 Task: Open Card Software Testing Review in Board Content Marketing Analytics to Workspace Business Strategy and Planning and add a team member Softage.4@softage.net, a label Green, a checklist Employment Law, an attachment from your computer, a color Green and finally, add a card description 'Plan and execute company team-building activity at a go-karting track' and a comment 'This task requires us to be adaptable and flexible, willing to adjust our approach as needed based on new information or feedback.'. Add a start date 'Jan 08, 1900' with a due date 'Jan 15, 1900'
Action: Mouse moved to (589, 171)
Screenshot: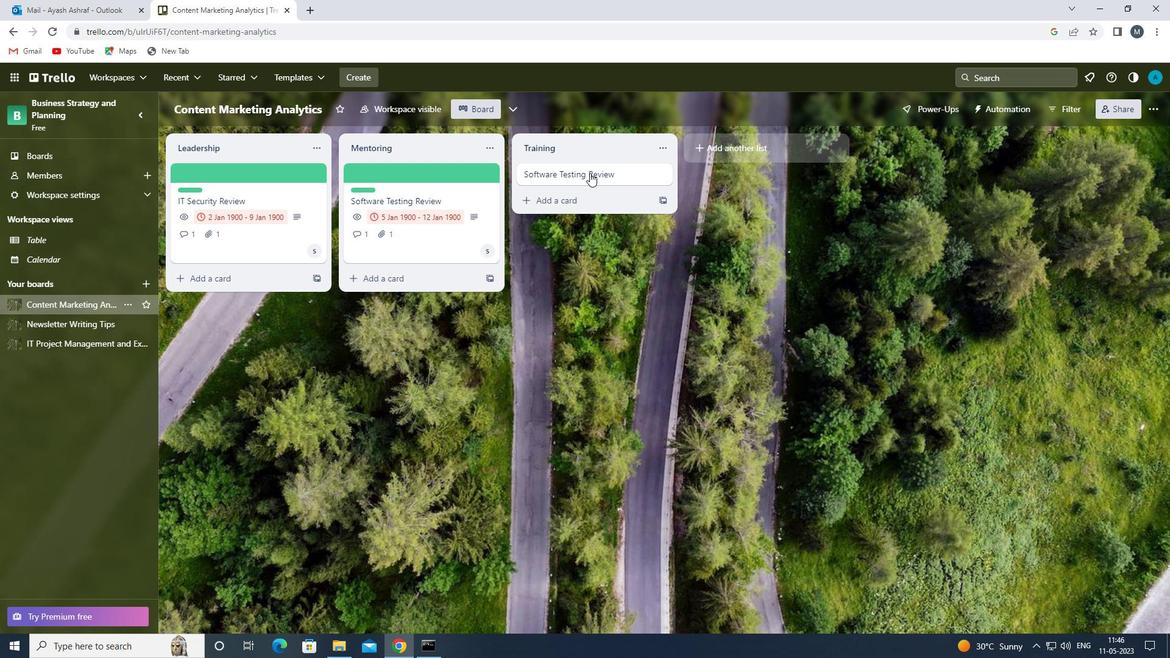 
Action: Mouse pressed left at (589, 171)
Screenshot: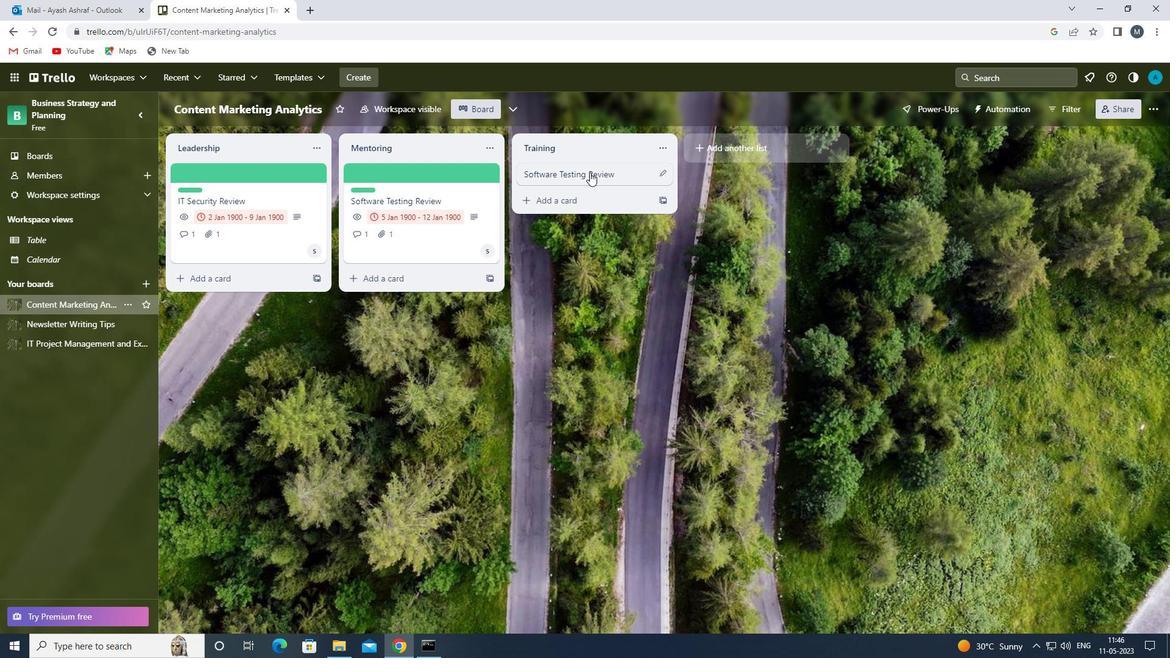 
Action: Mouse pressed left at (589, 171)
Screenshot: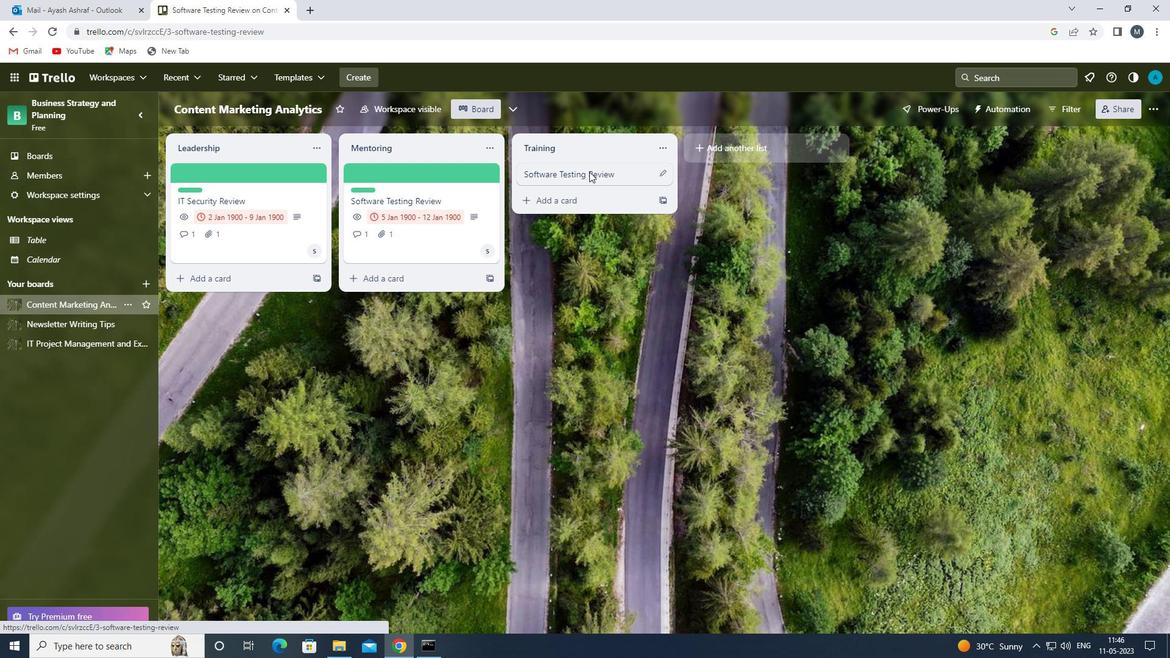 
Action: Mouse moved to (744, 213)
Screenshot: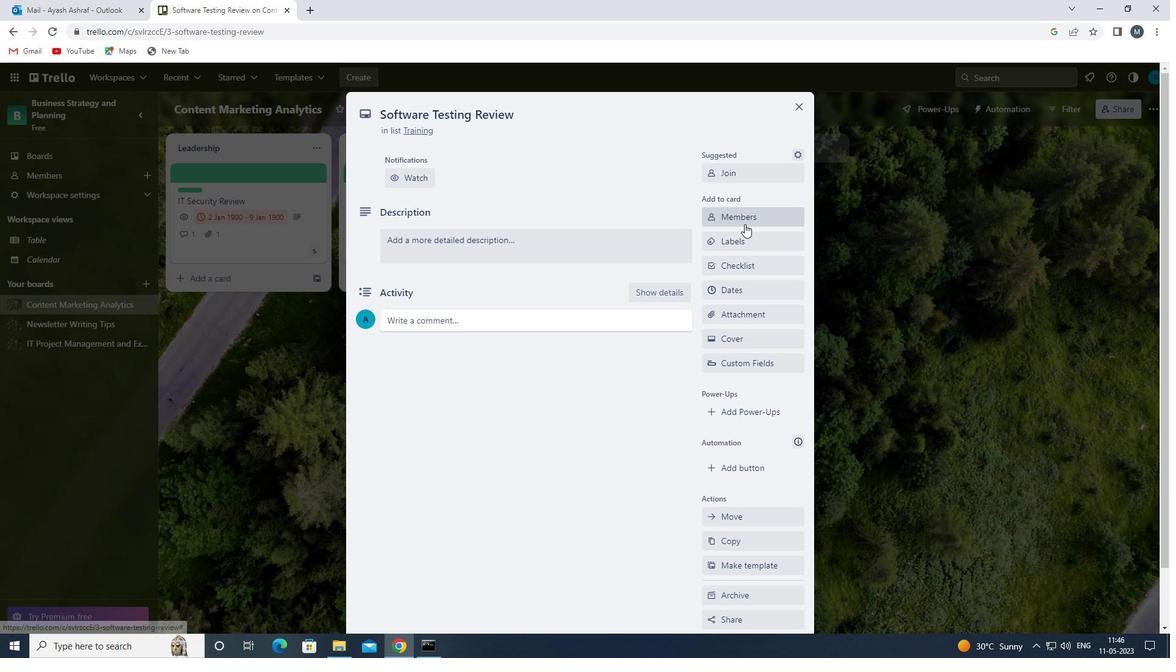 
Action: Mouse pressed left at (744, 213)
Screenshot: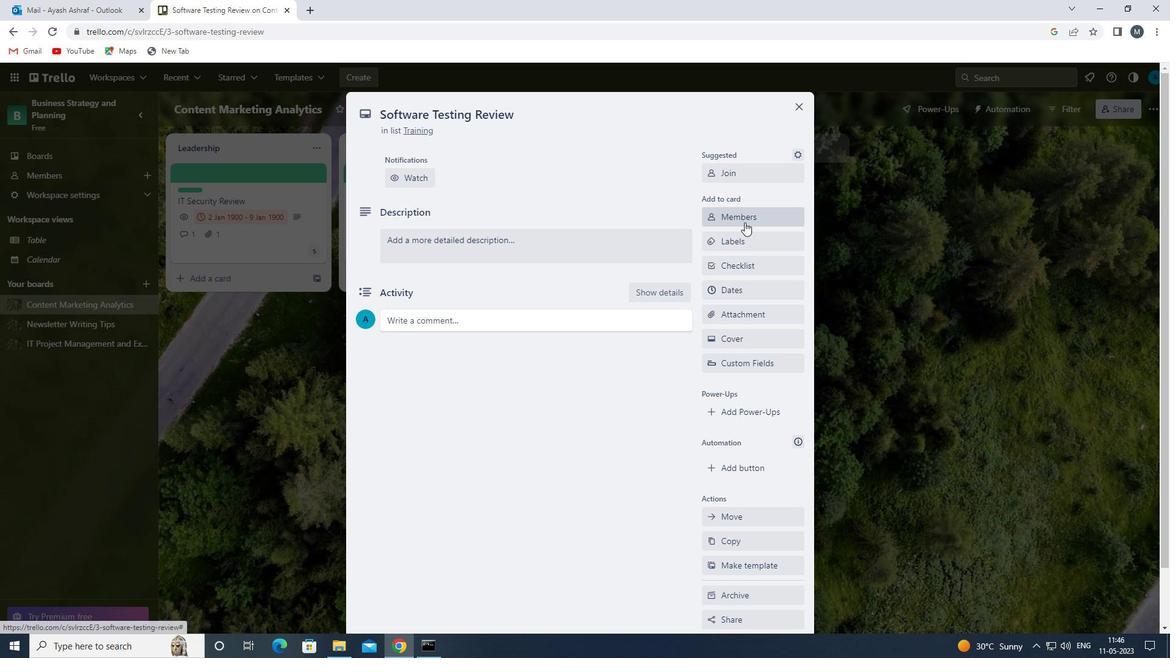 
Action: Mouse moved to (742, 231)
Screenshot: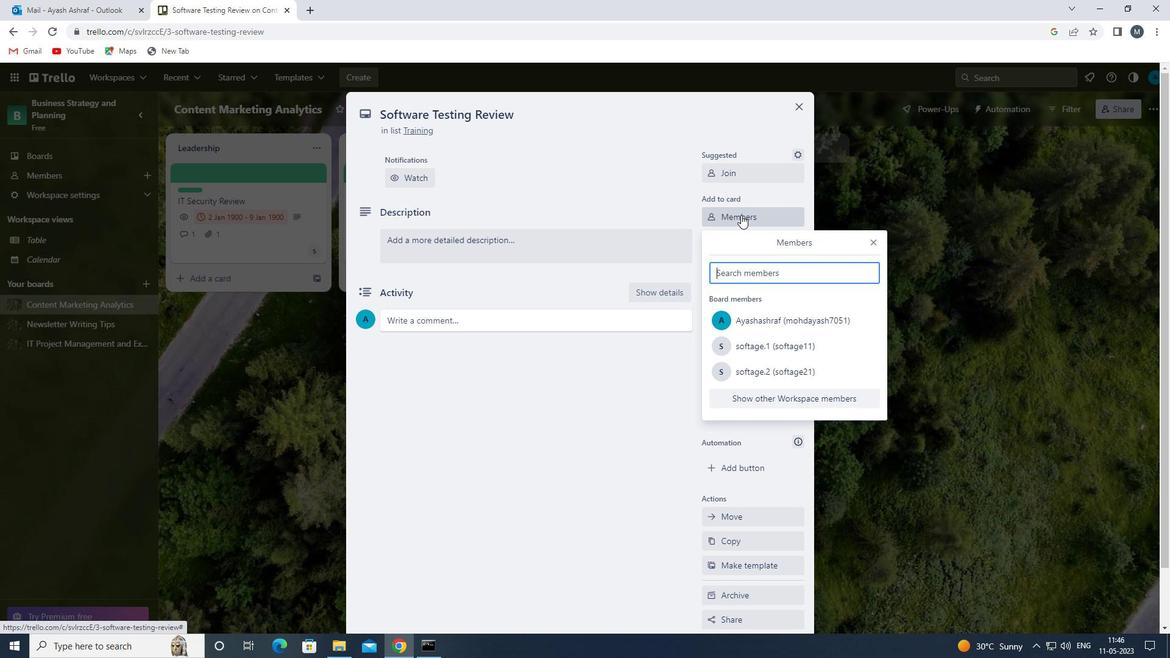 
Action: Key pressed <Key.shift>SOFT
Screenshot: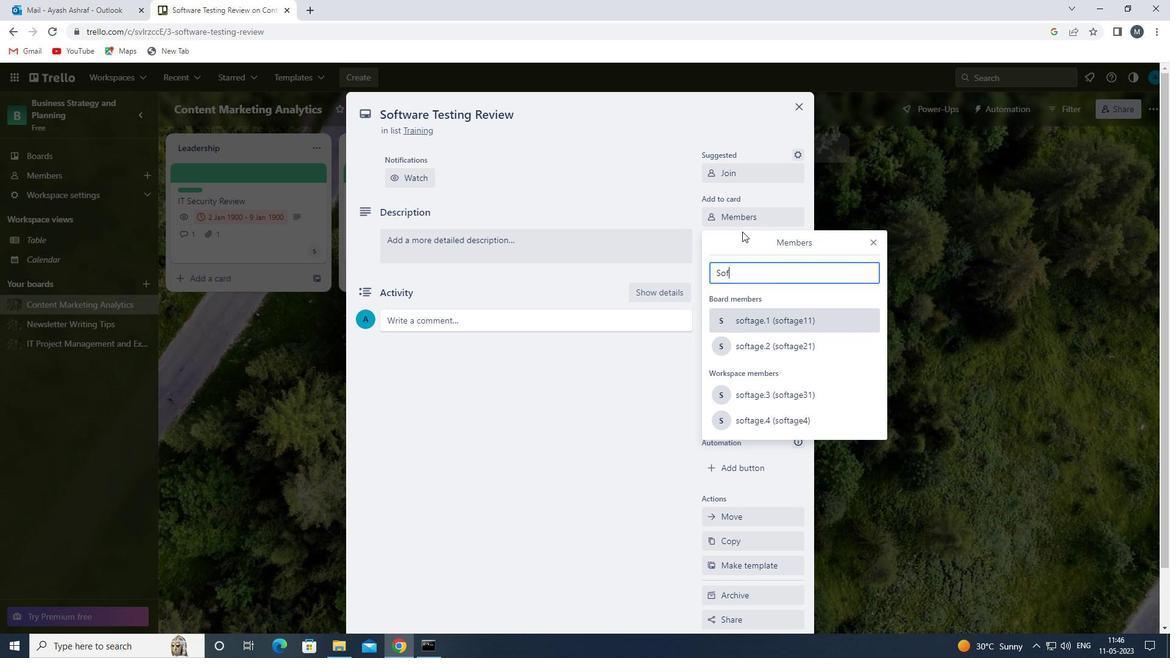 
Action: Mouse moved to (765, 426)
Screenshot: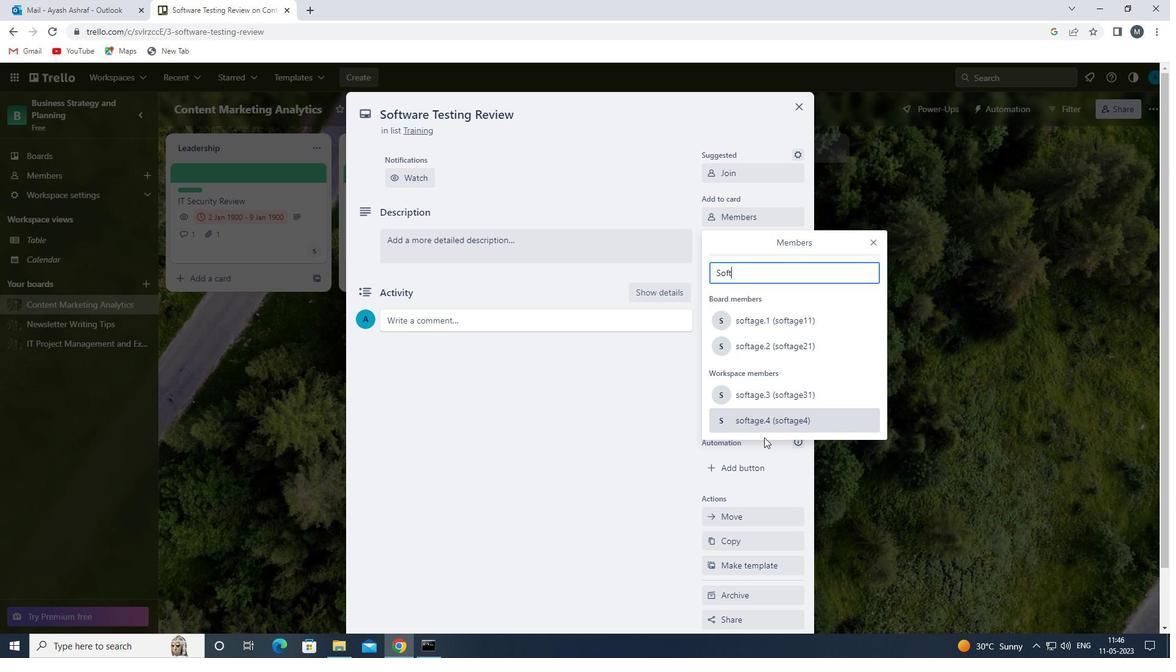 
Action: Mouse pressed left at (765, 426)
Screenshot: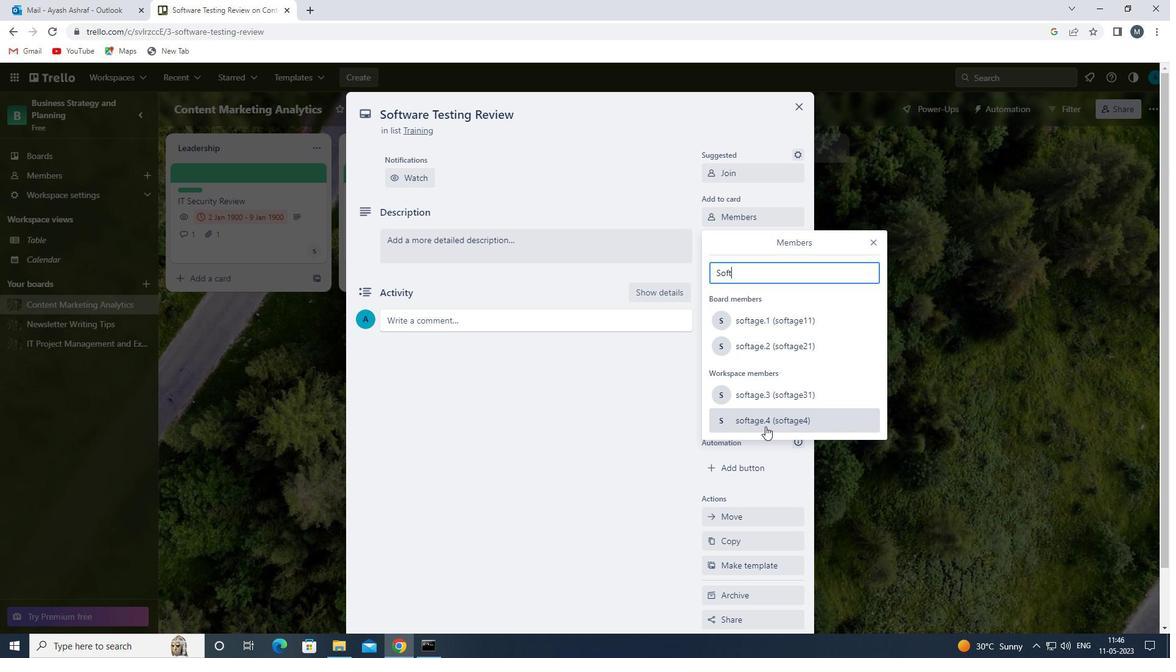 
Action: Mouse moved to (872, 239)
Screenshot: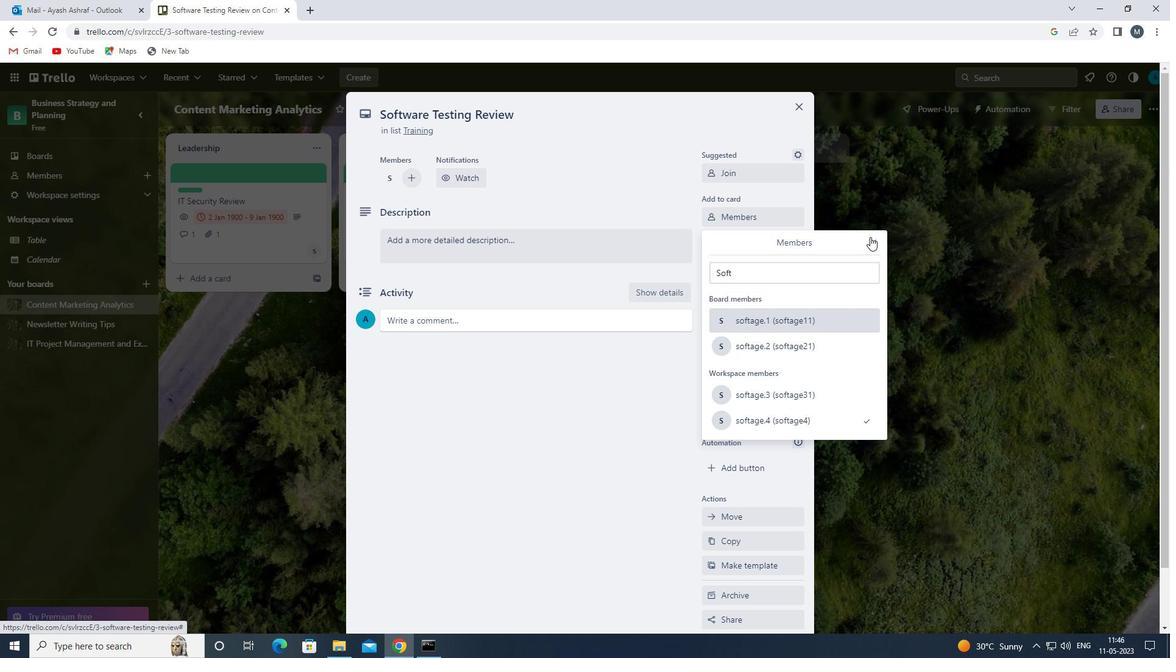 
Action: Mouse pressed left at (872, 239)
Screenshot: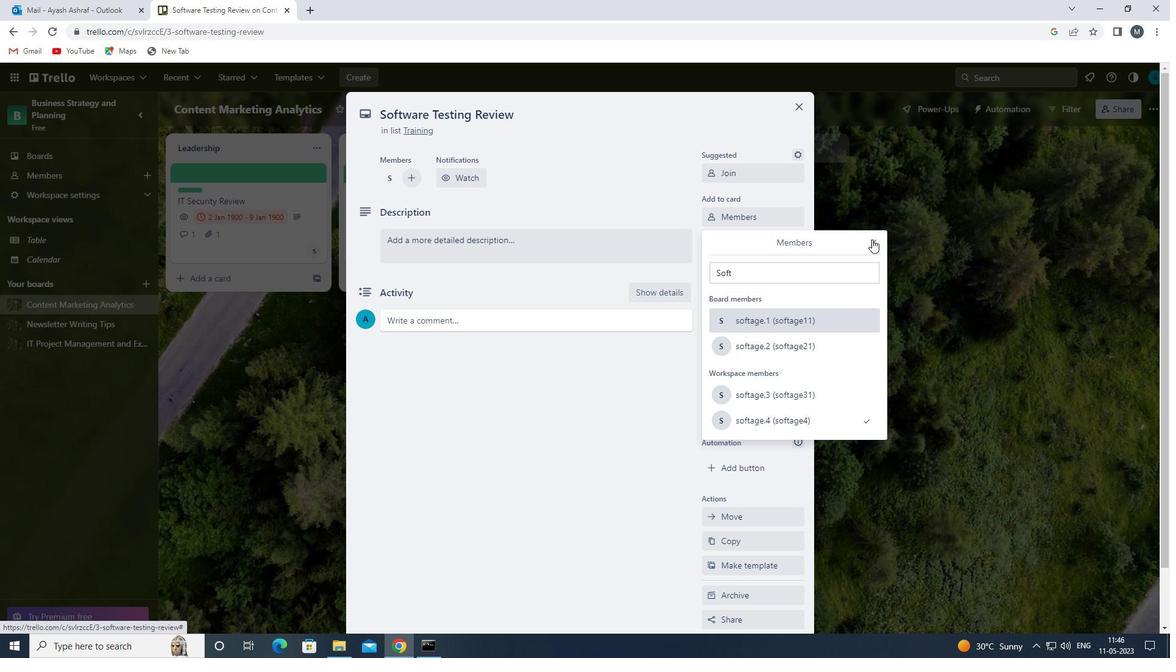 
Action: Mouse moved to (750, 237)
Screenshot: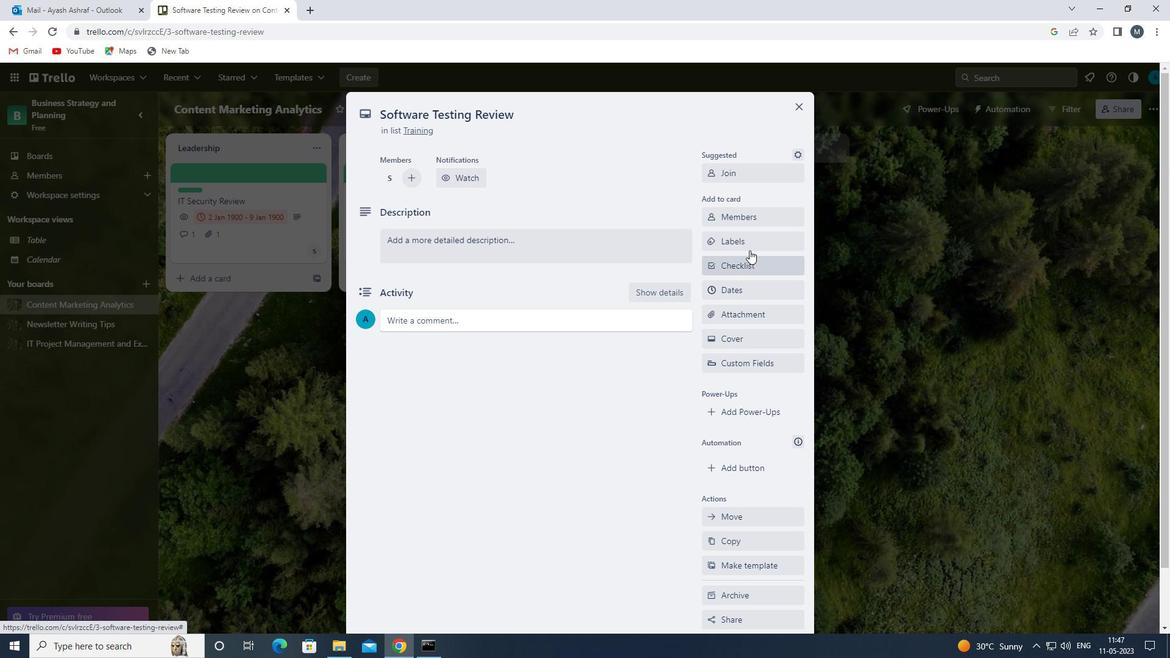 
Action: Mouse pressed left at (750, 237)
Screenshot: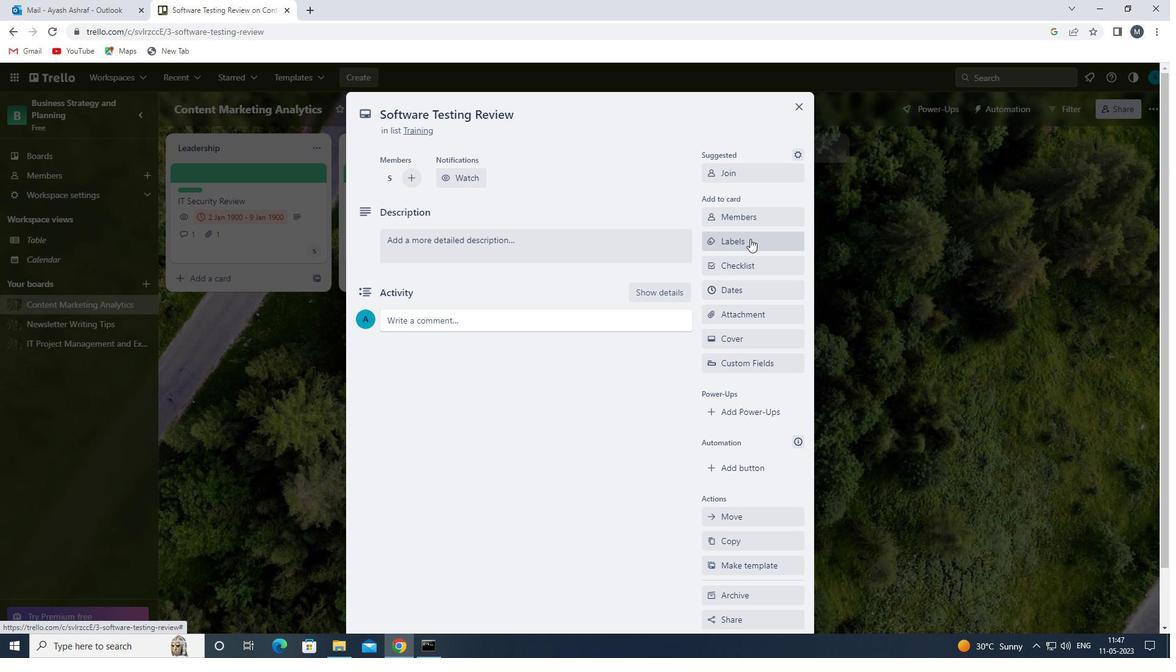
Action: Mouse moved to (784, 344)
Screenshot: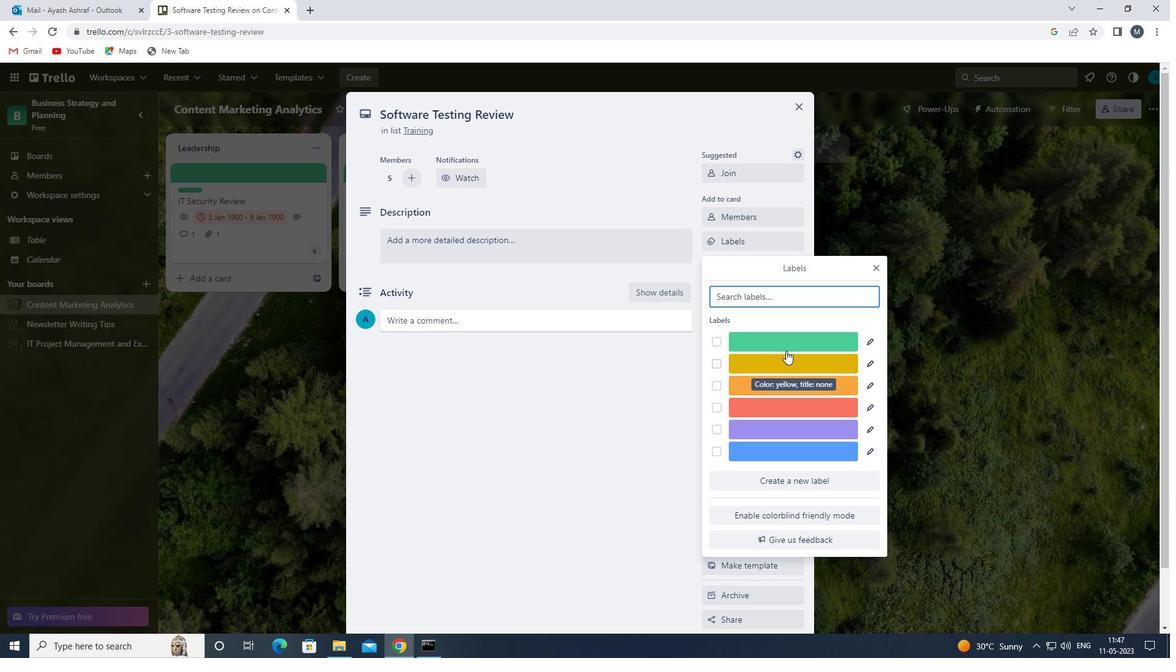 
Action: Mouse pressed left at (784, 344)
Screenshot: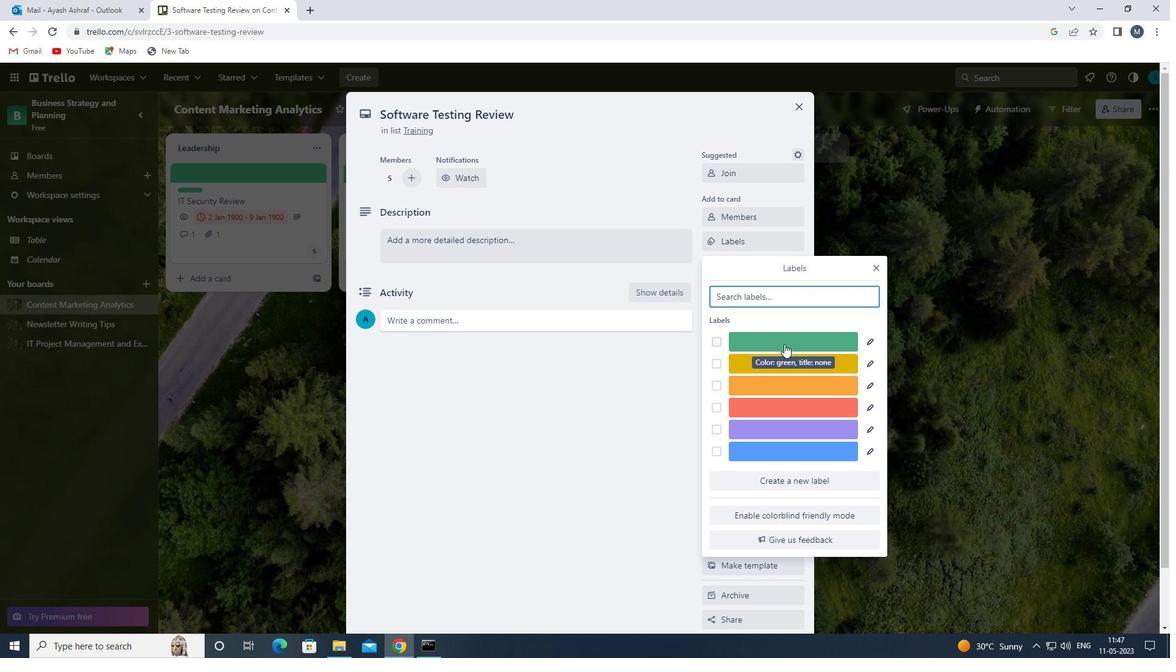 
Action: Mouse moved to (877, 267)
Screenshot: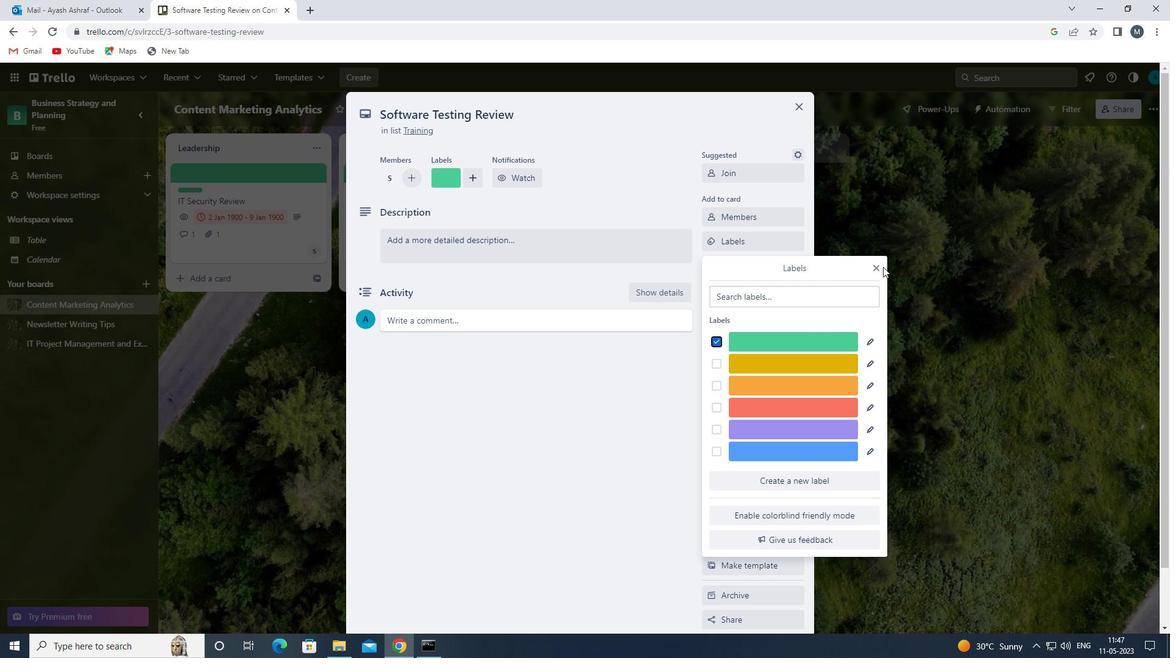 
Action: Mouse pressed left at (877, 267)
Screenshot: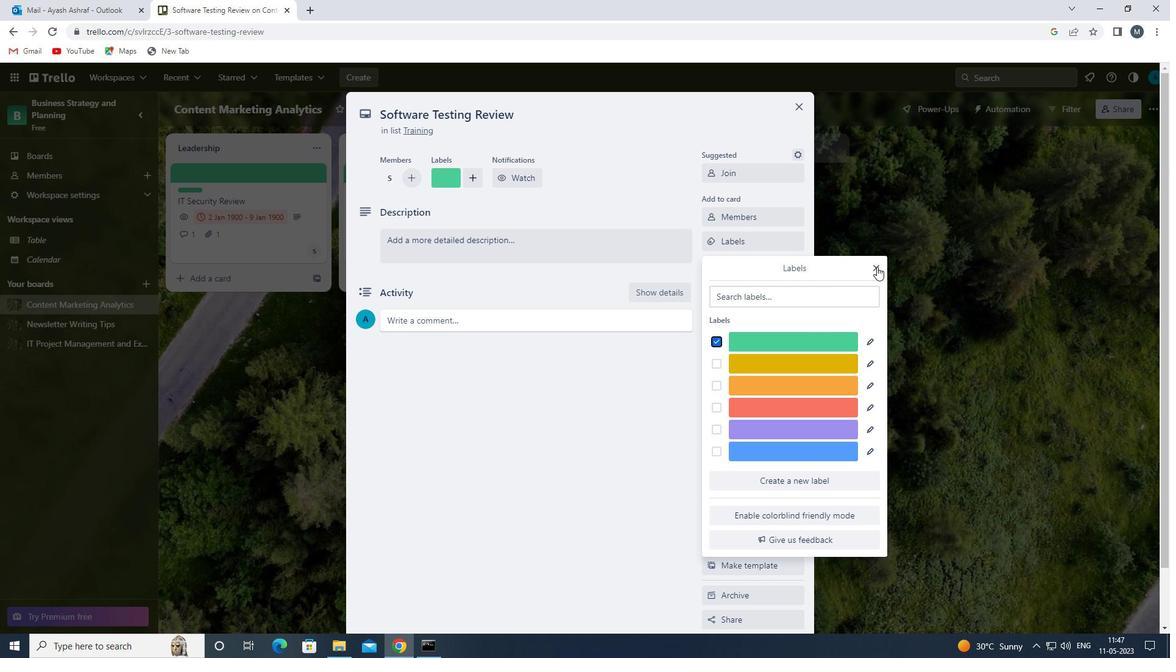 
Action: Mouse moved to (738, 267)
Screenshot: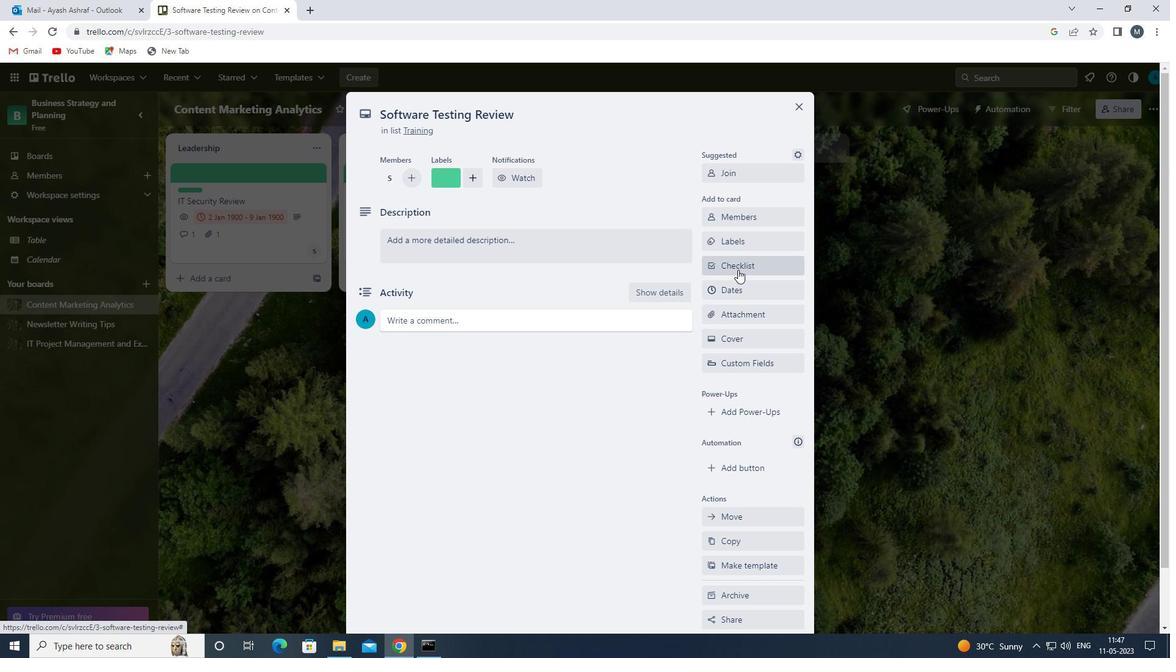 
Action: Mouse pressed left at (738, 267)
Screenshot: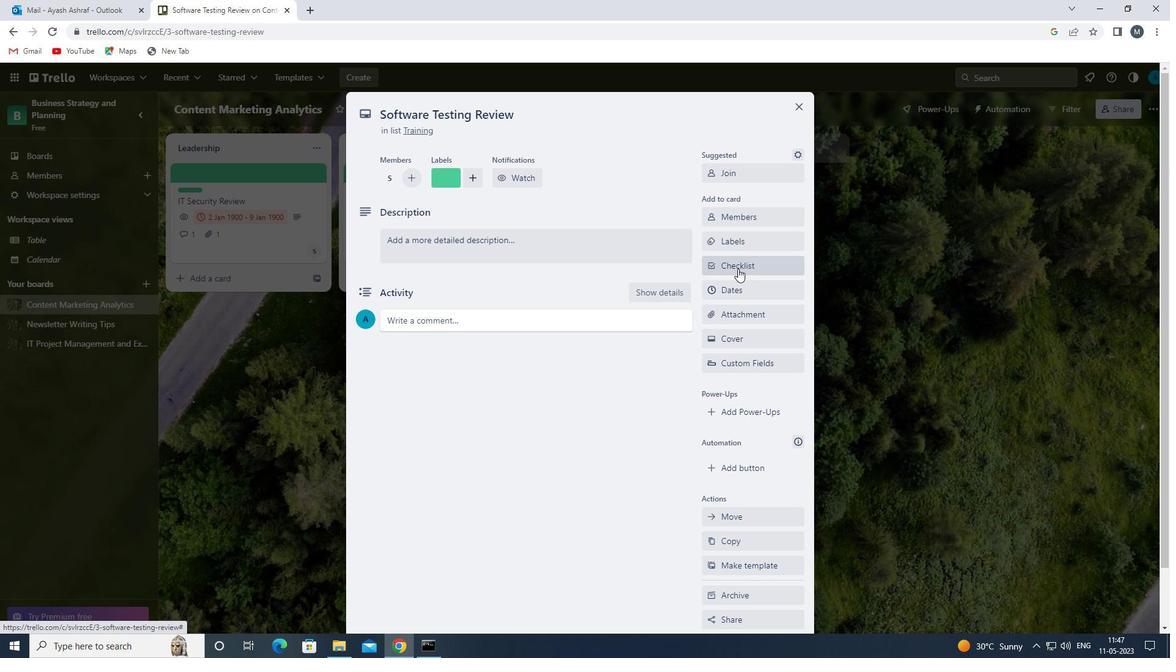
Action: Mouse moved to (766, 235)
Screenshot: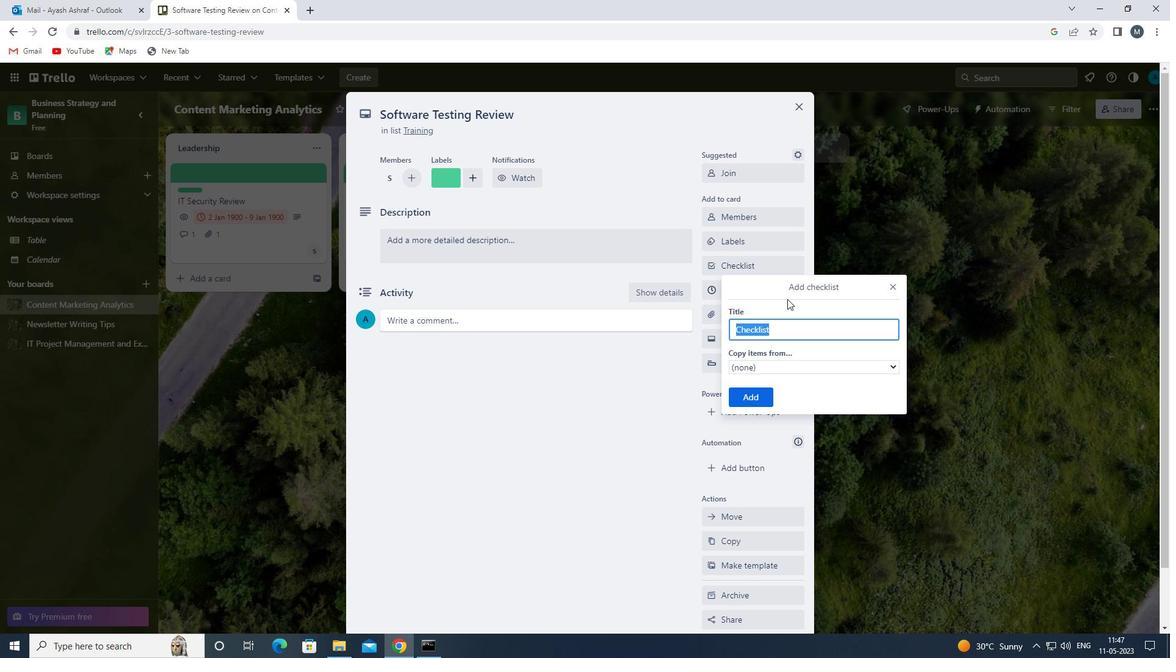 
Action: Key pressed <Key.shift>EM
Screenshot: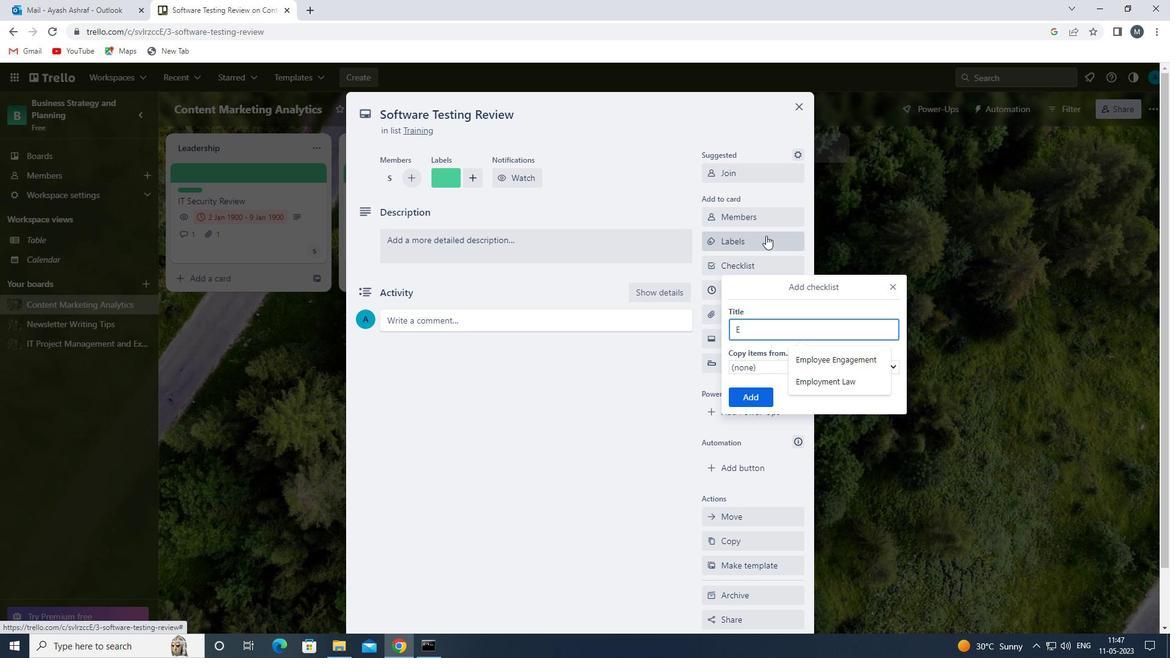 
Action: Mouse moved to (796, 379)
Screenshot: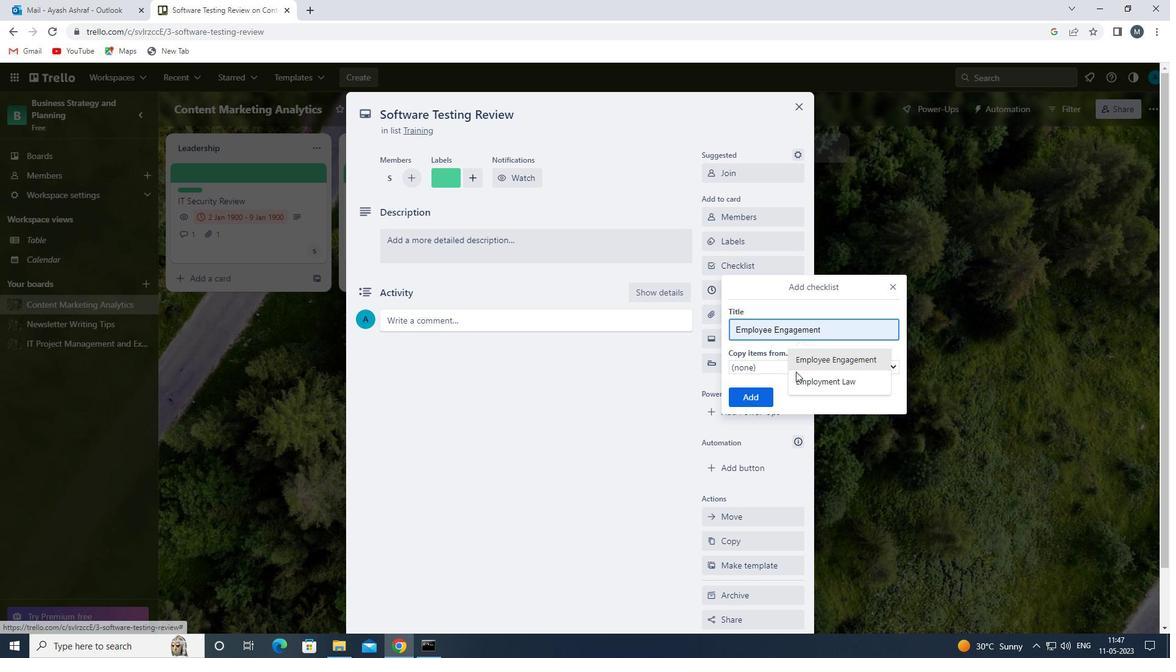 
Action: Mouse pressed left at (796, 379)
Screenshot: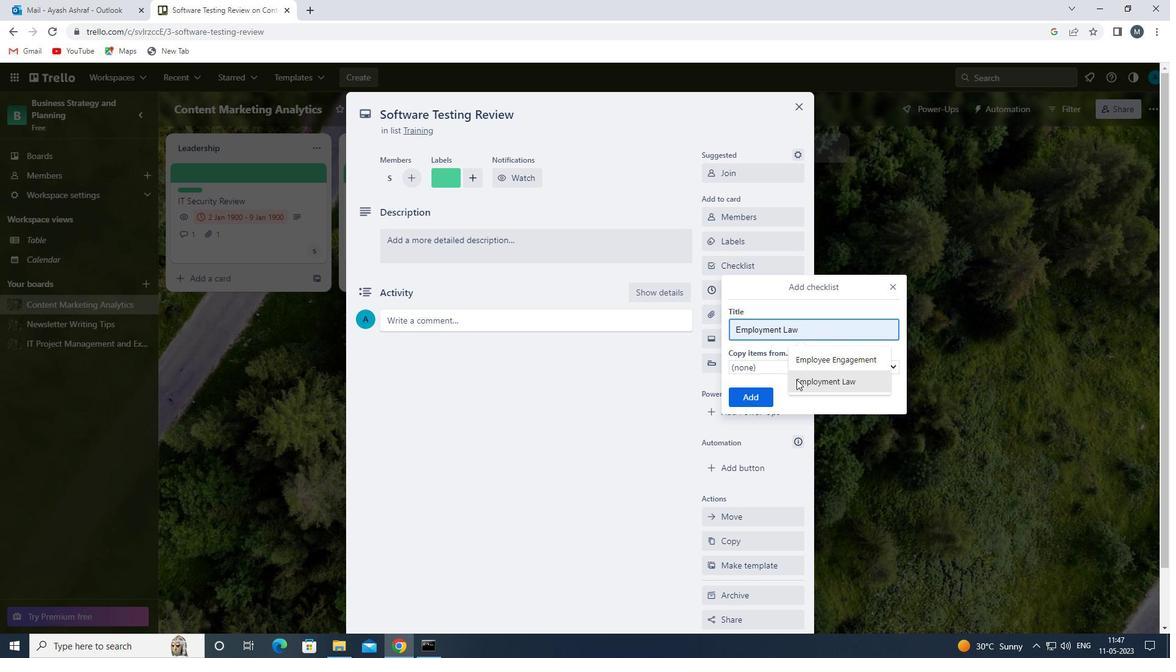 
Action: Mouse moved to (765, 399)
Screenshot: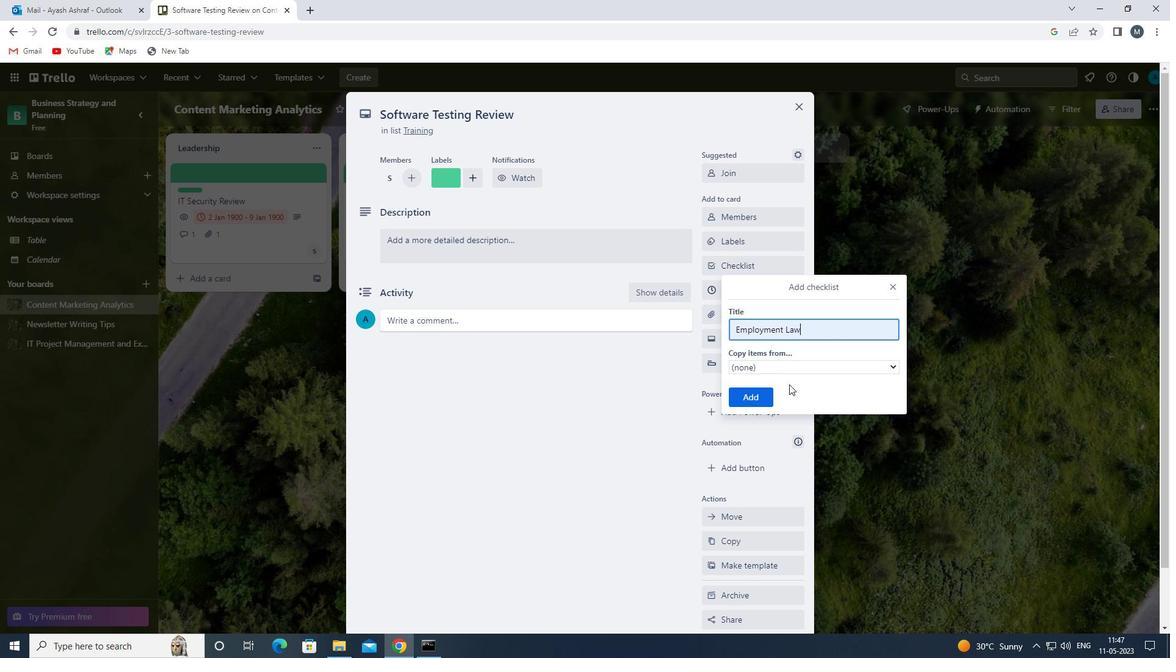 
Action: Mouse pressed left at (765, 399)
Screenshot: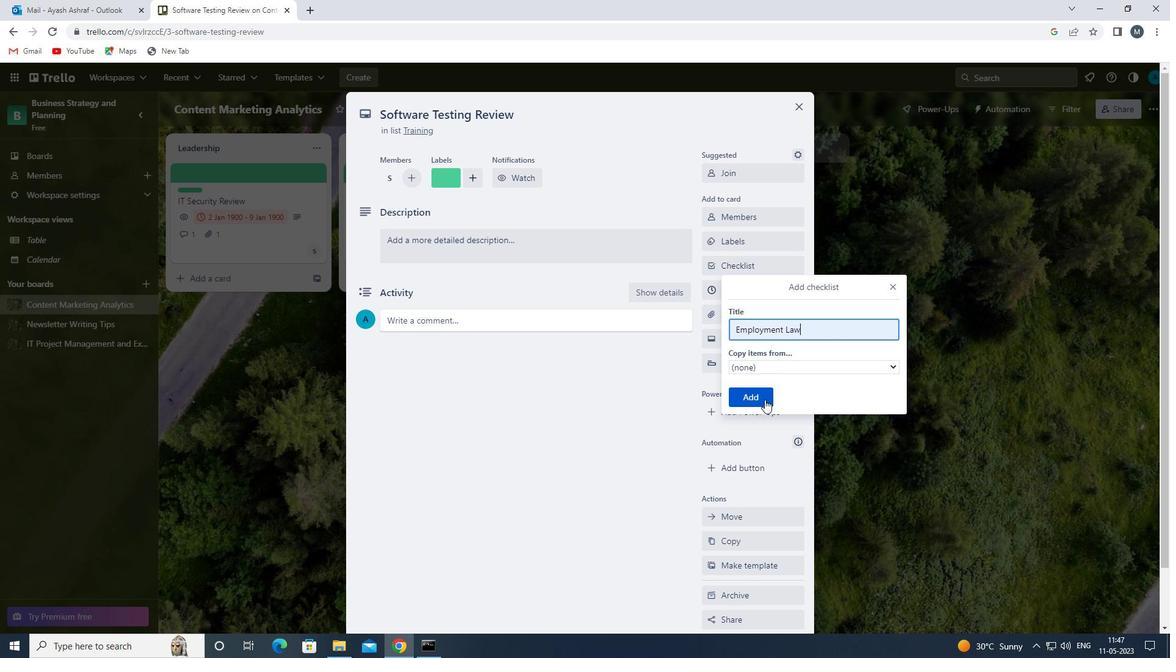 
Action: Mouse moved to (714, 313)
Screenshot: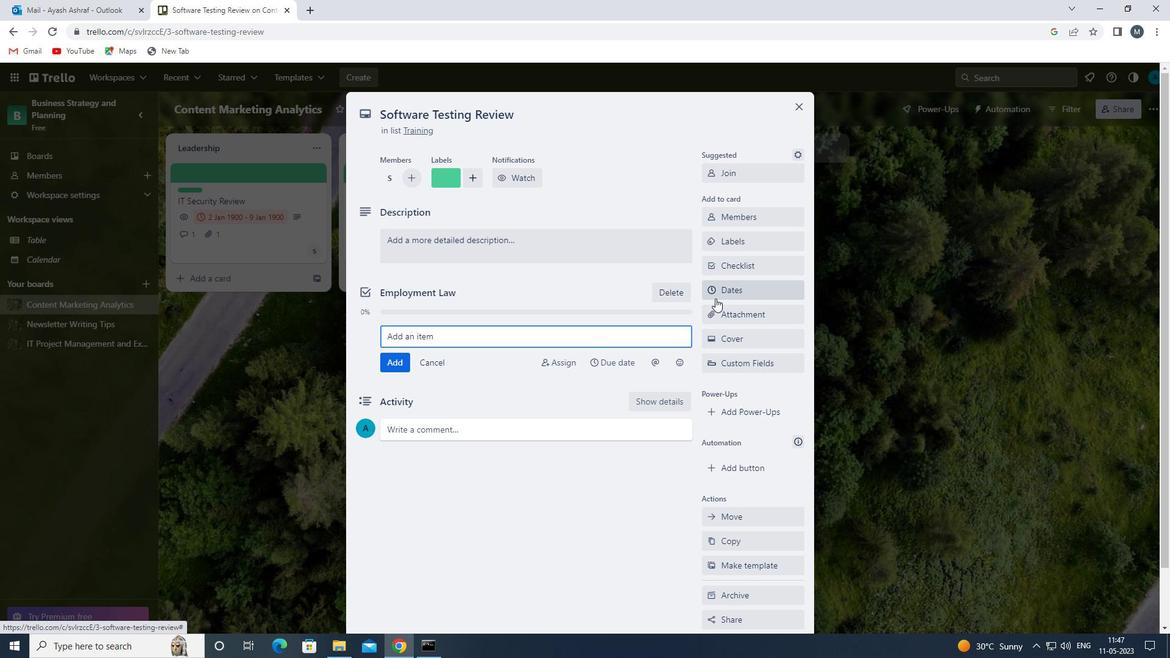 
Action: Mouse pressed left at (714, 313)
Screenshot: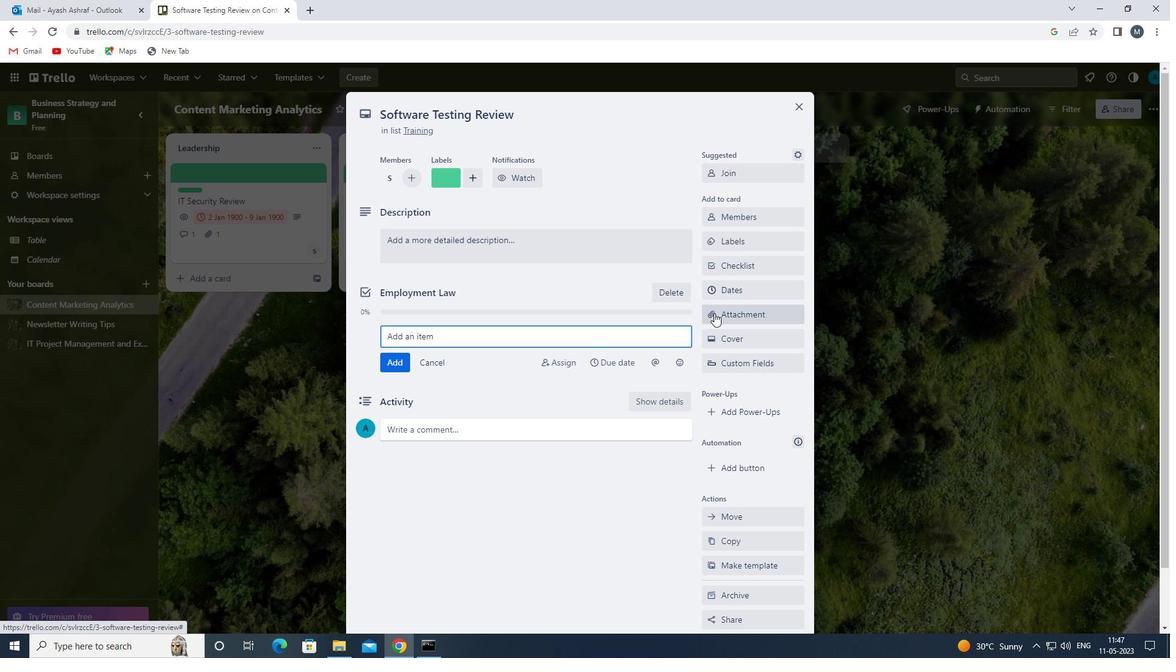 
Action: Mouse moved to (745, 364)
Screenshot: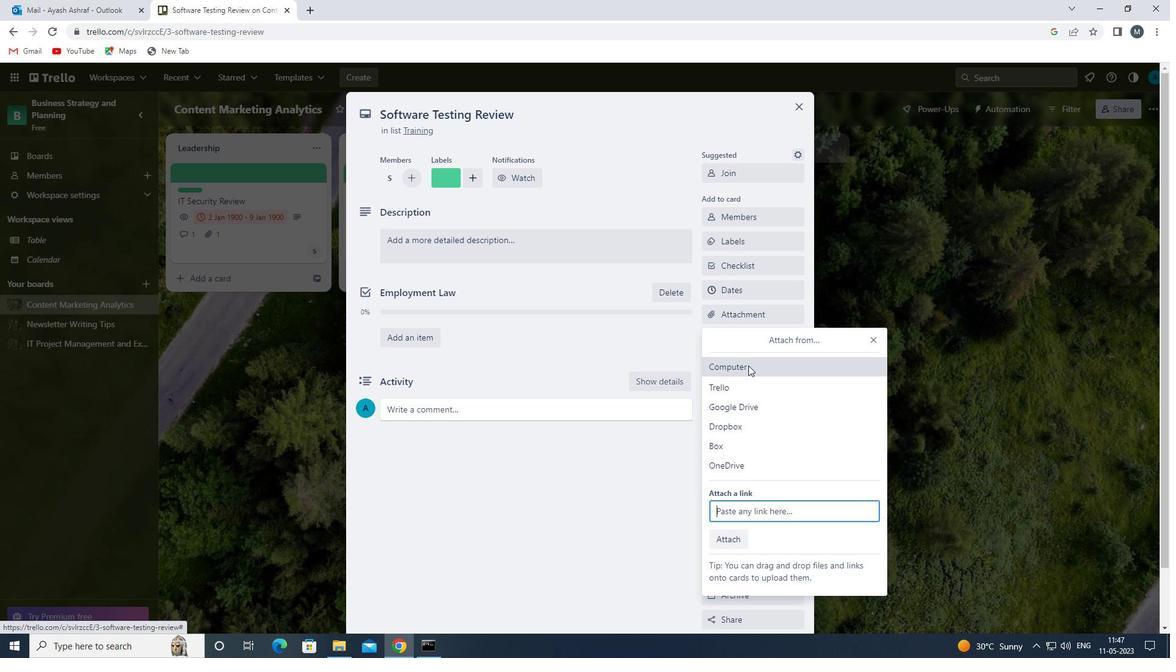 
Action: Mouse pressed left at (745, 364)
Screenshot: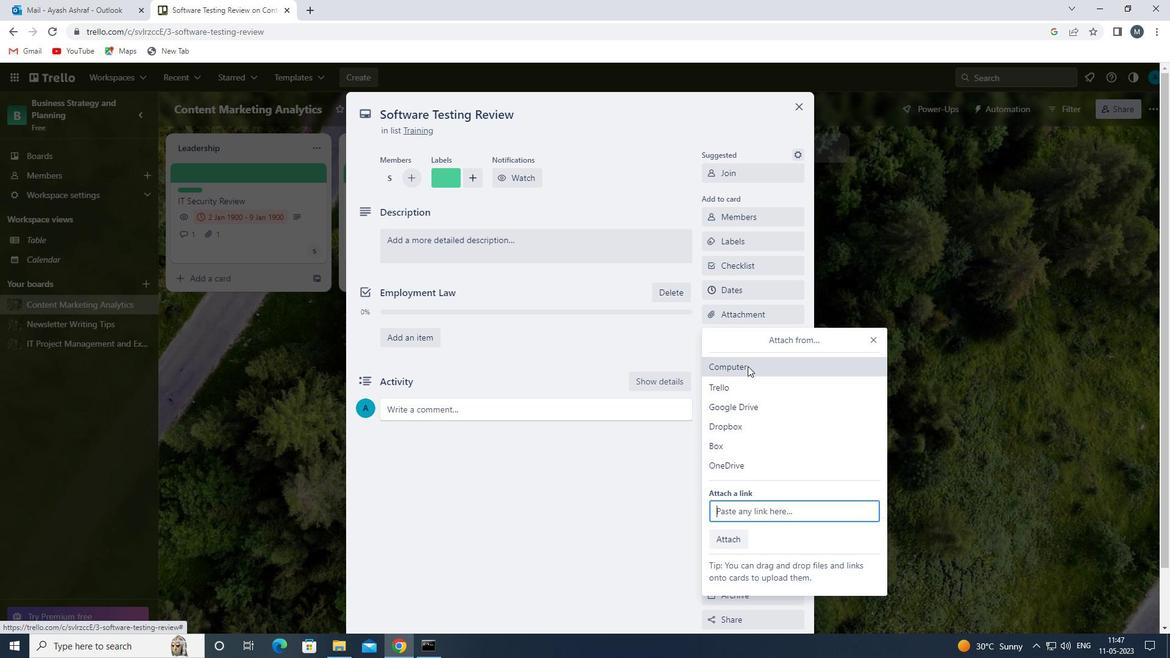 
Action: Mouse moved to (282, 215)
Screenshot: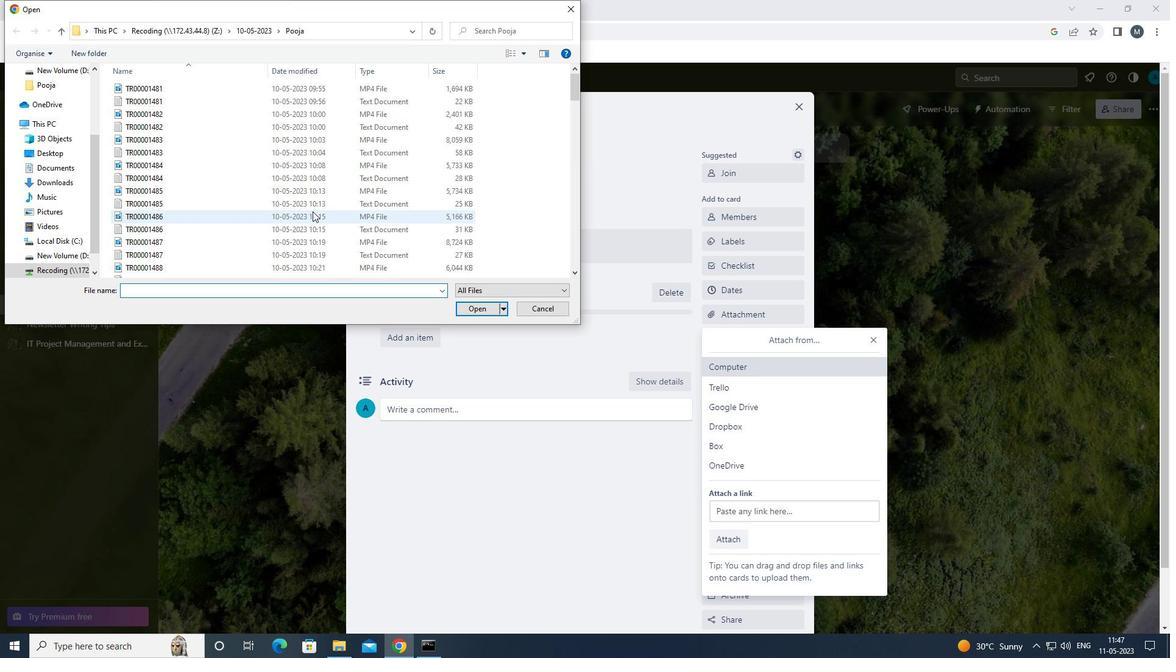 
Action: Mouse pressed left at (282, 215)
Screenshot: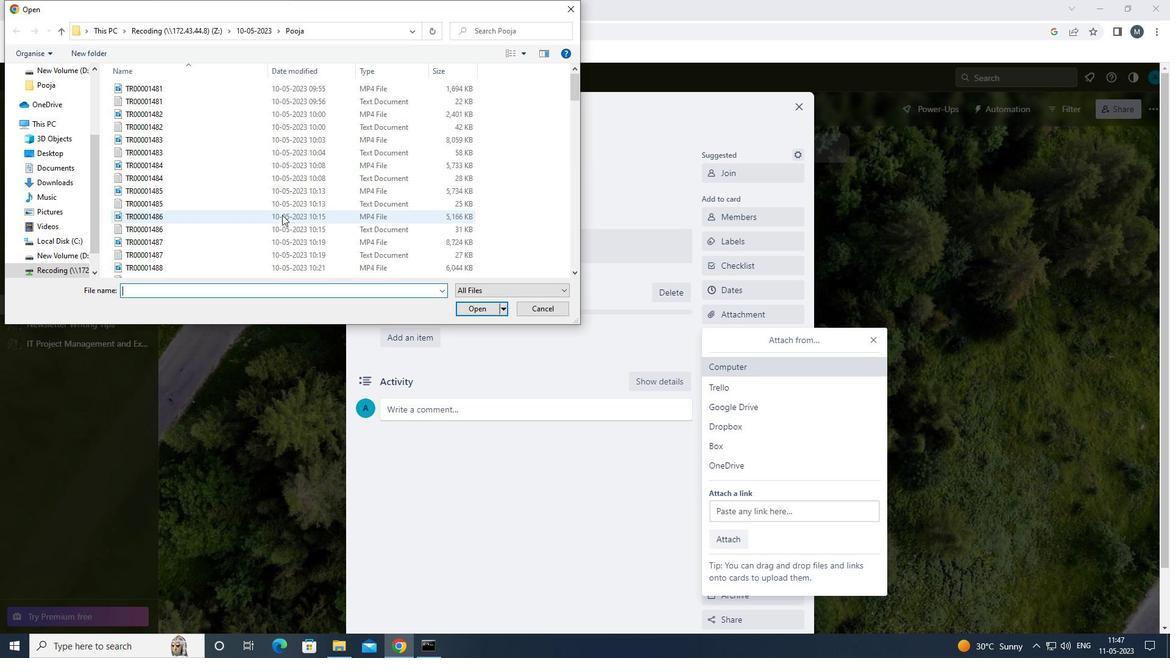 
Action: Mouse moved to (478, 306)
Screenshot: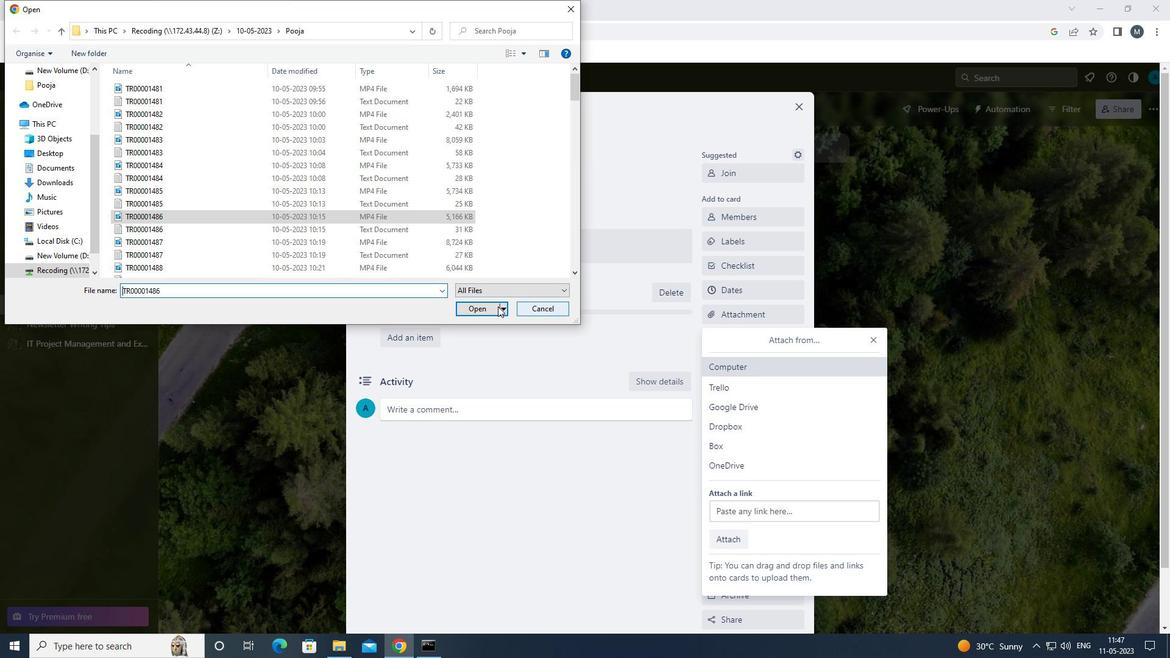 
Action: Mouse pressed left at (478, 306)
Screenshot: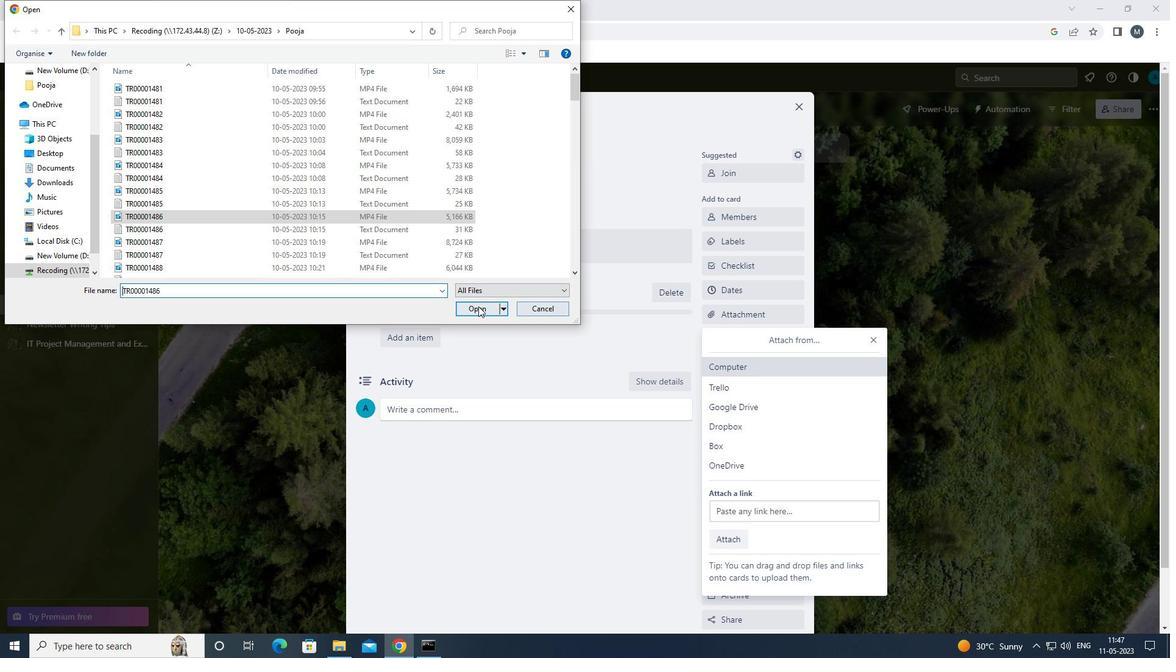 
Action: Mouse moved to (872, 338)
Screenshot: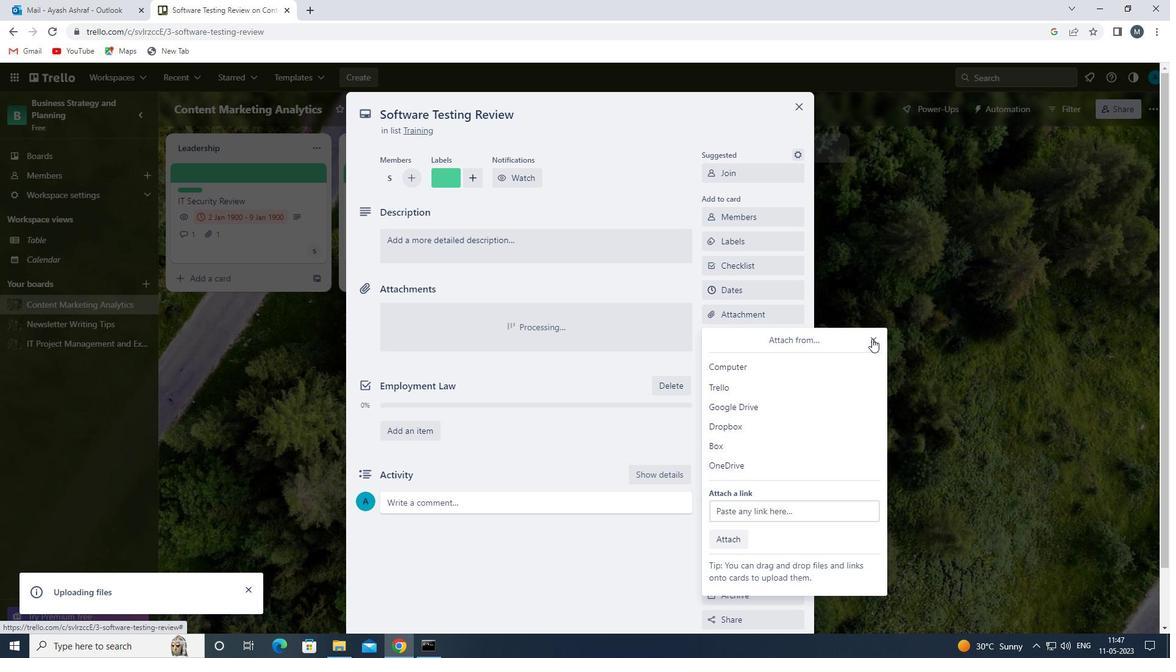 
Action: Mouse pressed left at (872, 338)
Screenshot: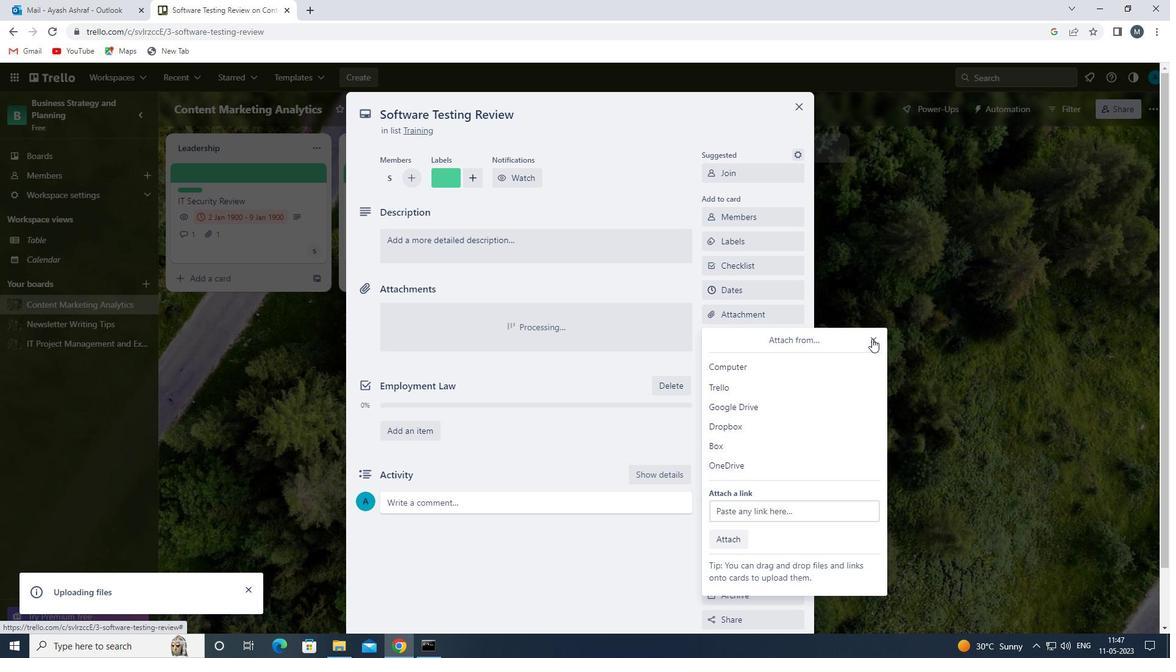 
Action: Mouse moved to (745, 338)
Screenshot: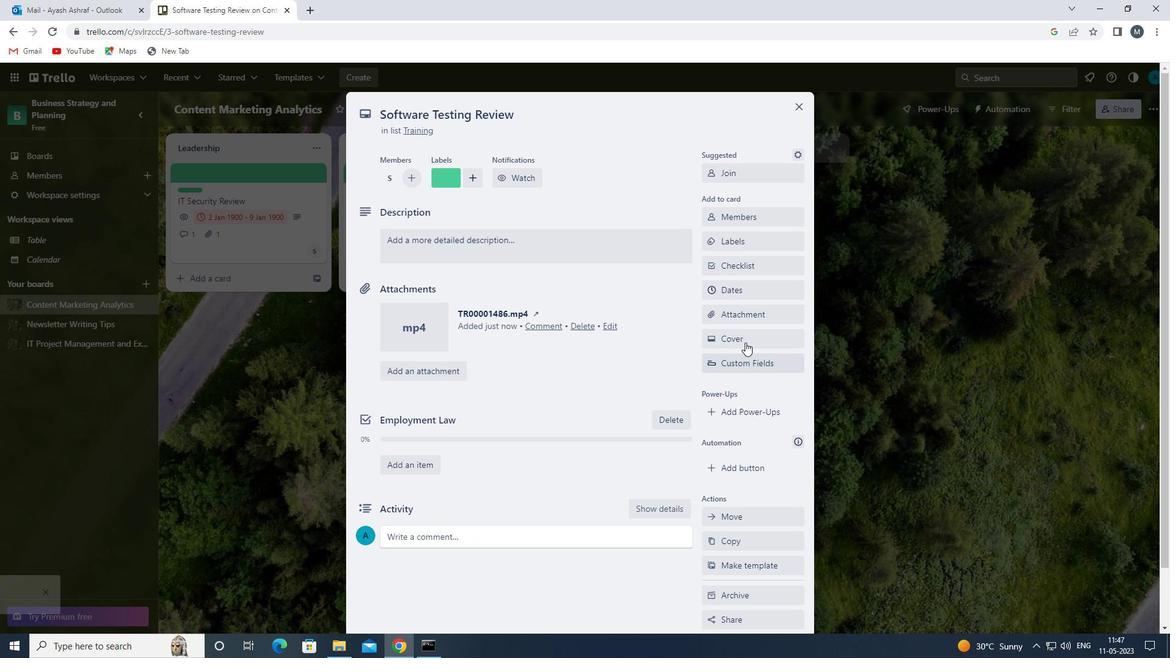
Action: Mouse pressed left at (745, 338)
Screenshot: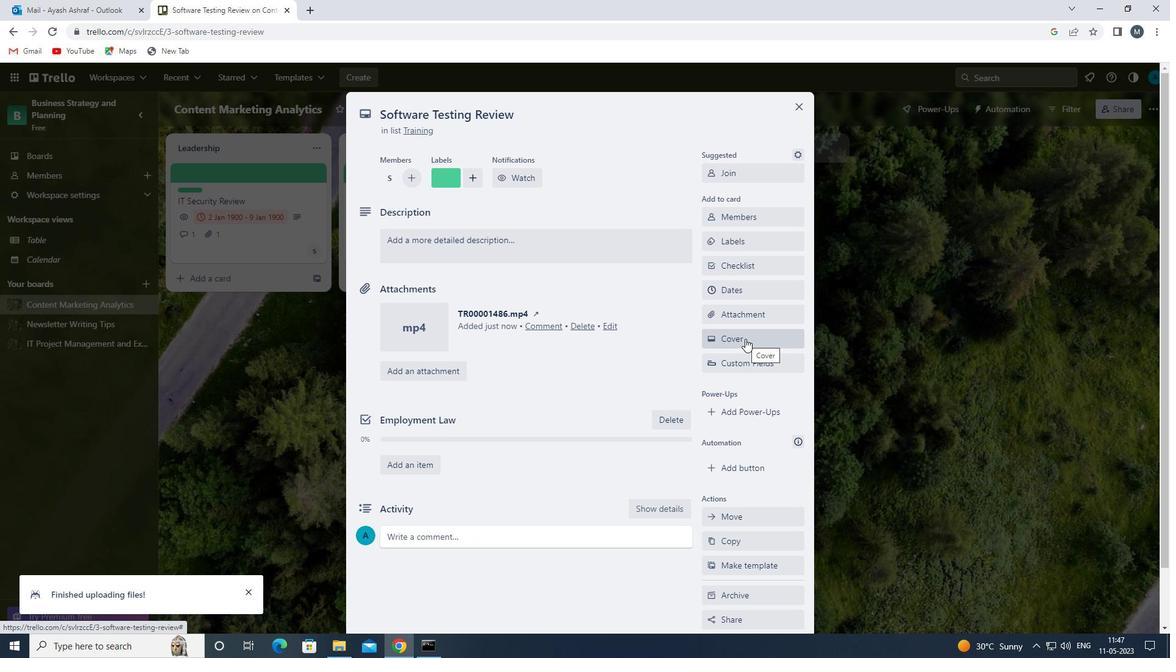 
Action: Mouse moved to (731, 392)
Screenshot: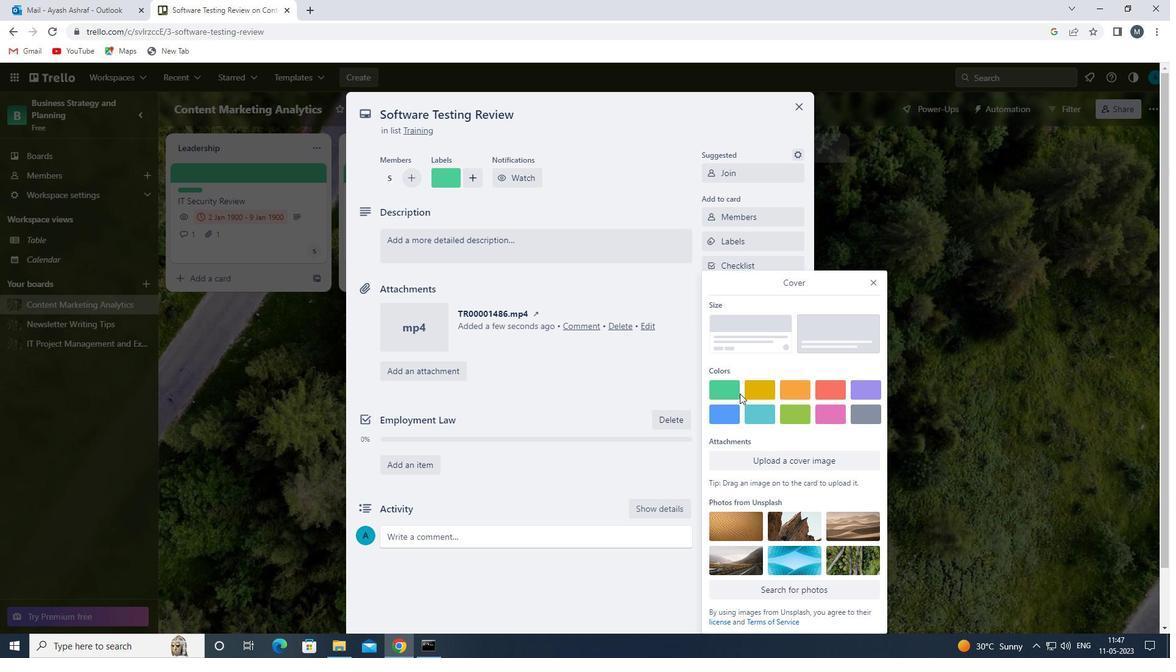 
Action: Mouse pressed left at (731, 392)
Screenshot: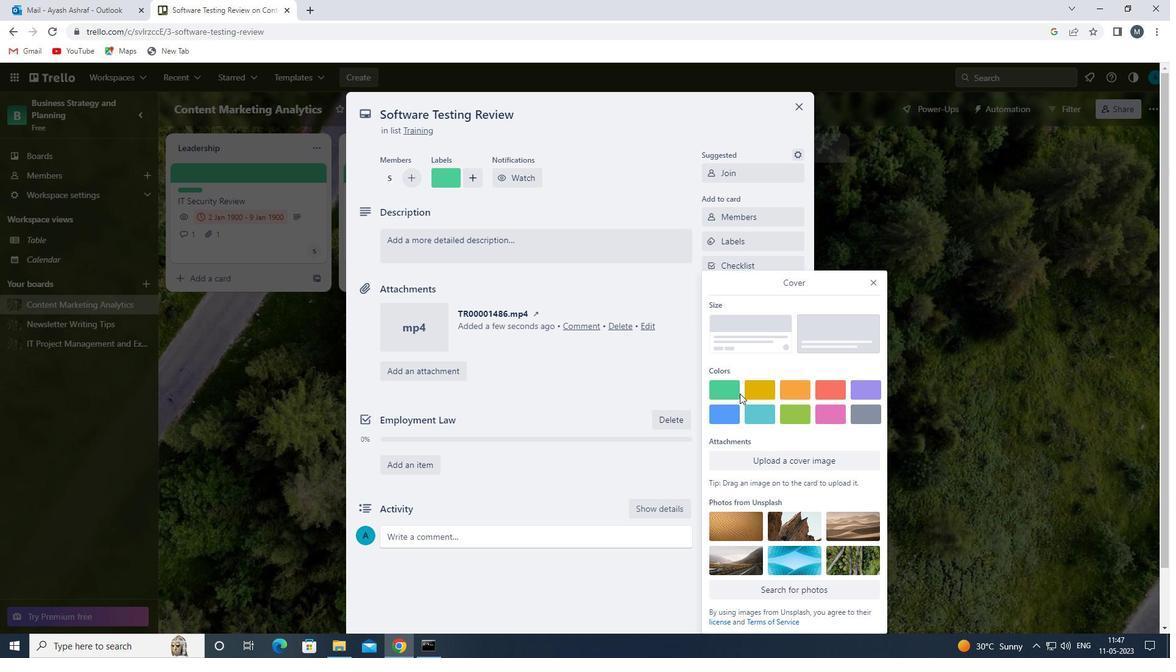 
Action: Mouse moved to (877, 254)
Screenshot: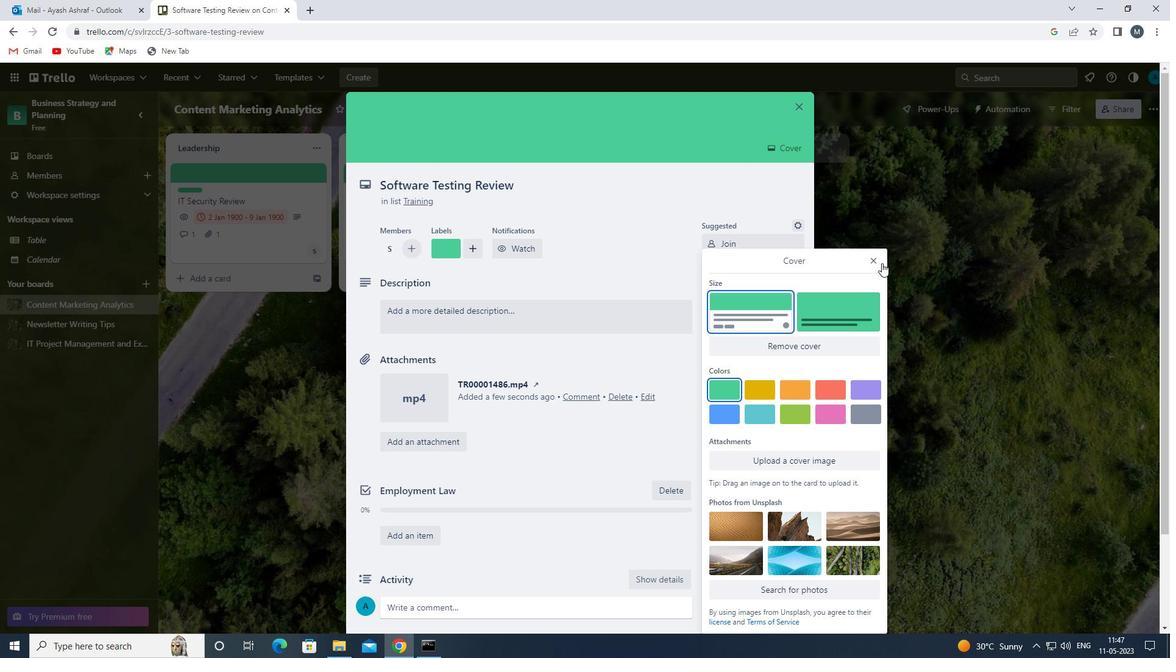
Action: Mouse pressed left at (877, 254)
Screenshot: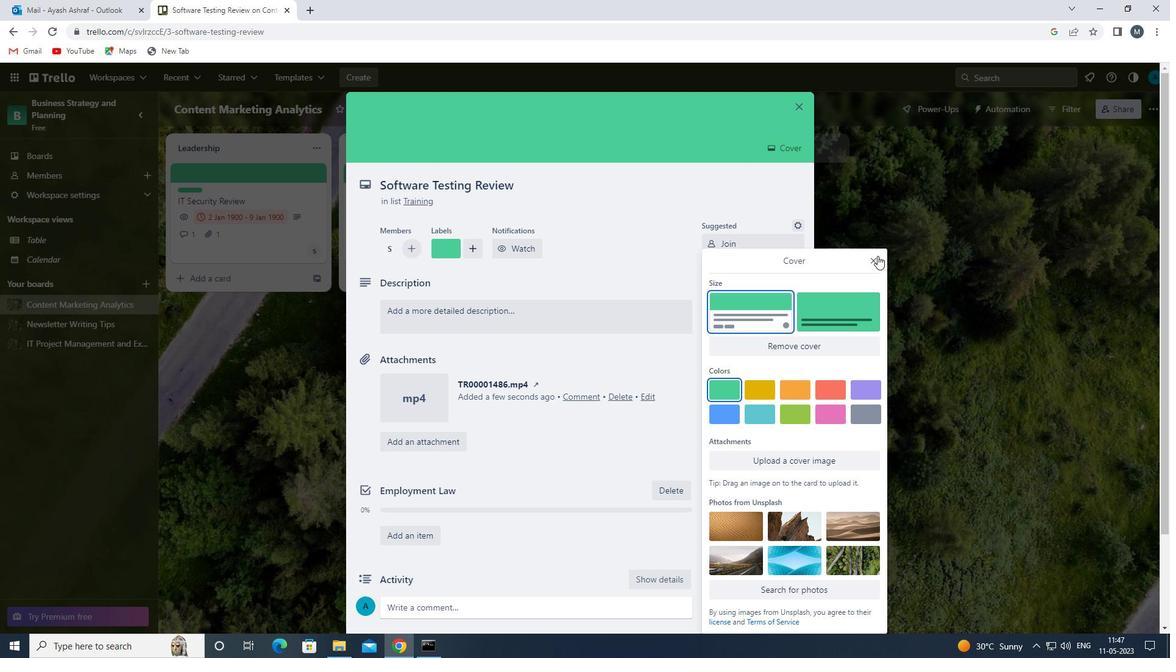 
Action: Mouse moved to (580, 312)
Screenshot: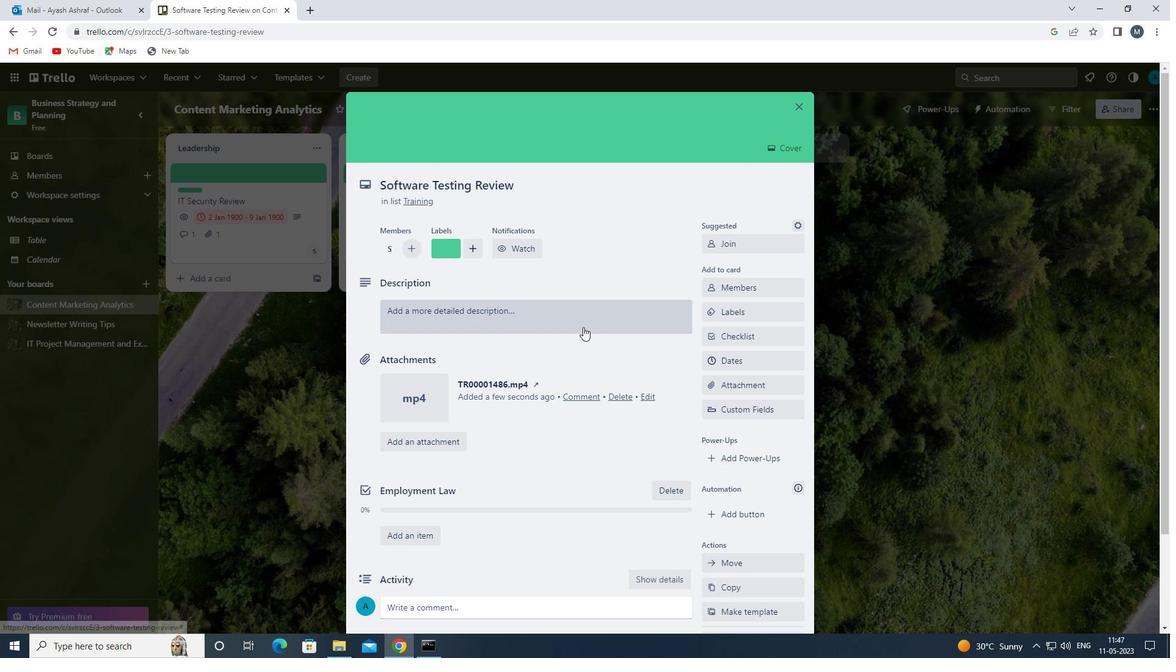 
Action: Mouse pressed left at (580, 312)
Screenshot: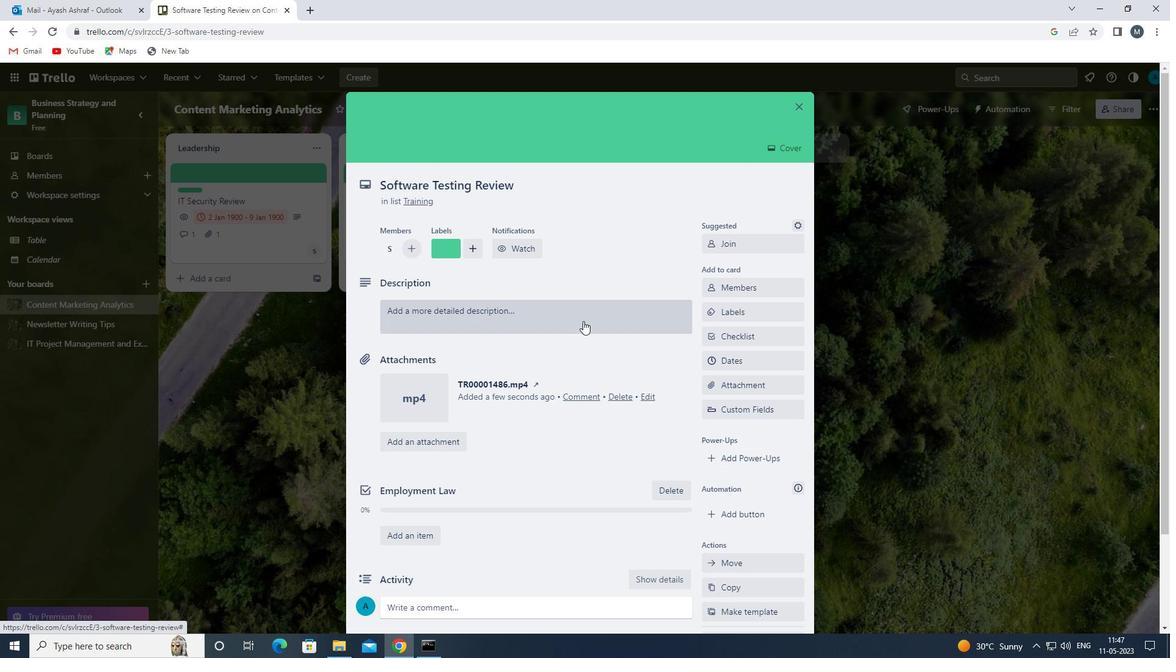 
Action: Mouse moved to (551, 366)
Screenshot: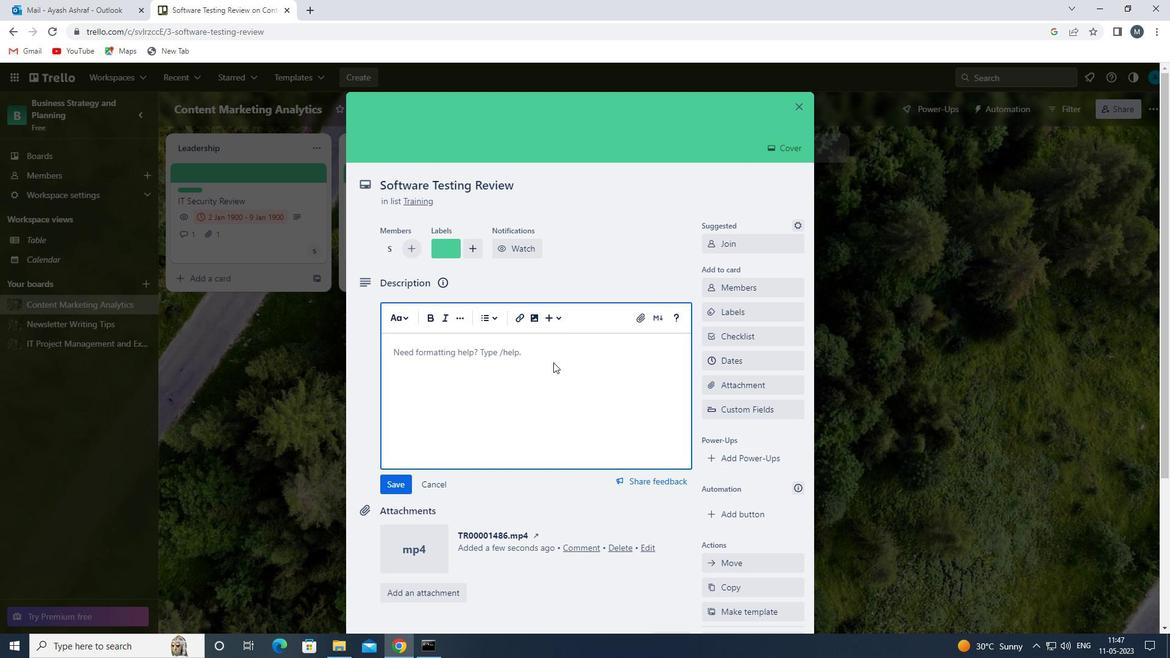 
Action: Key pressed <Key.shift>PLAN<Key.space>AND<Key.space>
Screenshot: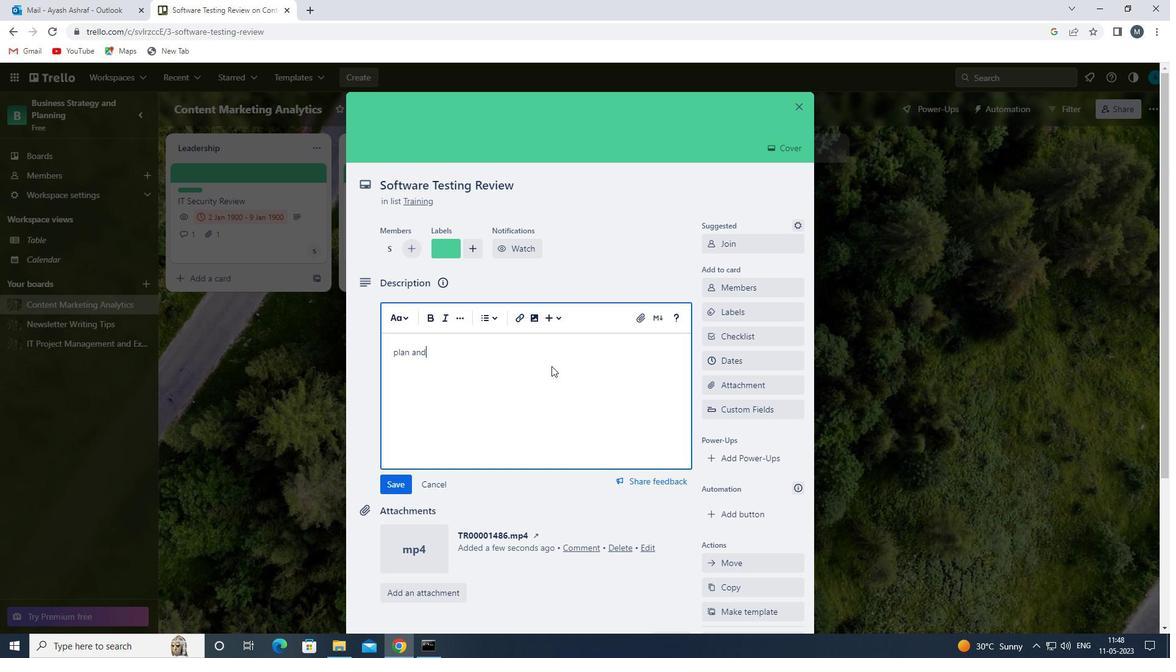 
Action: Mouse moved to (552, 366)
Screenshot: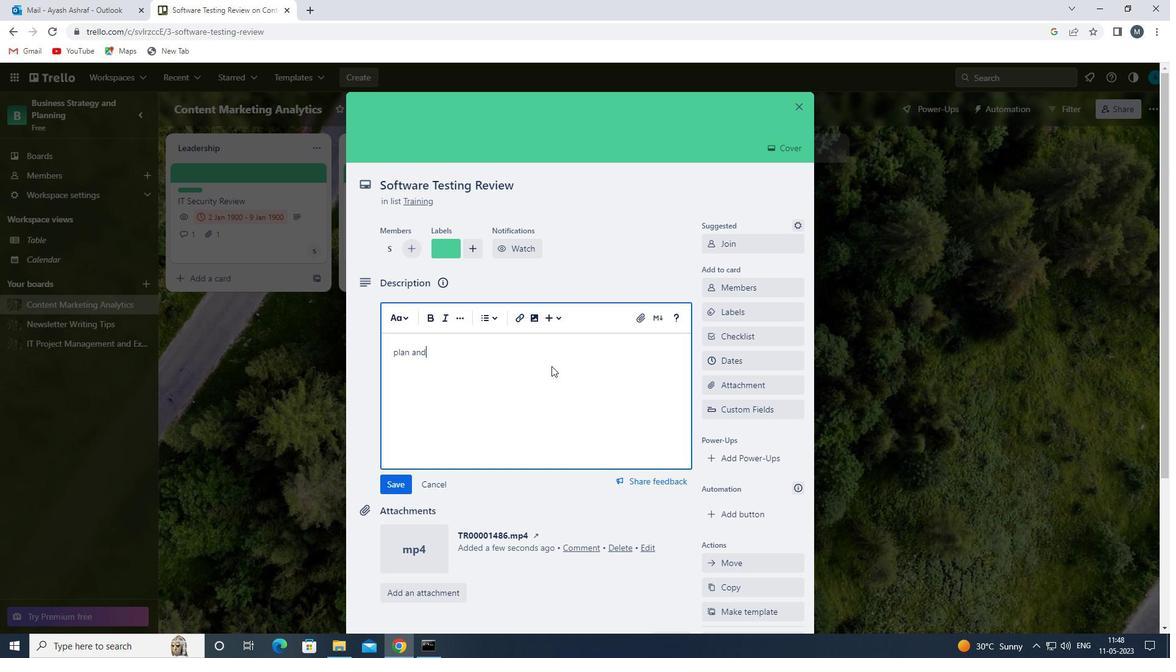 
Action: Key pressed EXECUTE<Key.space>COMPANY<Key.space>TEAM-BUILDING<Key.space>ACTIVITY<Key.space>AT<Key.space>AGO<Key.space><Key.backspace>-KARTING<Key.space>TRACK<Key.space>AND<Key.backspace><Key.backspace><Key.backspace>
Screenshot: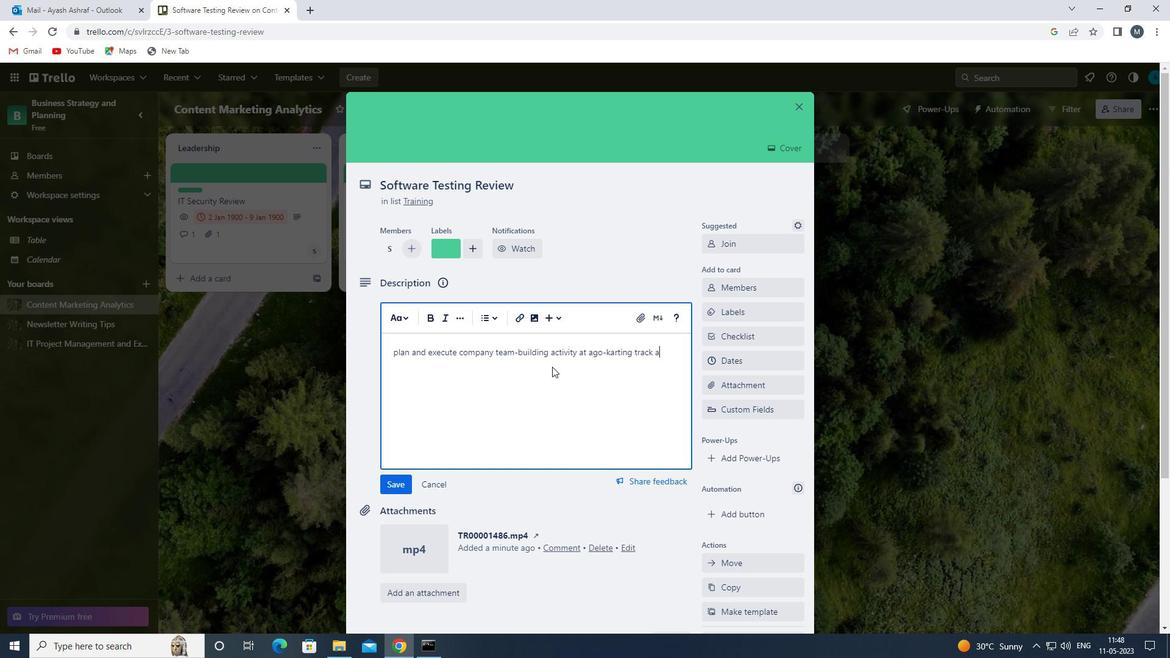 
Action: Mouse moved to (398, 486)
Screenshot: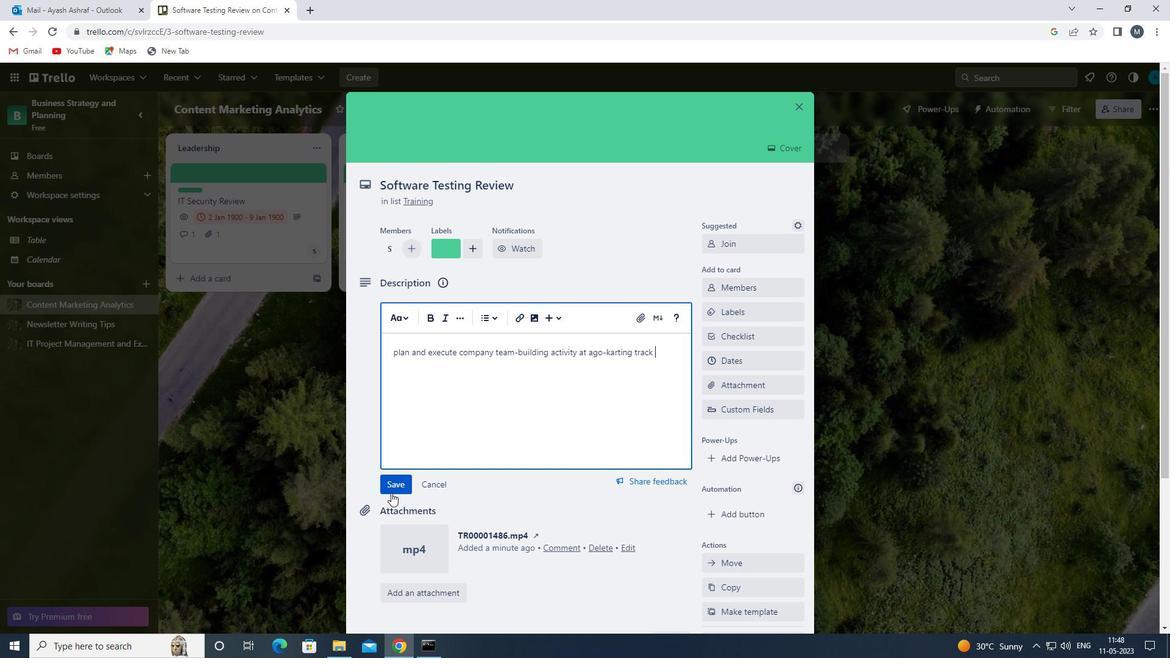 
Action: Mouse pressed left at (398, 486)
Screenshot: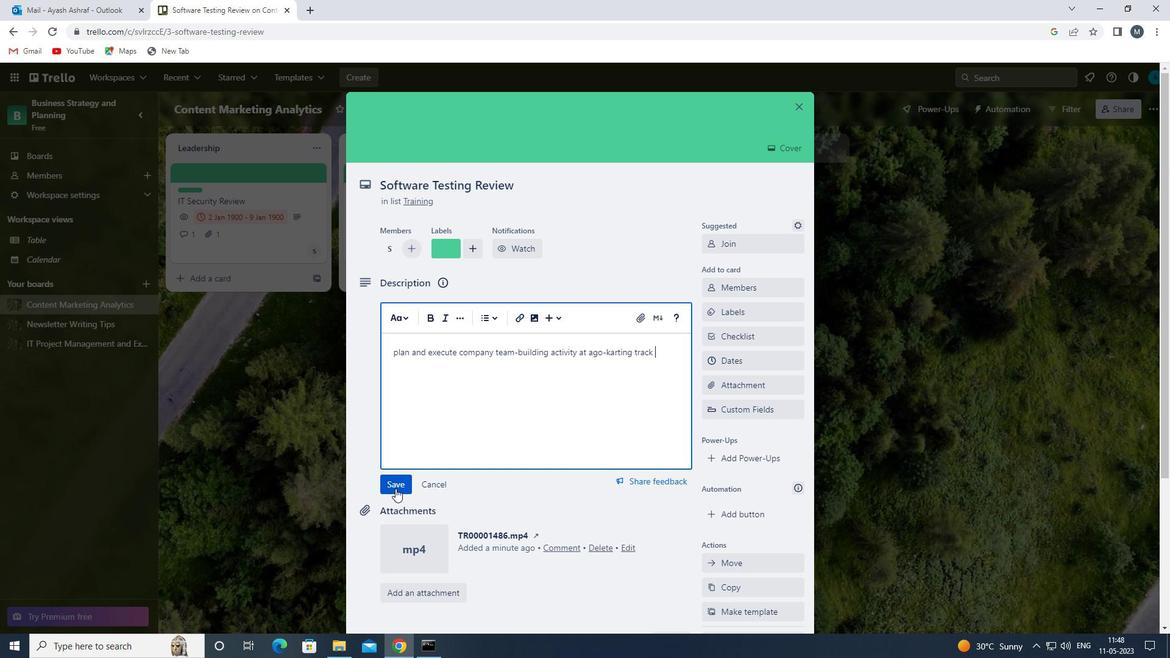
Action: Mouse moved to (480, 96)
Screenshot: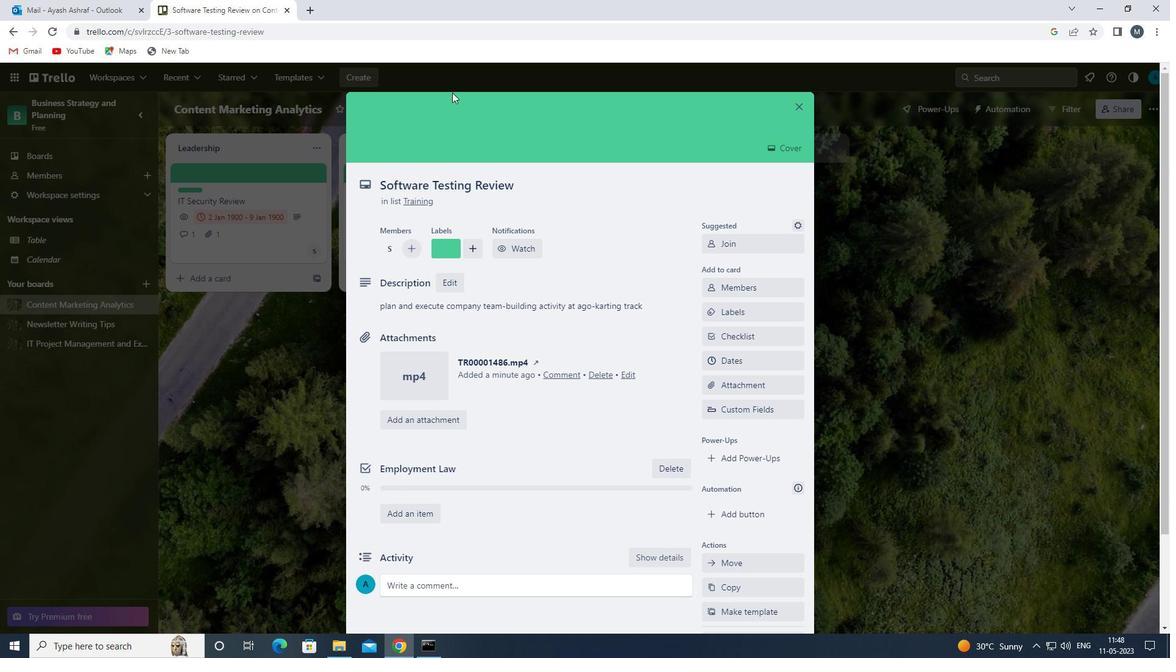 
Action: Mouse scrolled (480, 96) with delta (0, 0)
Screenshot: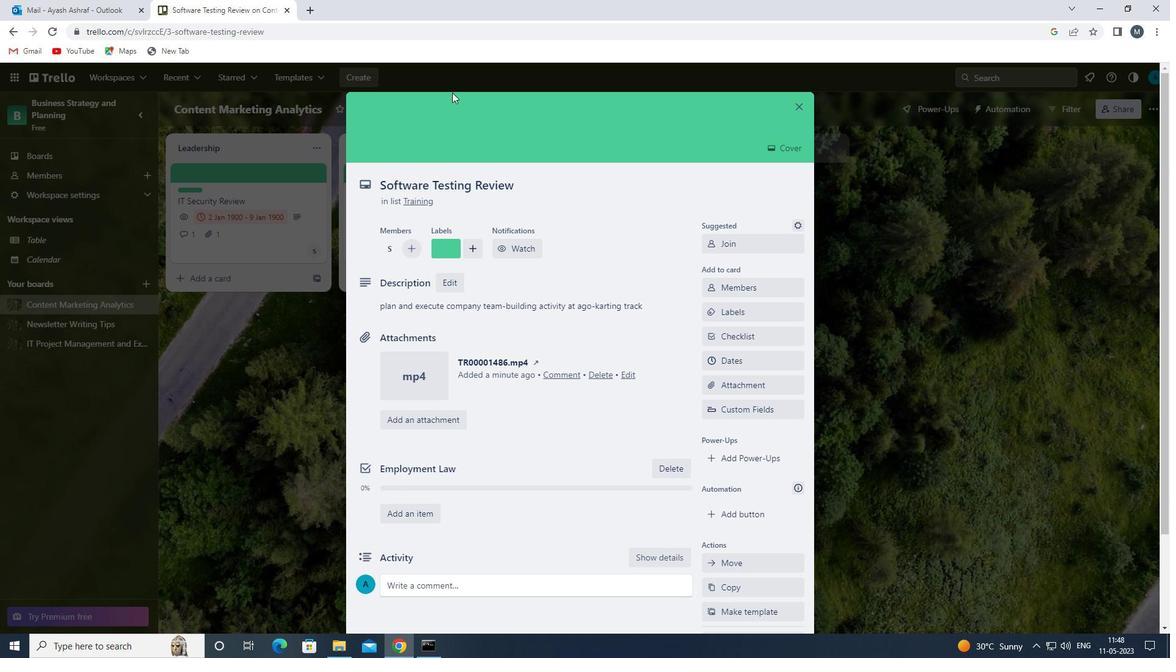 
Action: Mouse moved to (490, 132)
Screenshot: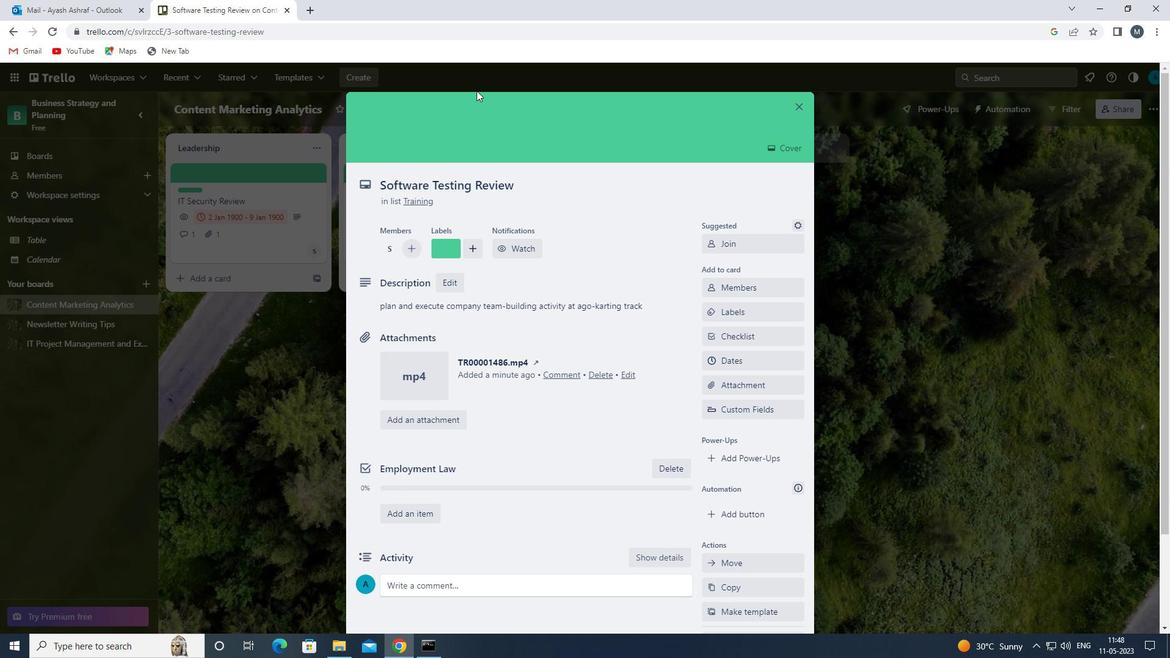 
Action: Mouse scrolled (490, 132) with delta (0, 0)
Screenshot: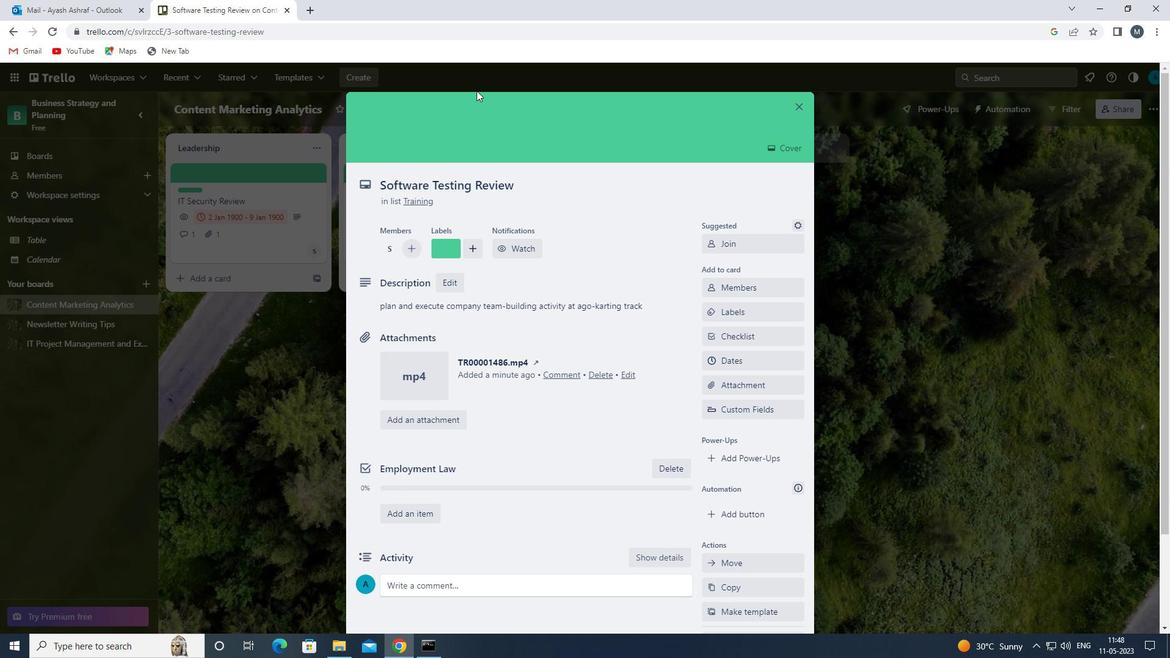 
Action: Mouse moved to (493, 215)
Screenshot: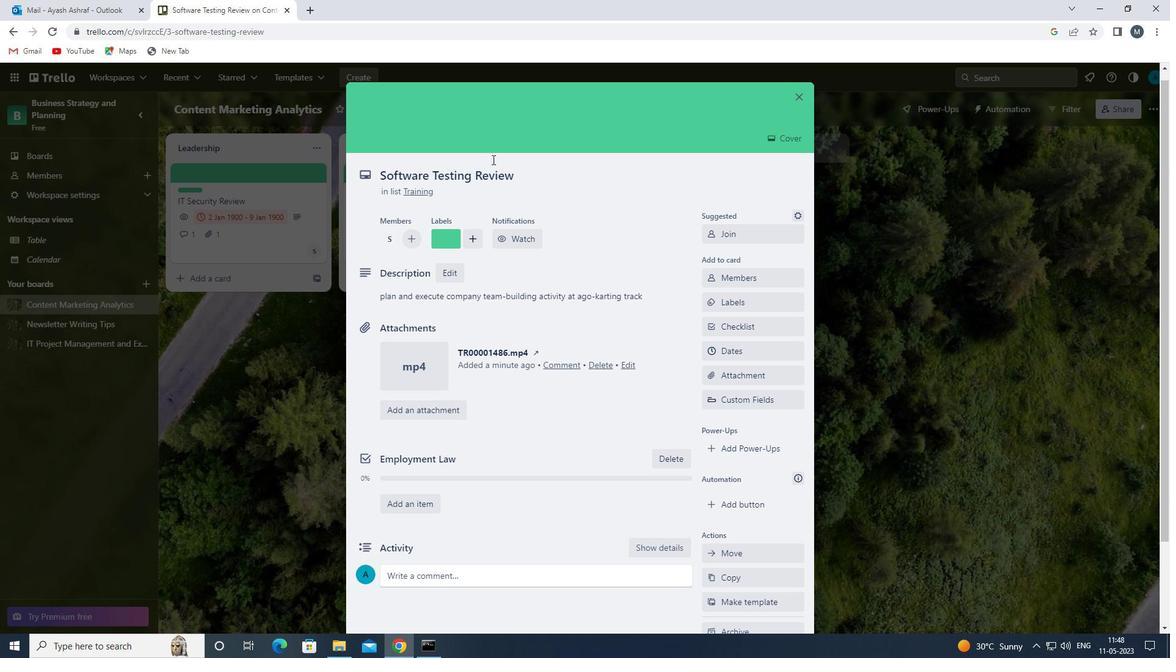 
Action: Mouse scrolled (493, 214) with delta (0, 0)
Screenshot: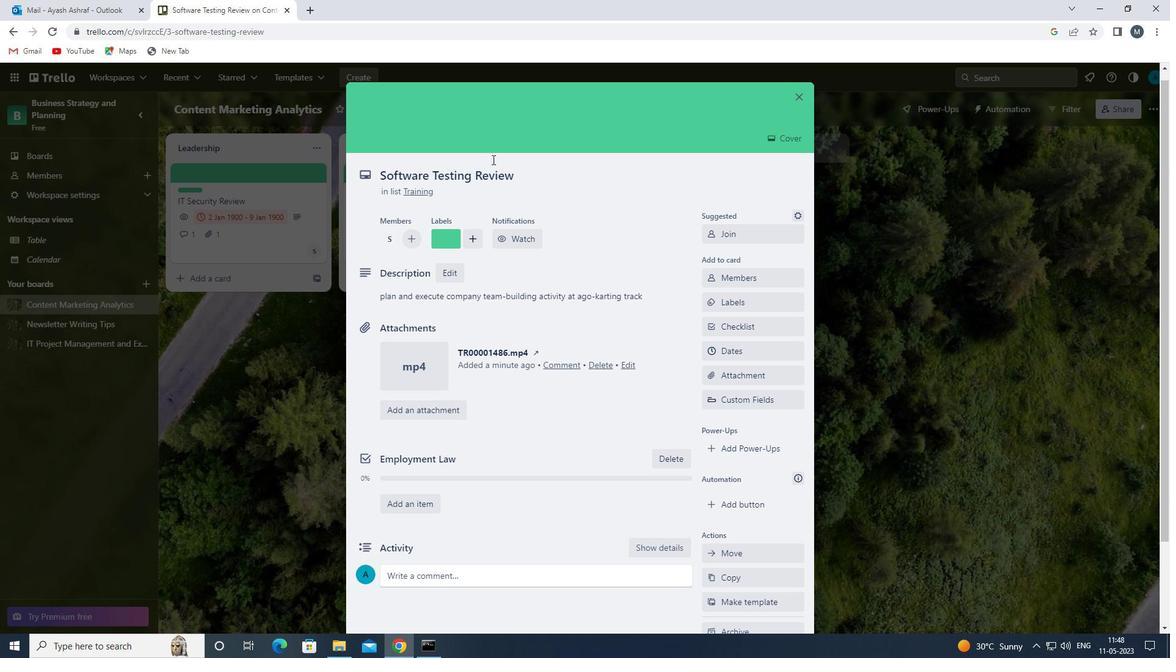 
Action: Mouse moved to (485, 256)
Screenshot: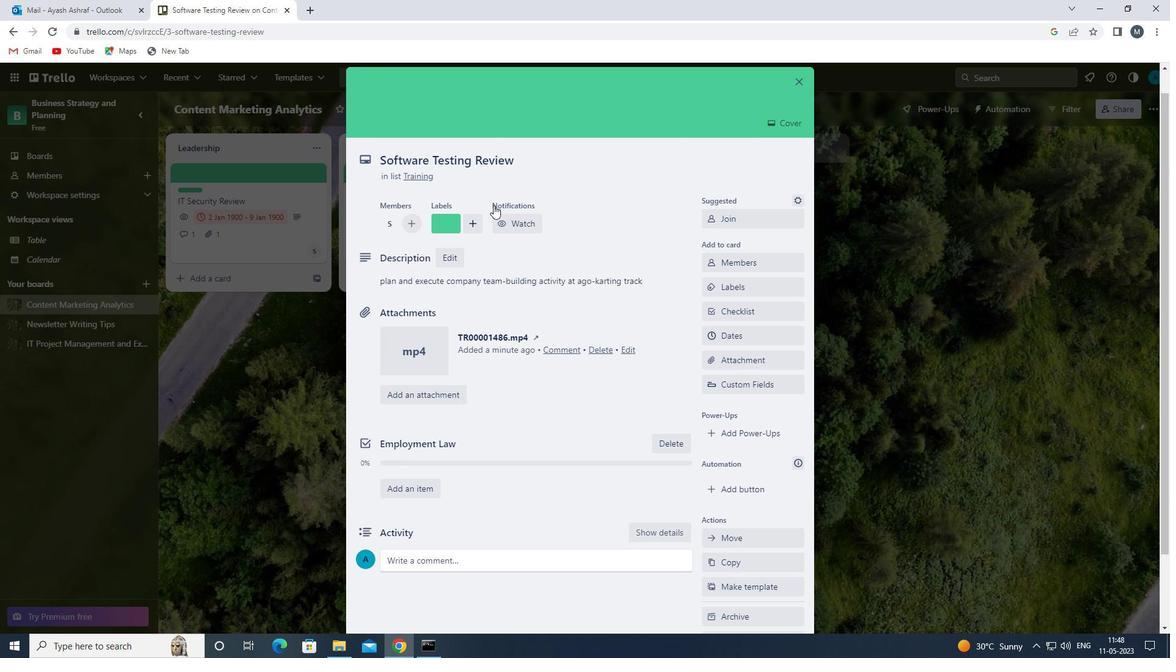 
Action: Mouse scrolled (485, 255) with delta (0, 0)
Screenshot: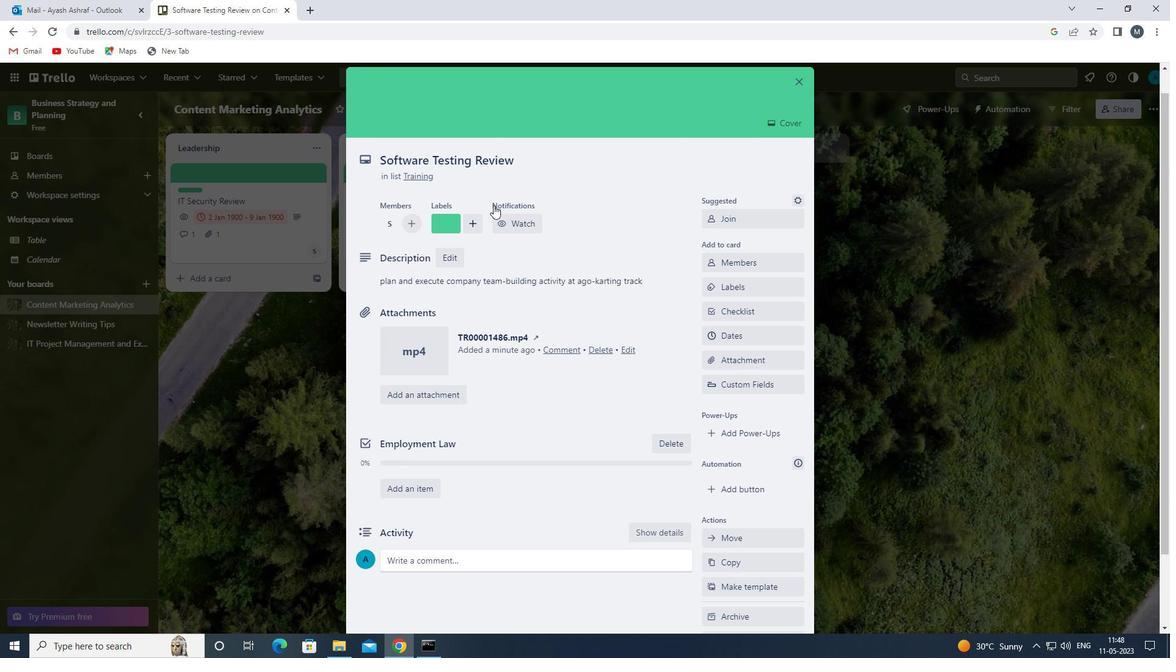 
Action: Mouse moved to (428, 473)
Screenshot: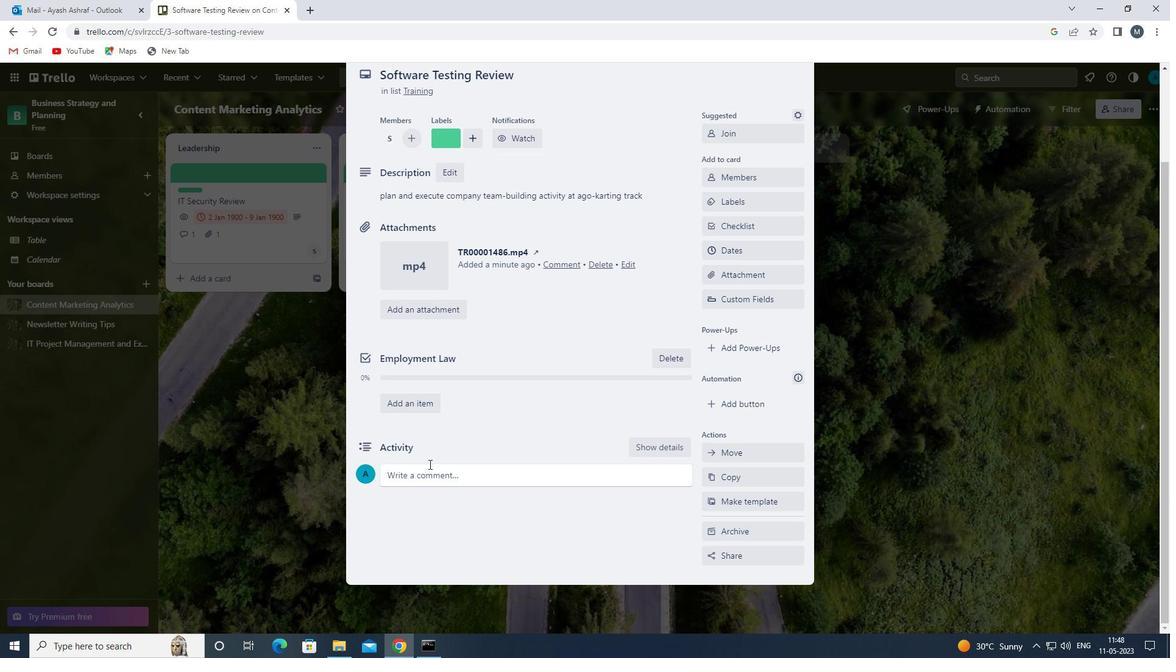 
Action: Mouse pressed left at (428, 473)
Screenshot: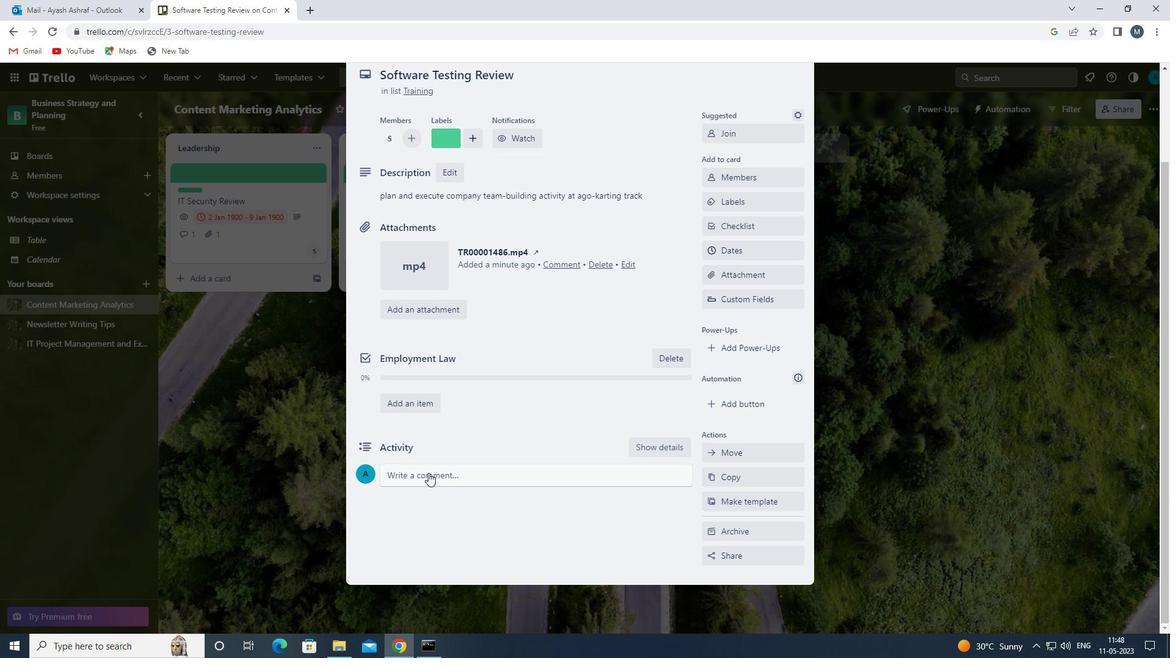 
Action: Mouse moved to (410, 476)
Screenshot: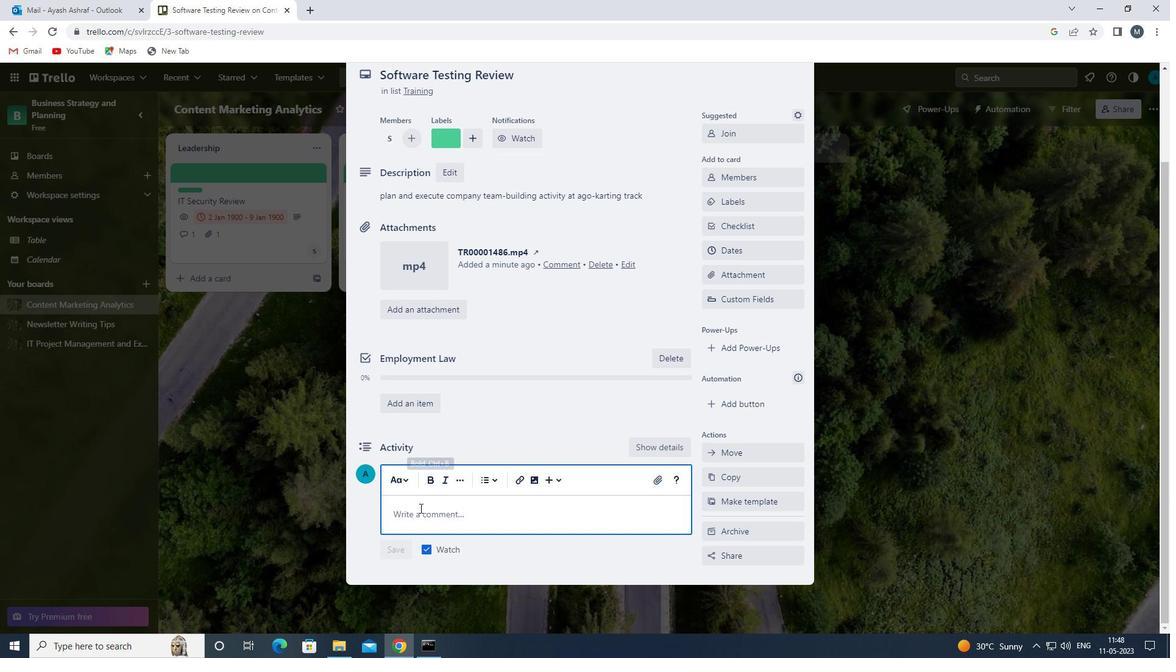
Action: Key pressed <Key.shift>THIS<Key.space>TASK<Key.space>REQUIRES<Key.space>US<Key.space>TO<Key.space>BEADAPTABLE<Key.space>AND<Key.space>FLEXIBLE
Screenshot: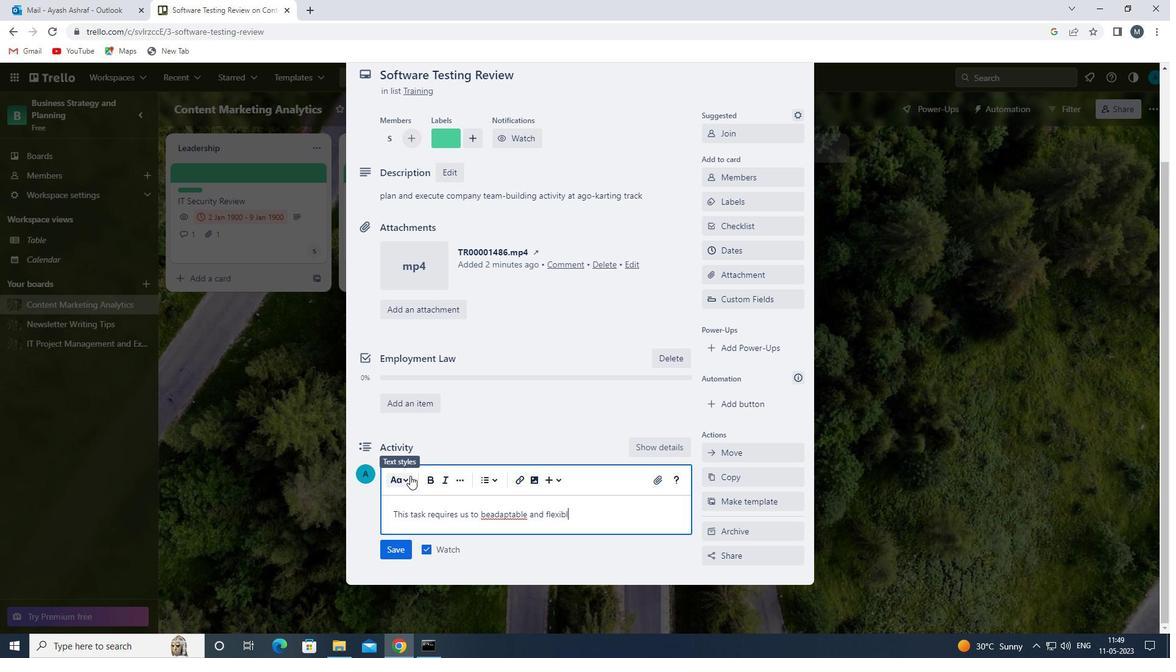 
Action: Mouse moved to (491, 516)
Screenshot: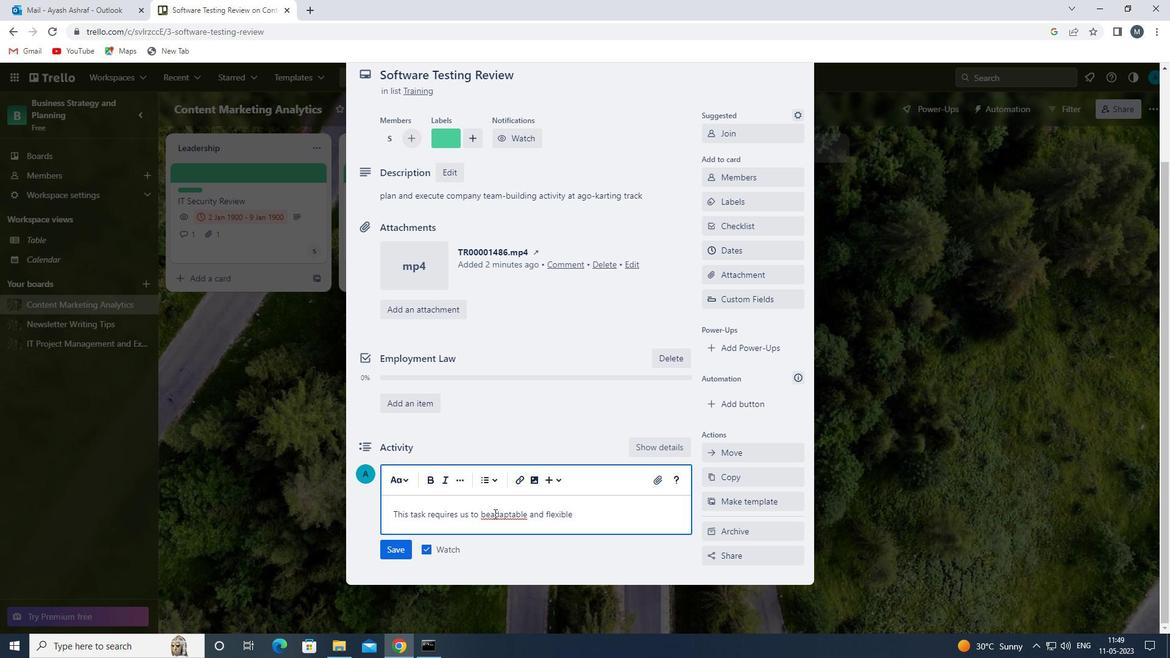 
Action: Mouse pressed left at (491, 516)
Screenshot: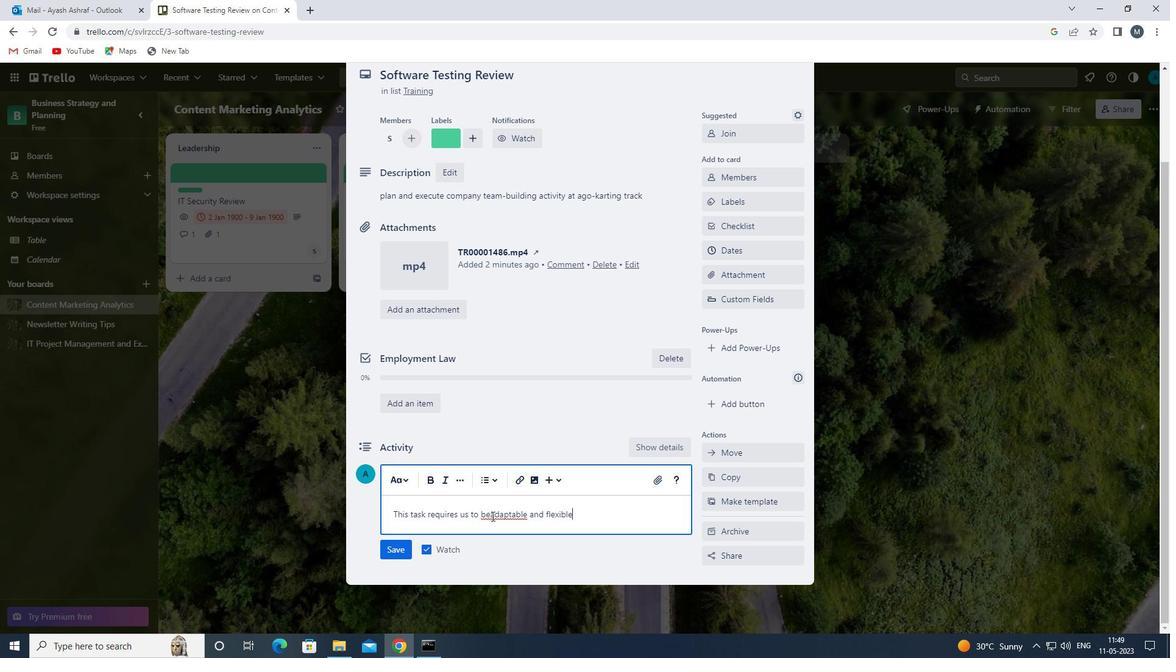 
Action: Mouse moved to (498, 516)
Screenshot: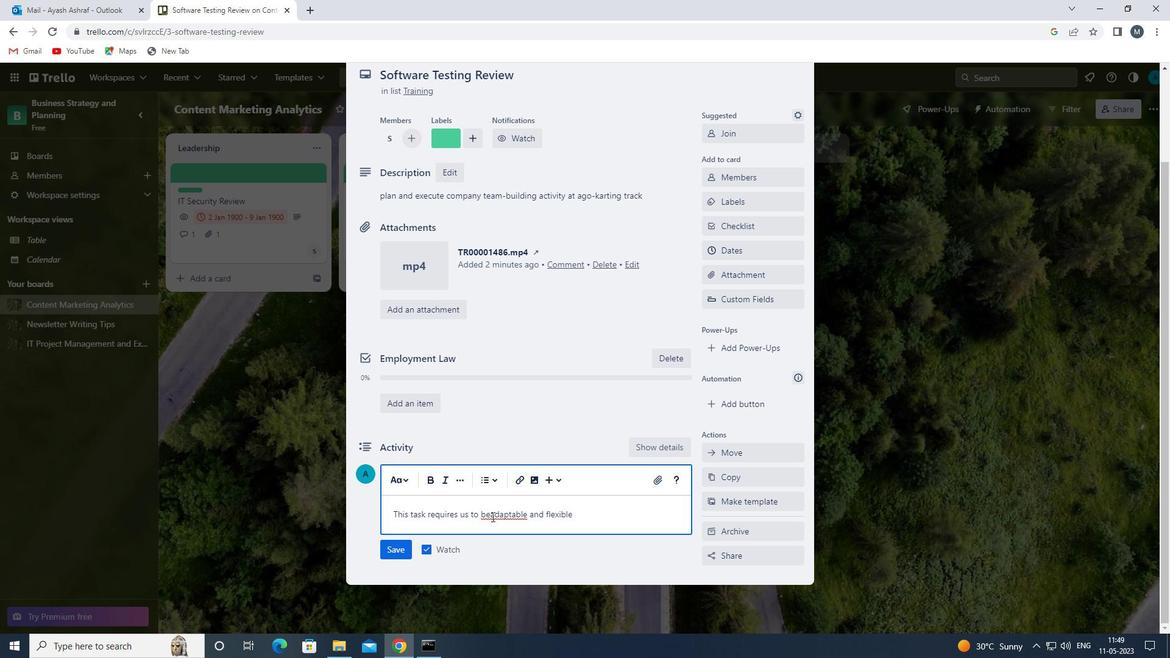 
Action: Key pressed <Key.space>
Screenshot: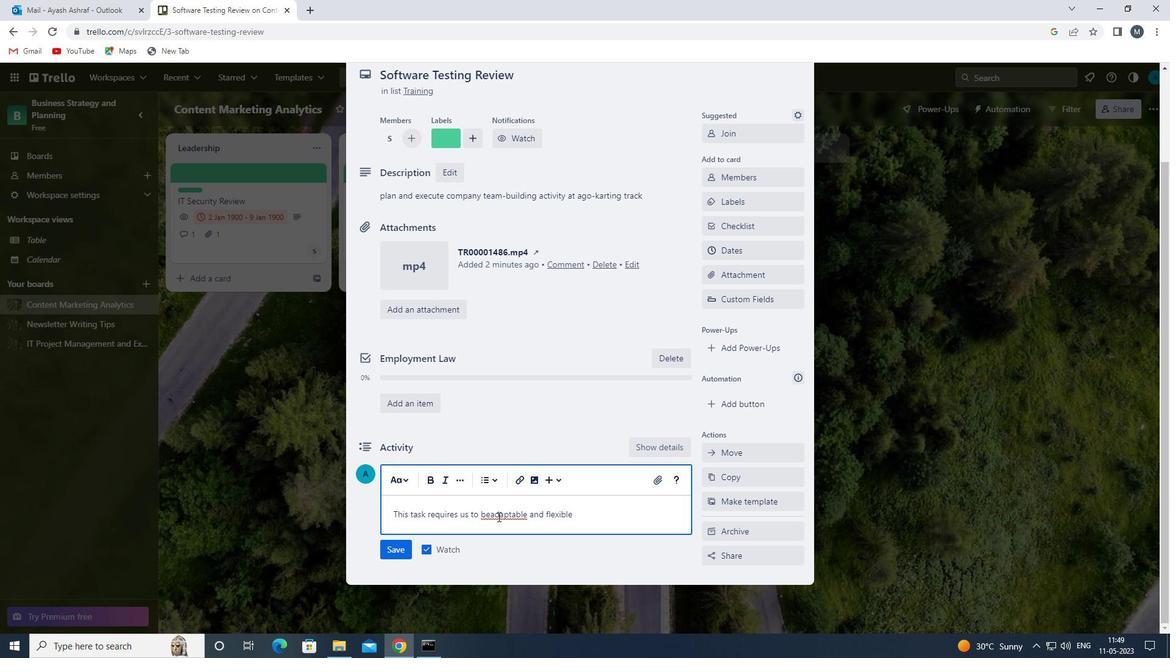 
Action: Mouse moved to (585, 513)
Screenshot: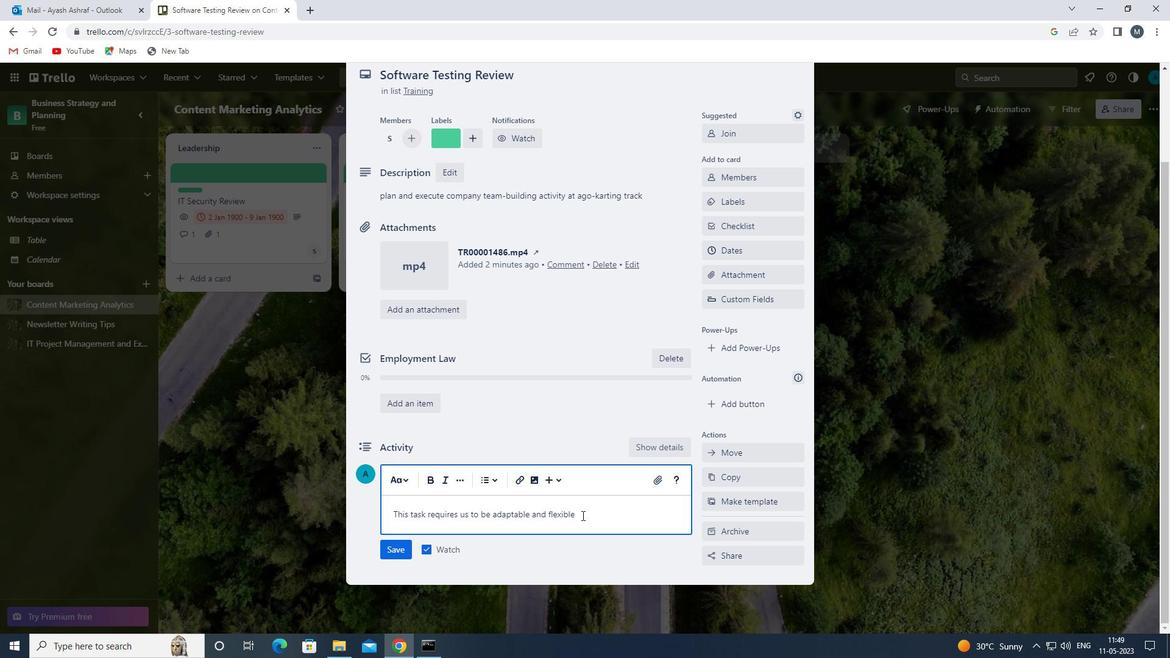 
Action: Mouse pressed left at (585, 513)
Screenshot: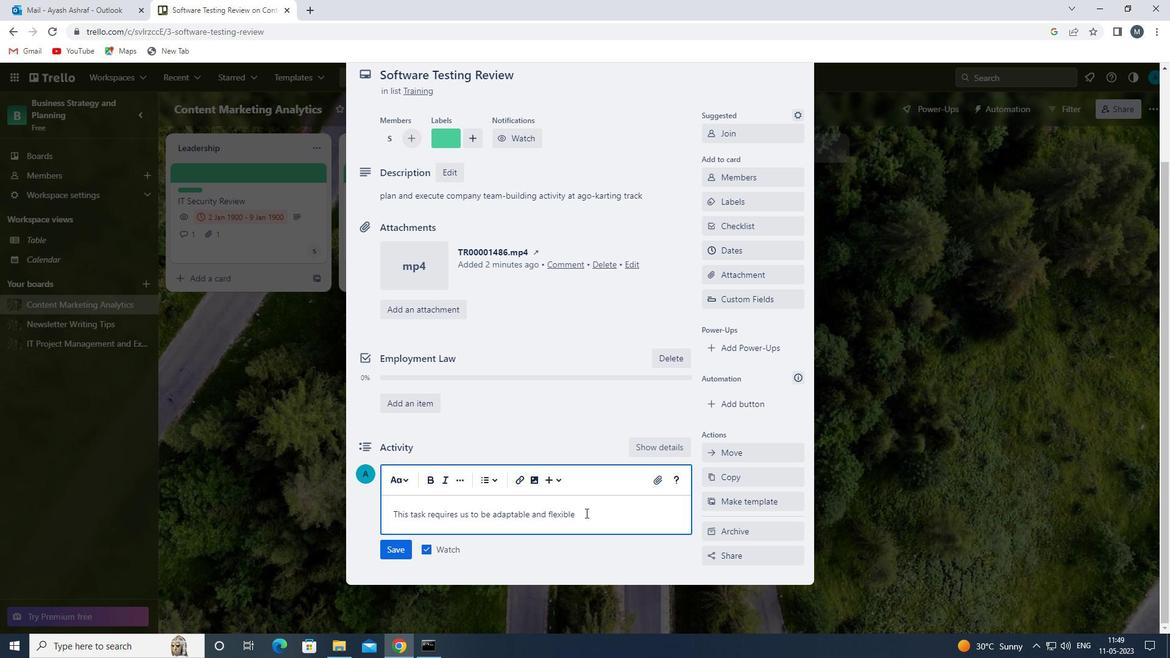 
Action: Key pressed ,<Key.space>WILLING<Key.space>TO<Key.space>ADJUST<Key.space>OUR<Key.space>APPROACH<Key.space>AS<Key.space>NEDDED<Key.space>
Screenshot: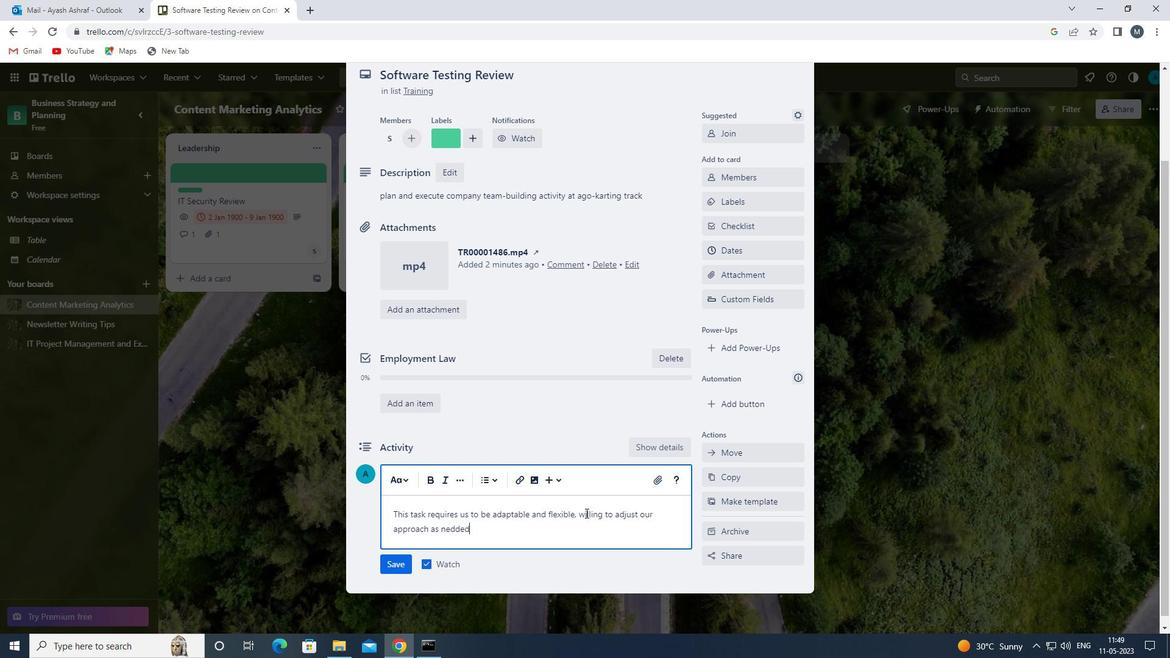
Action: Mouse moved to (451, 526)
Screenshot: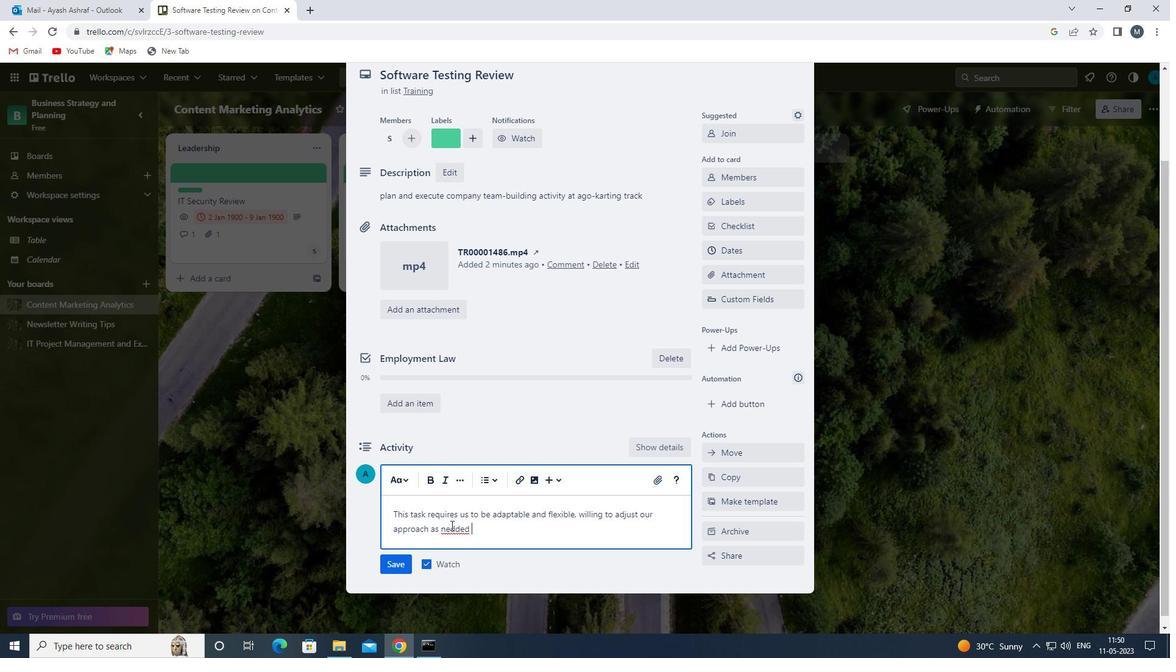 
Action: Mouse pressed left at (451, 526)
Screenshot: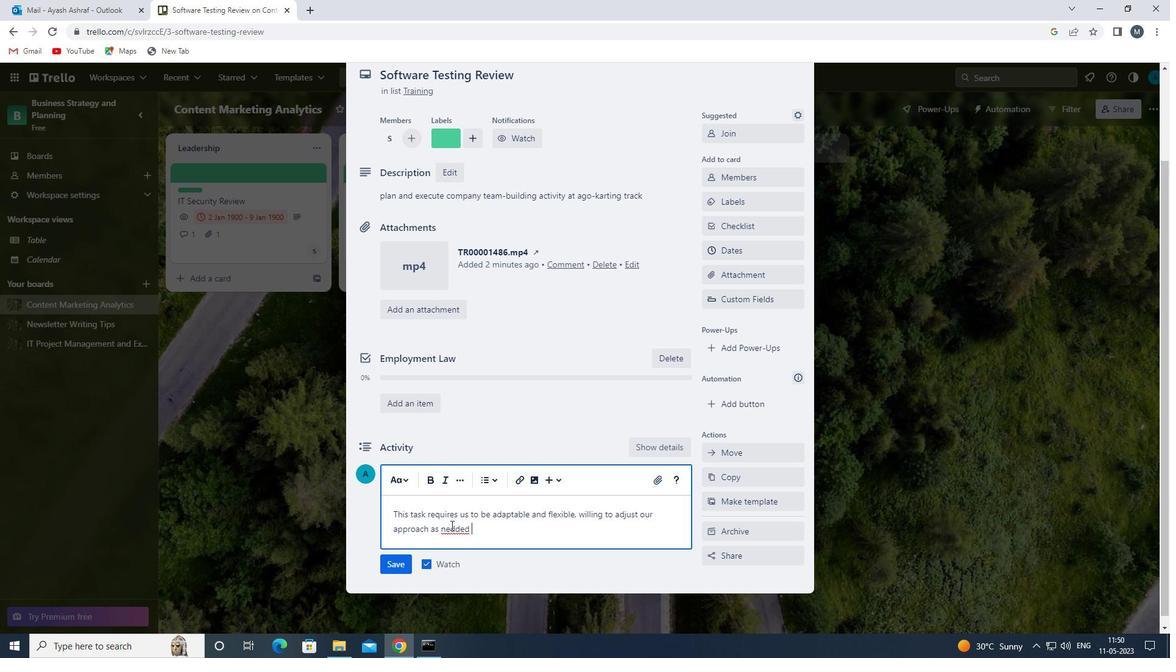 
Action: Key pressed E
Screenshot: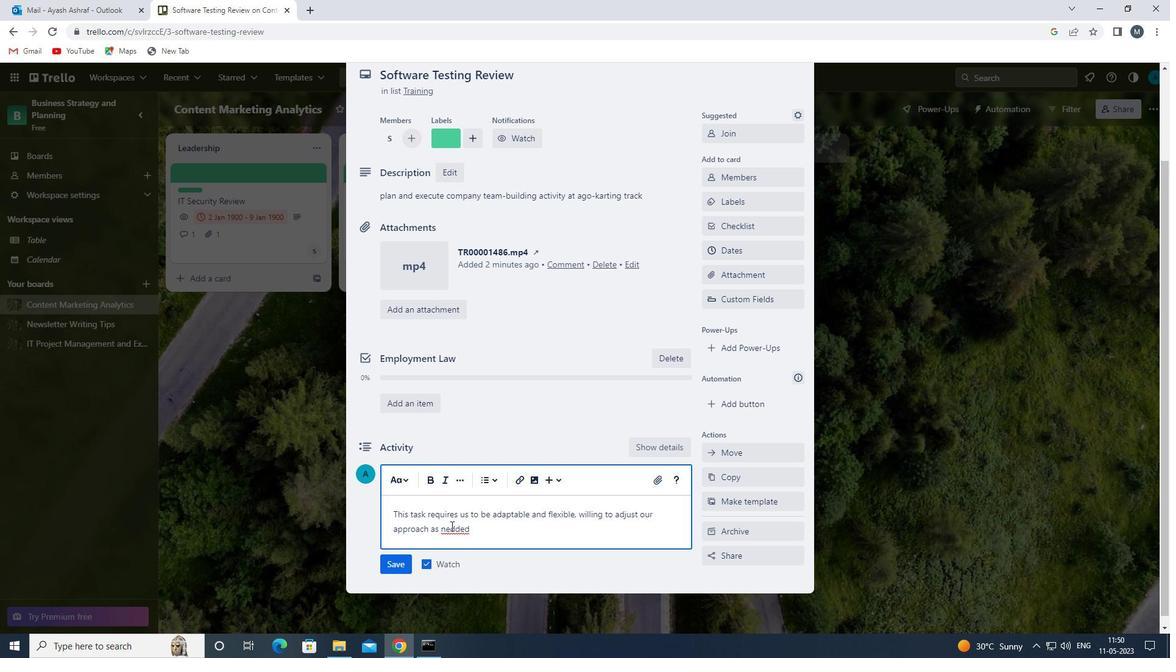
Action: Mouse moved to (489, 529)
Screenshot: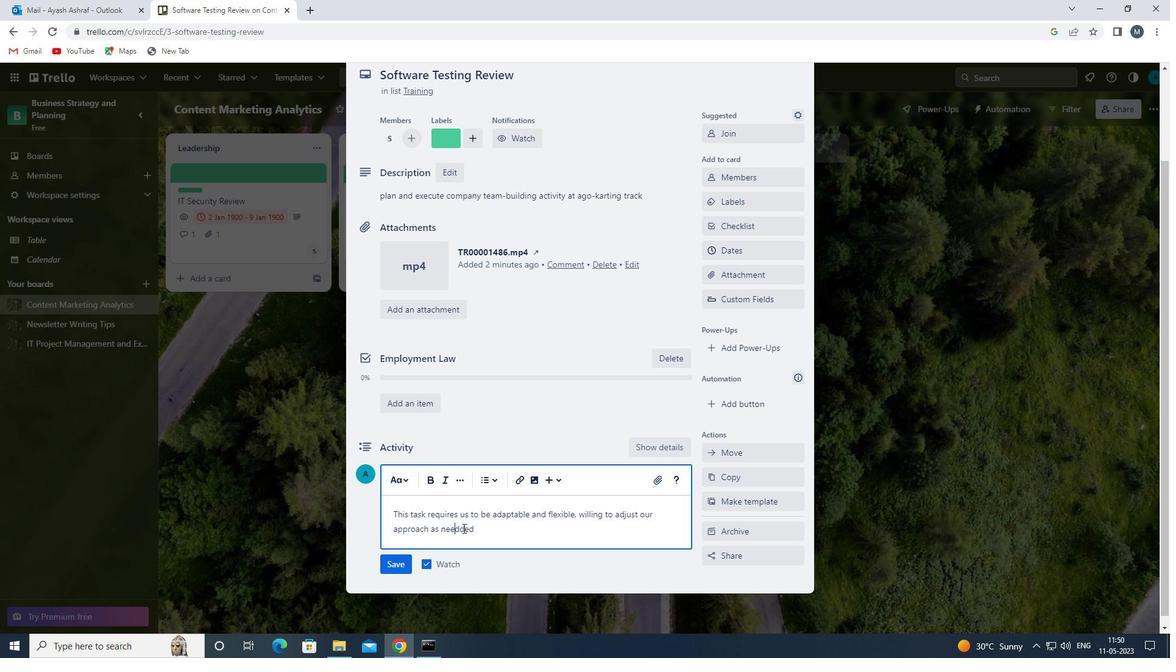 
Action: Mouse pressed left at (489, 529)
Screenshot: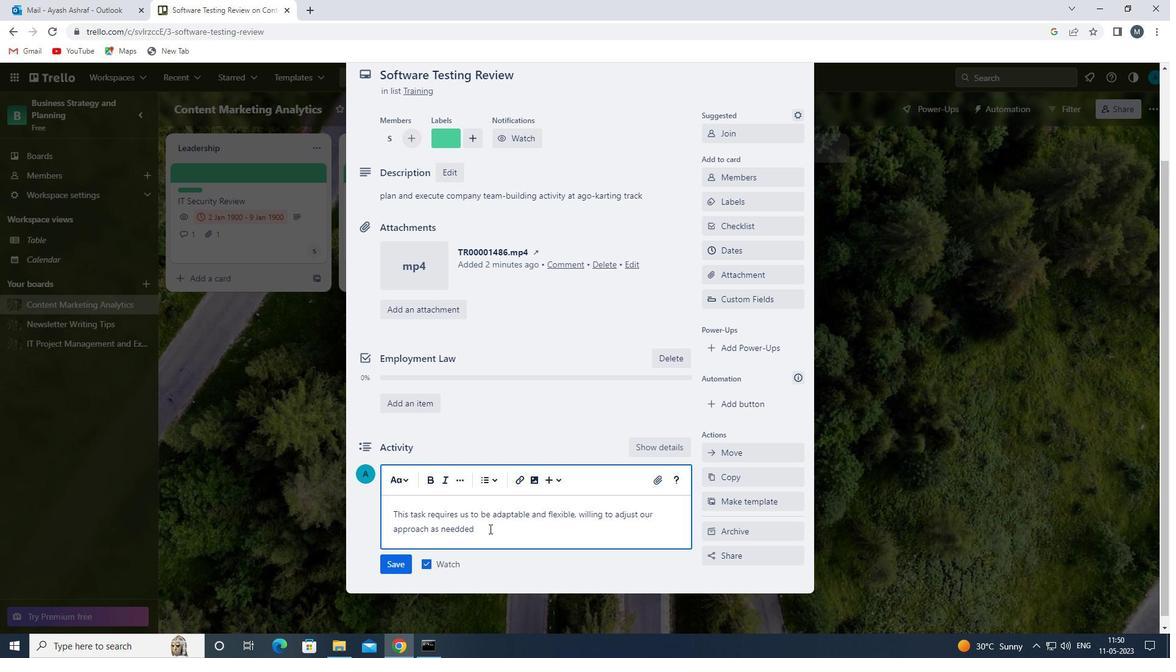 
Action: Mouse moved to (460, 533)
Screenshot: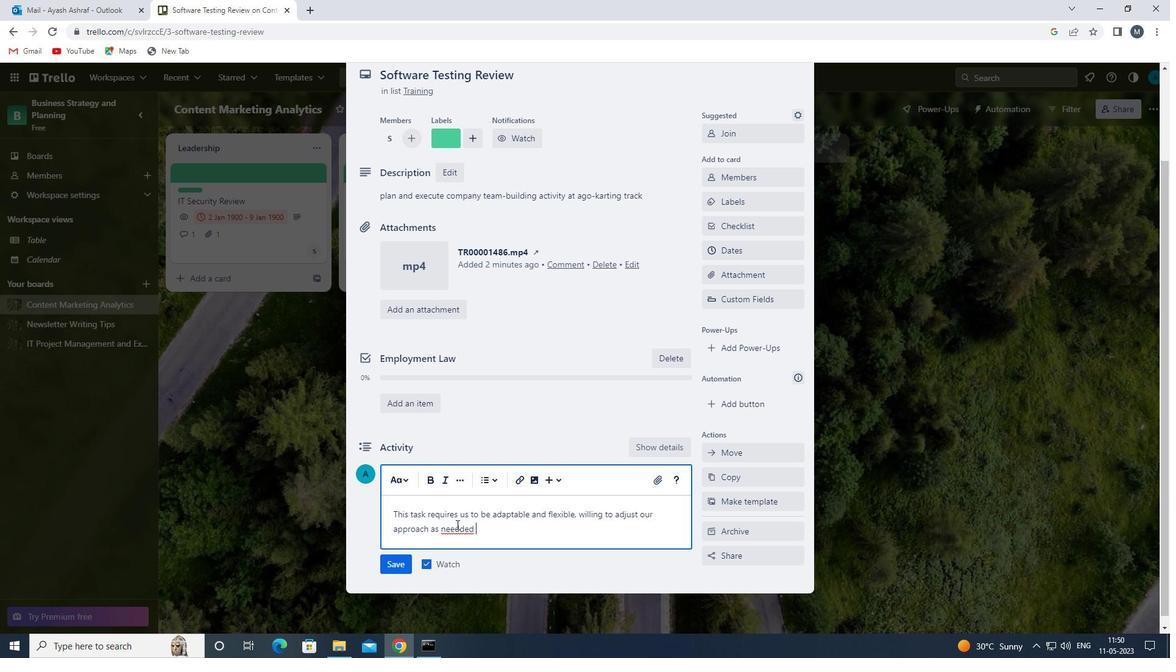 
Action: Mouse pressed left at (460, 533)
Screenshot: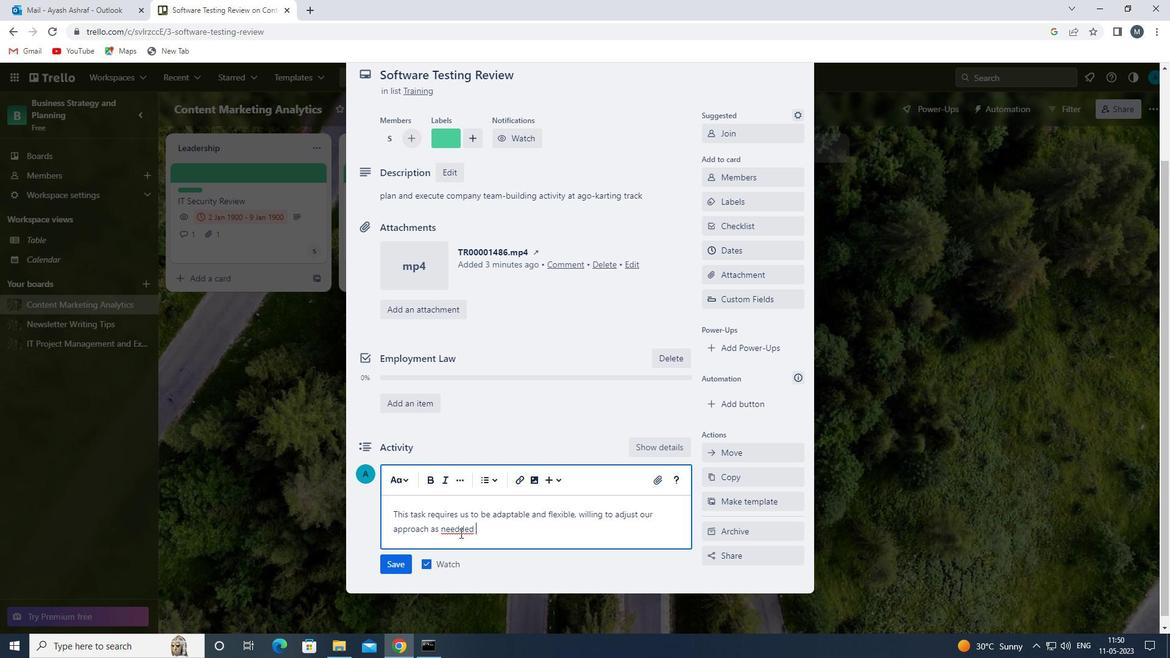 
Action: Mouse moved to (460, 532)
Screenshot: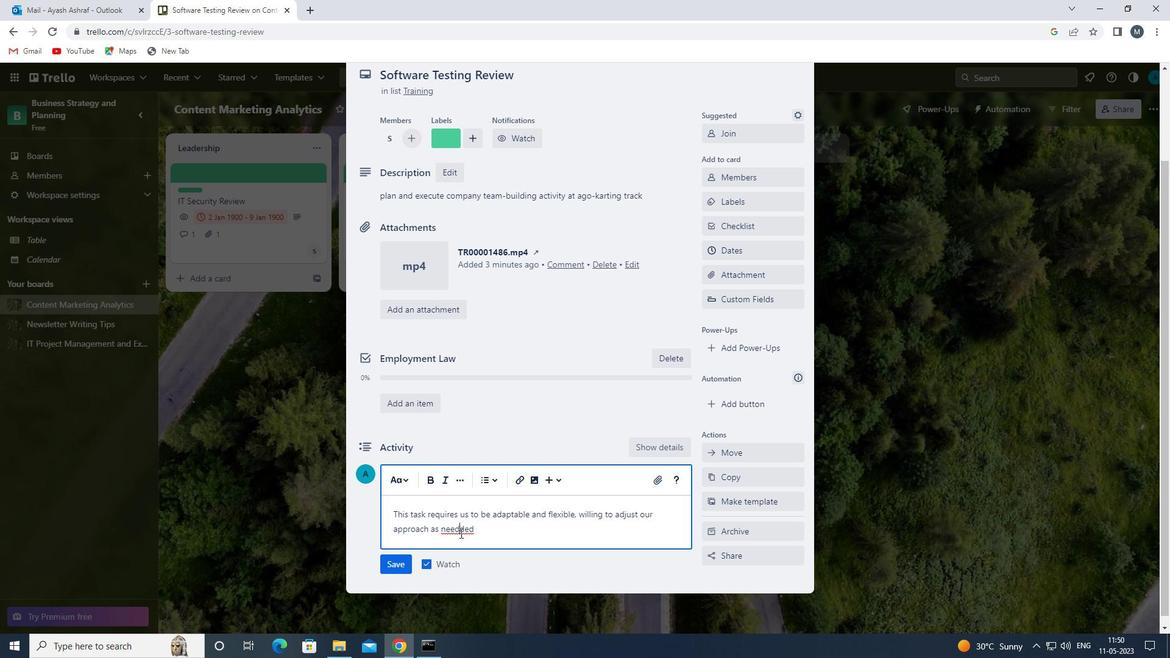 
Action: Key pressed <Key.backspace>
Screenshot: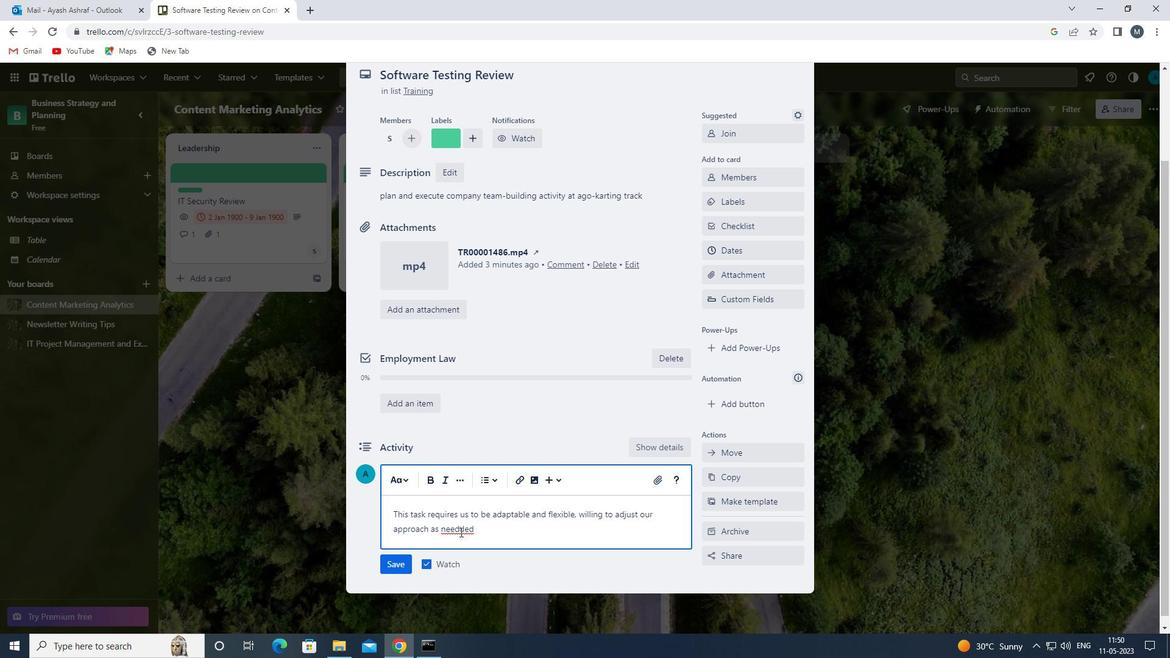 
Action: Mouse moved to (473, 529)
Screenshot: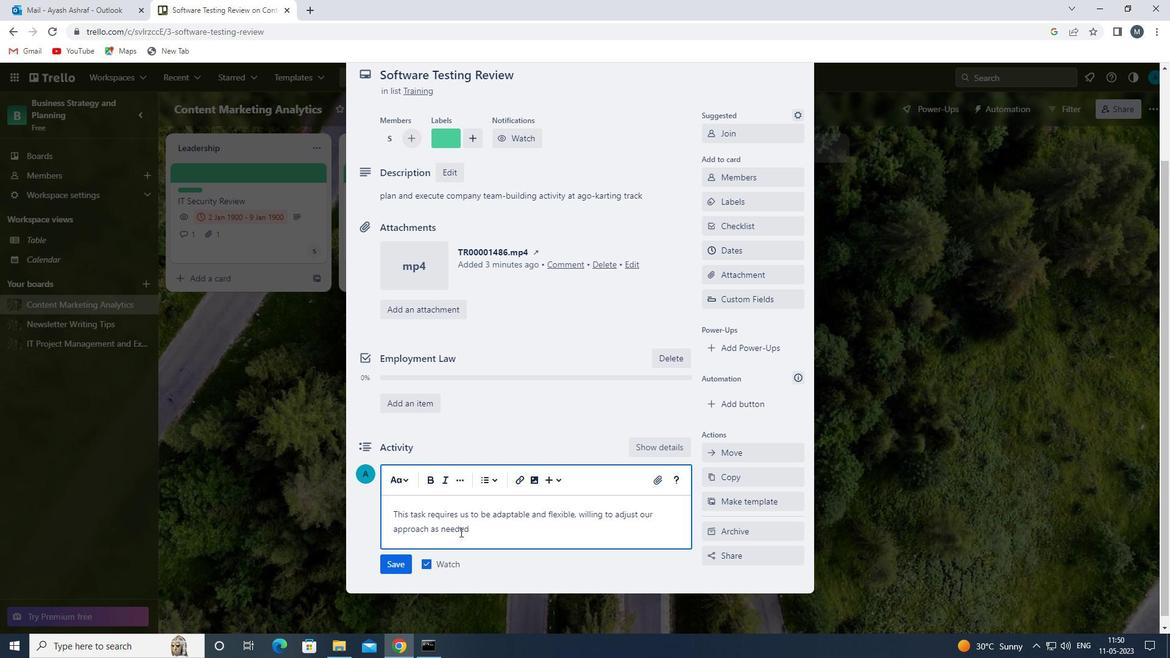 
Action: Mouse pressed left at (473, 529)
Screenshot: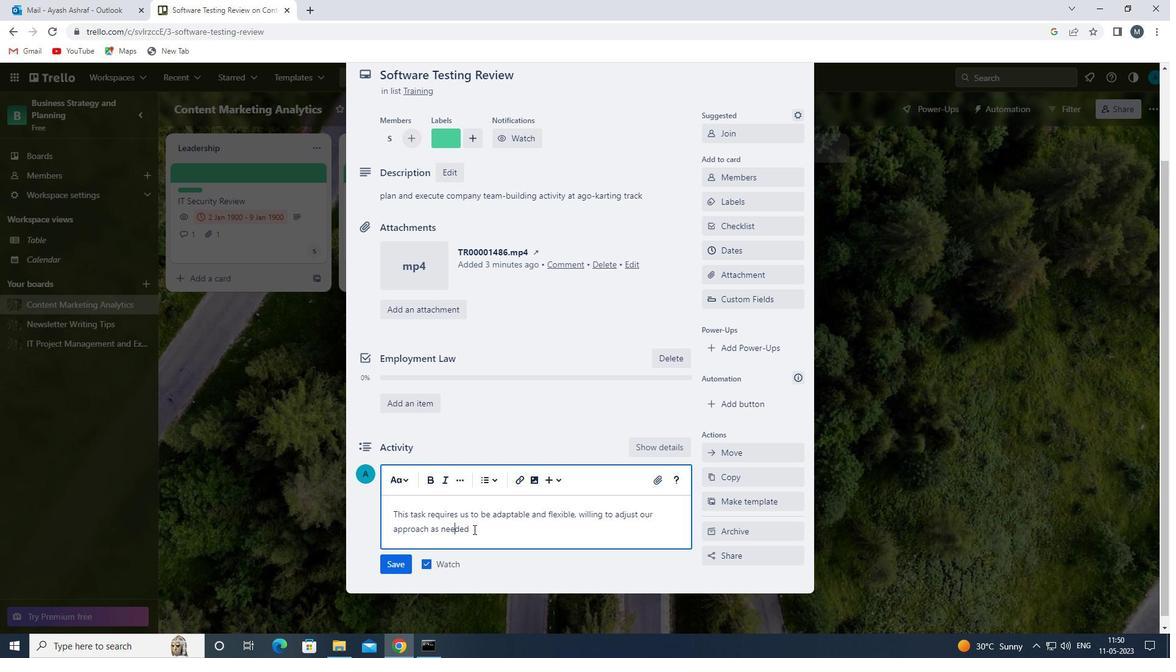 
Action: Key pressed BASED<Key.space>ON<Key.space>NER<Key.backspace>W<Key.space>INFORMATION<Key.space>OR<Key.space>FEEDBACK
Screenshot: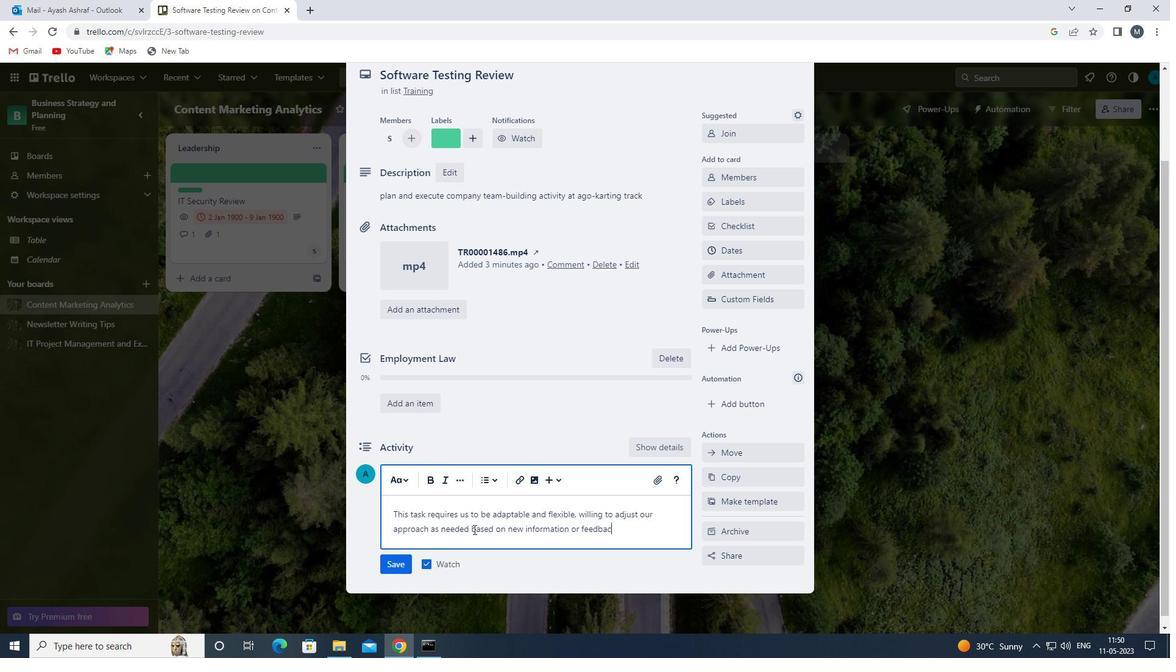
Action: Mouse moved to (496, 491)
Screenshot: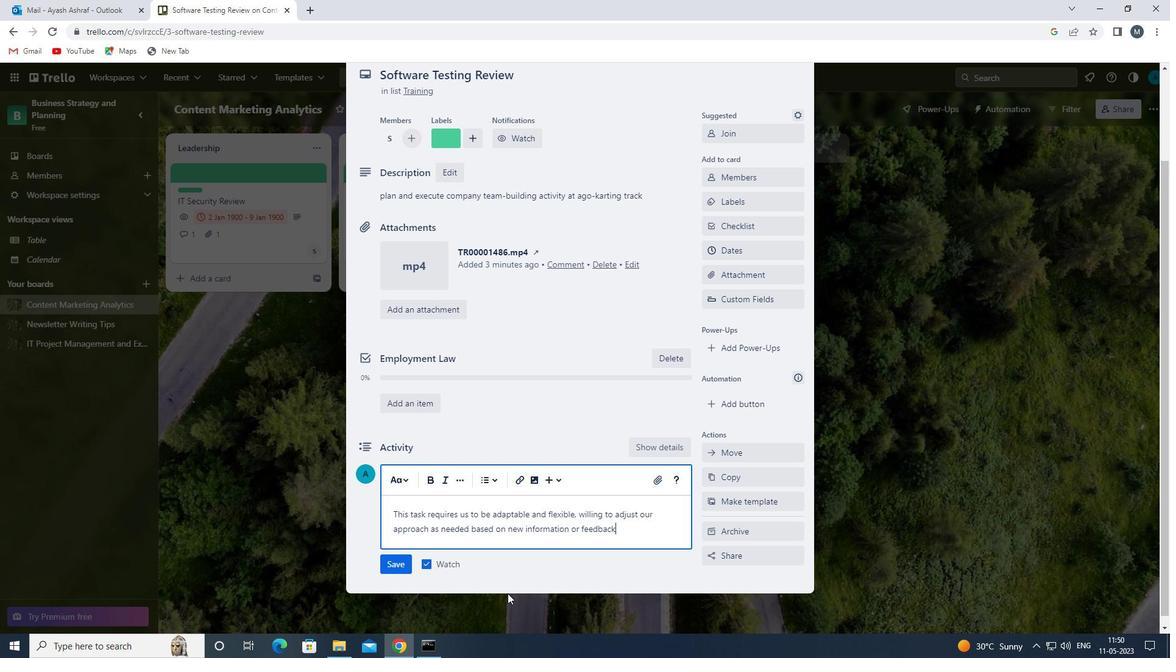 
Action: Mouse scrolled (496, 490) with delta (0, 0)
Screenshot: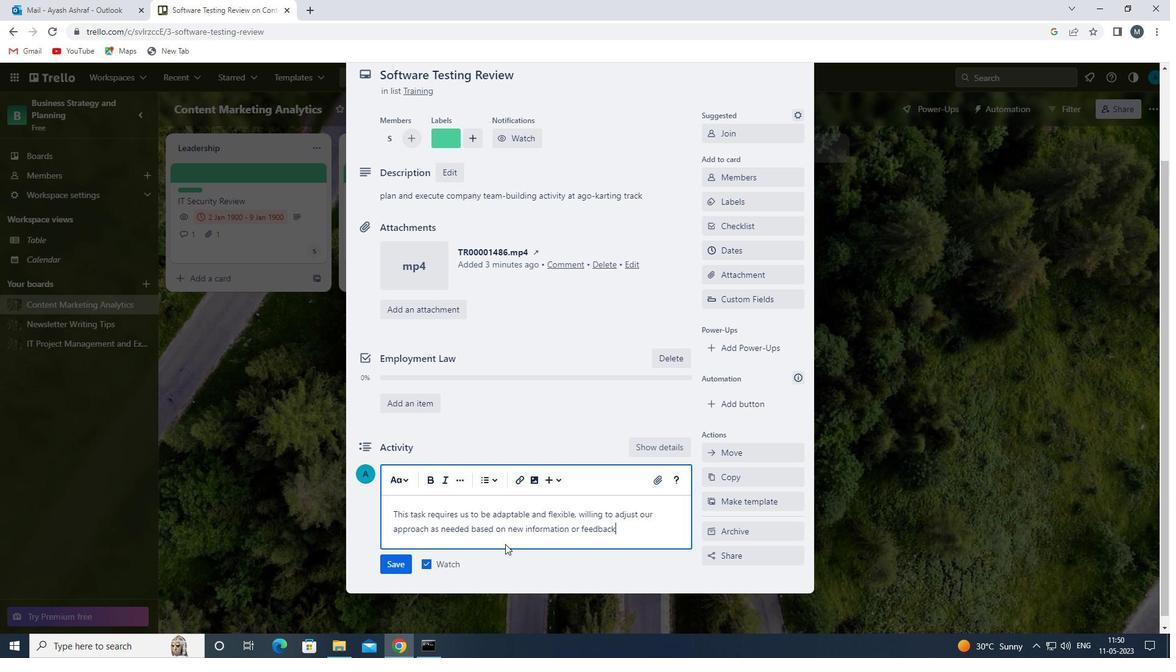 
Action: Mouse moved to (494, 492)
Screenshot: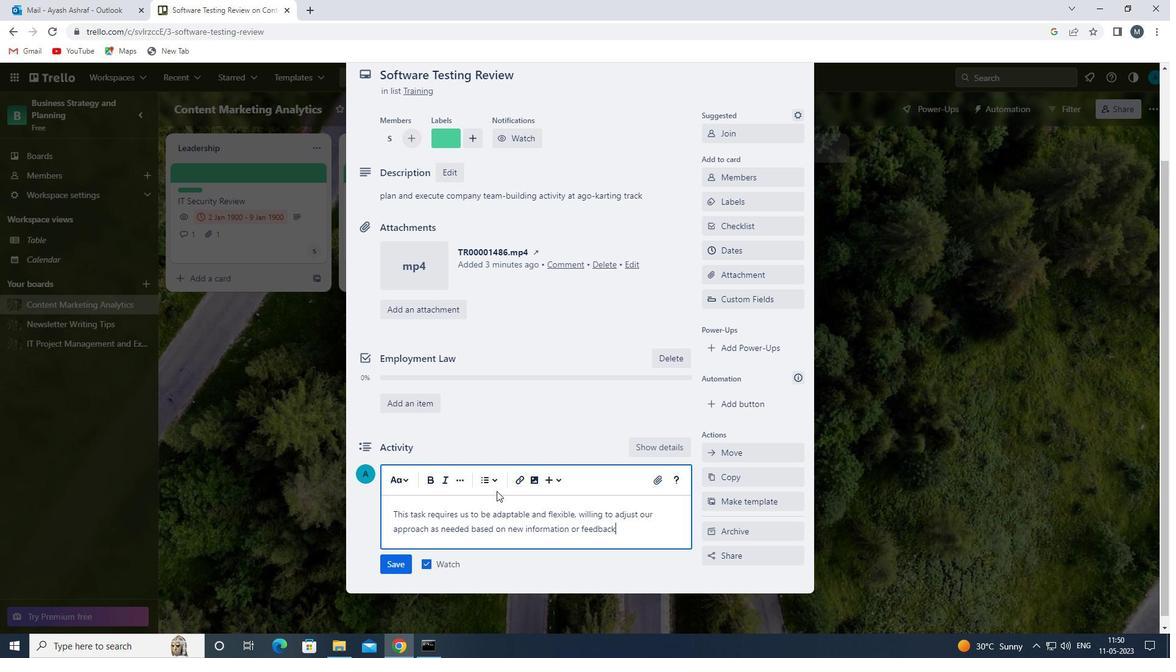 
Action: Mouse scrolled (494, 491) with delta (0, 0)
Screenshot: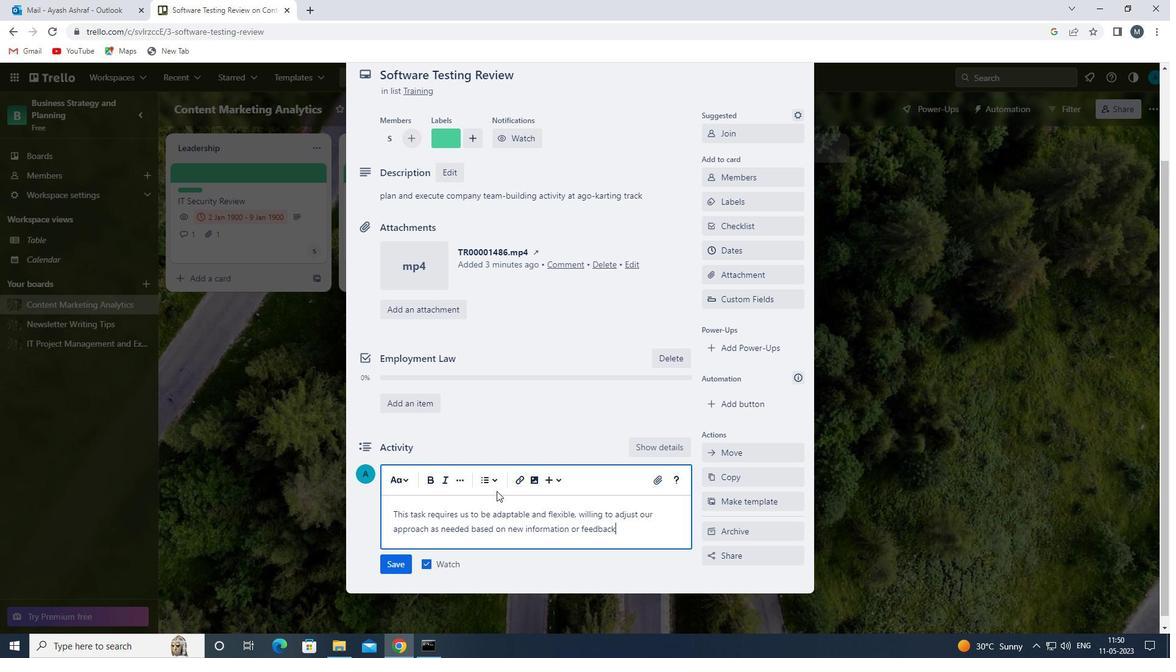 
Action: Mouse moved to (396, 553)
Screenshot: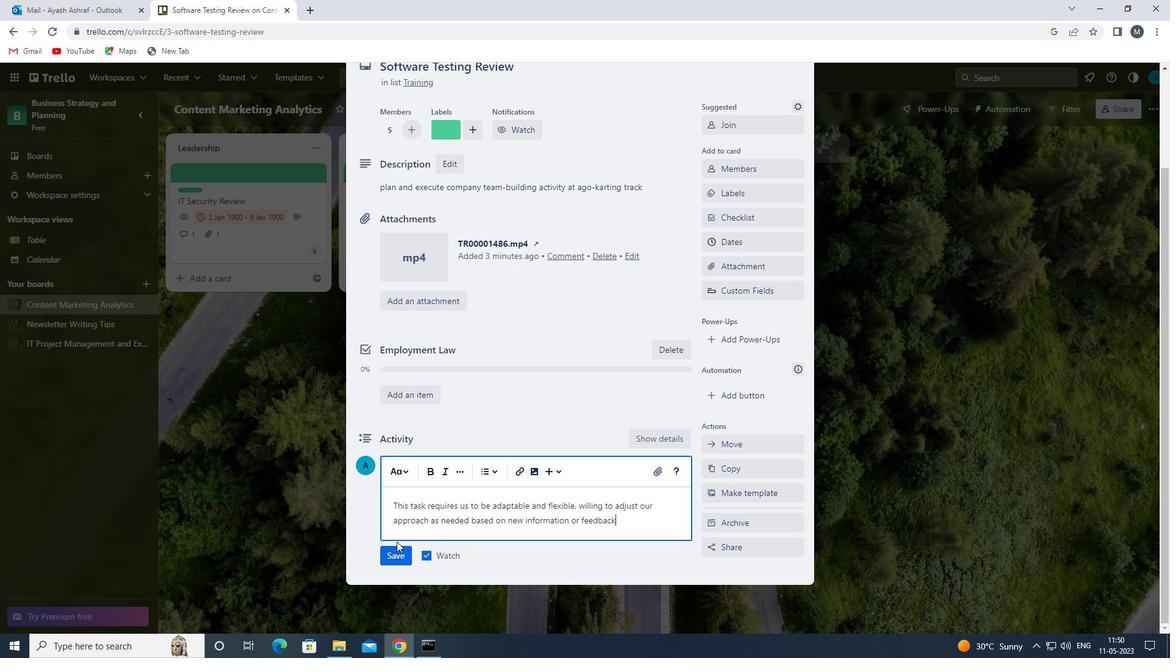 
Action: Mouse pressed left at (396, 553)
Screenshot: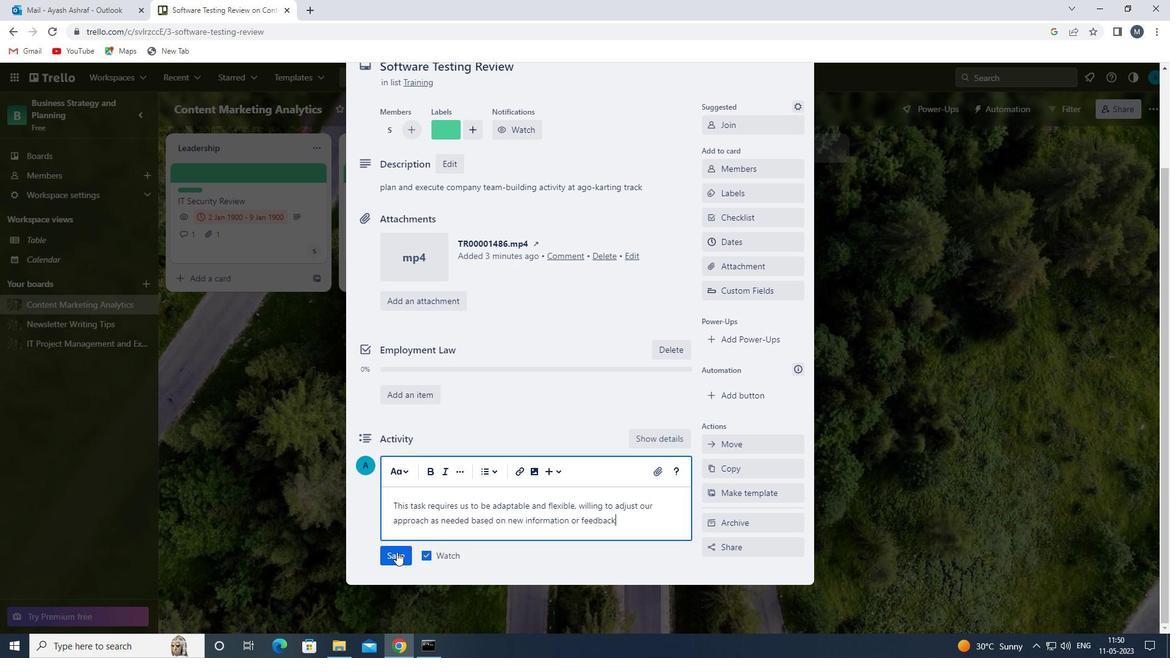
Action: Mouse moved to (741, 254)
Screenshot: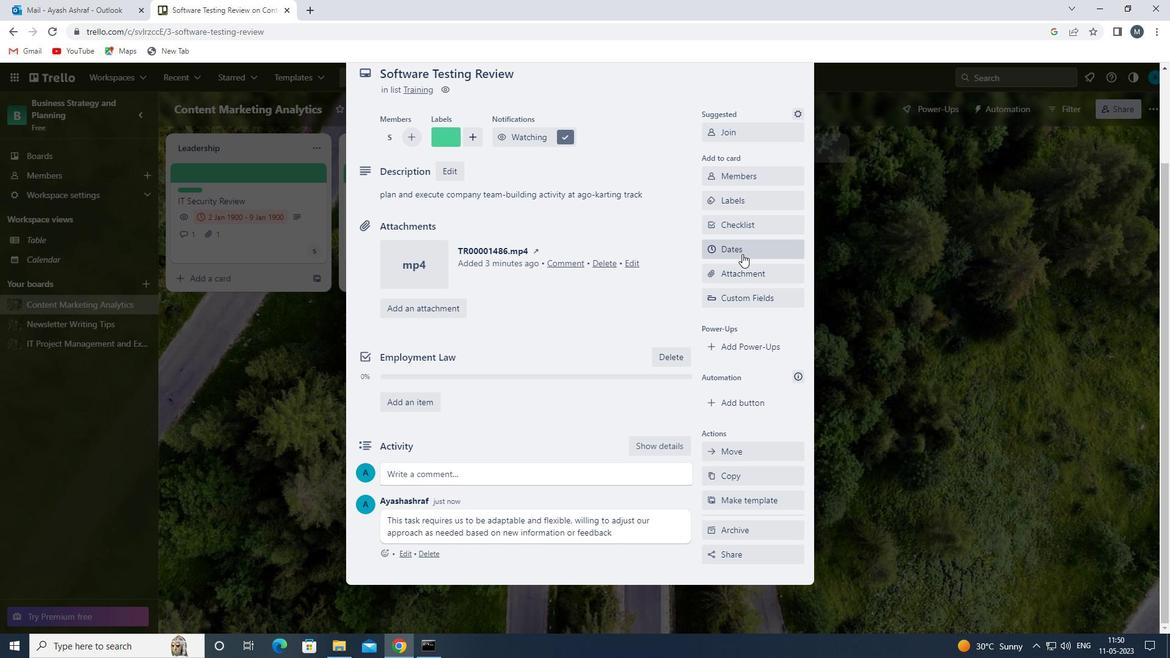 
Action: Mouse pressed left at (741, 254)
Screenshot: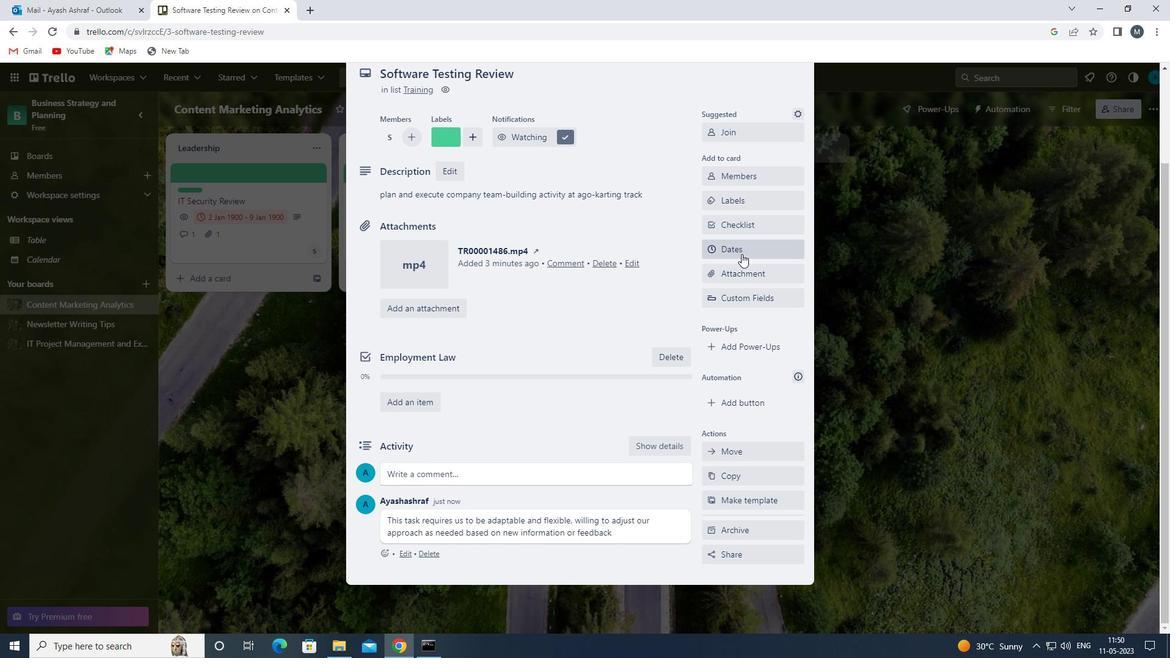 
Action: Mouse moved to (718, 331)
Screenshot: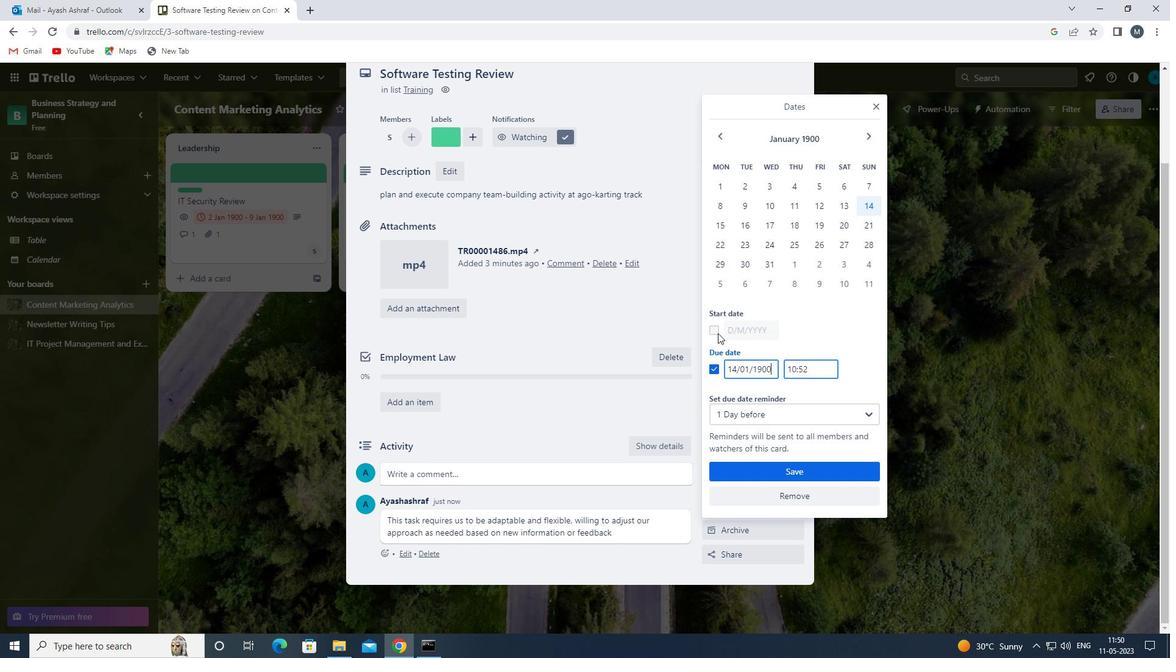 
Action: Mouse pressed left at (718, 331)
Screenshot: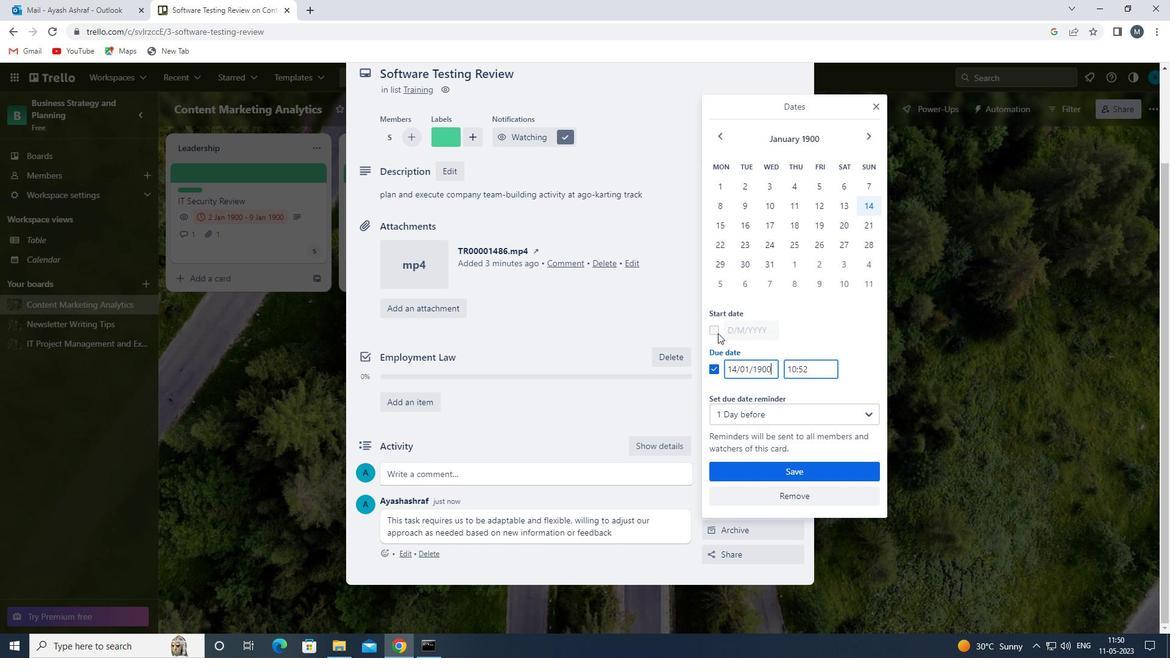 
Action: Mouse moved to (735, 329)
Screenshot: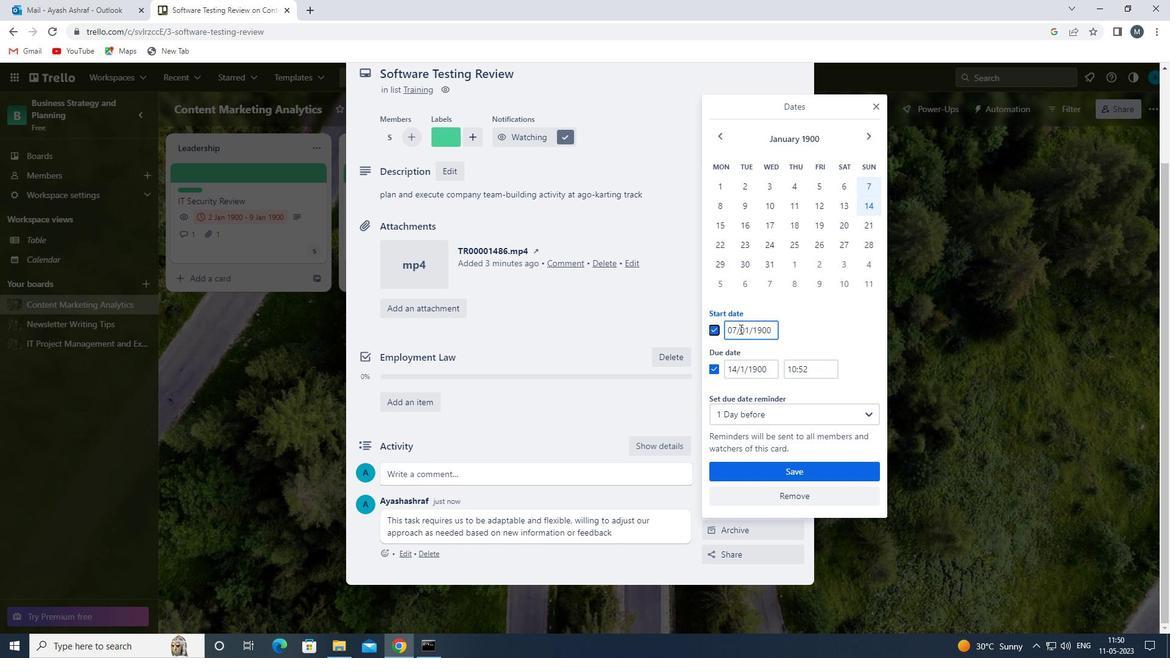 
Action: Mouse pressed left at (735, 329)
Screenshot: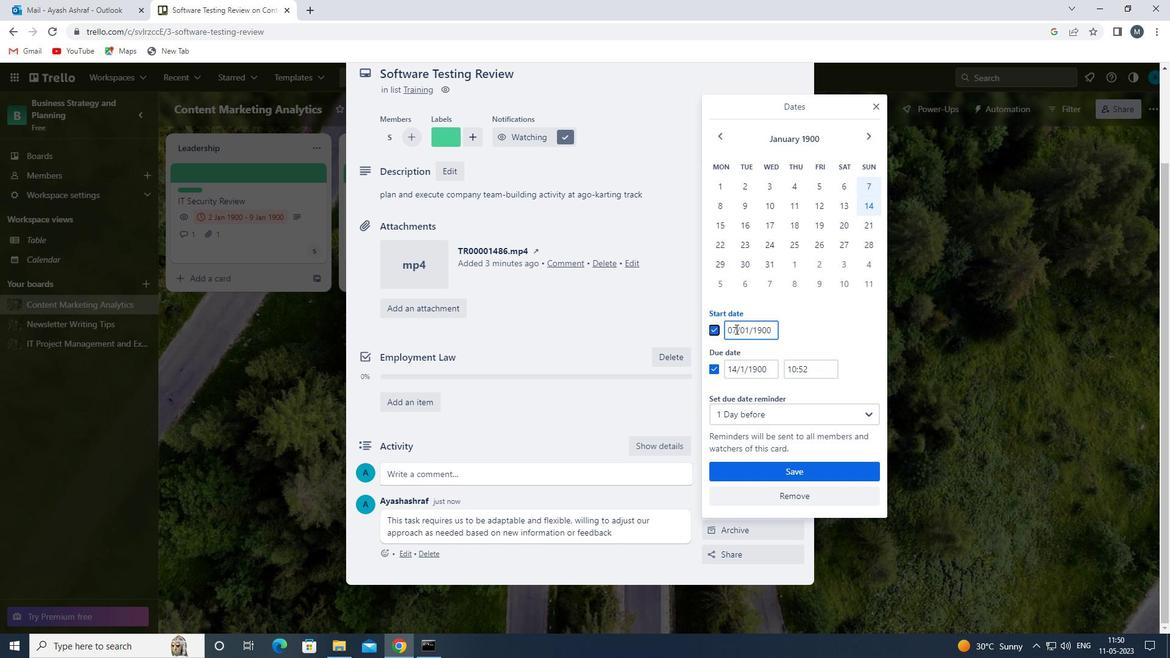 
Action: Mouse moved to (750, 337)
Screenshot: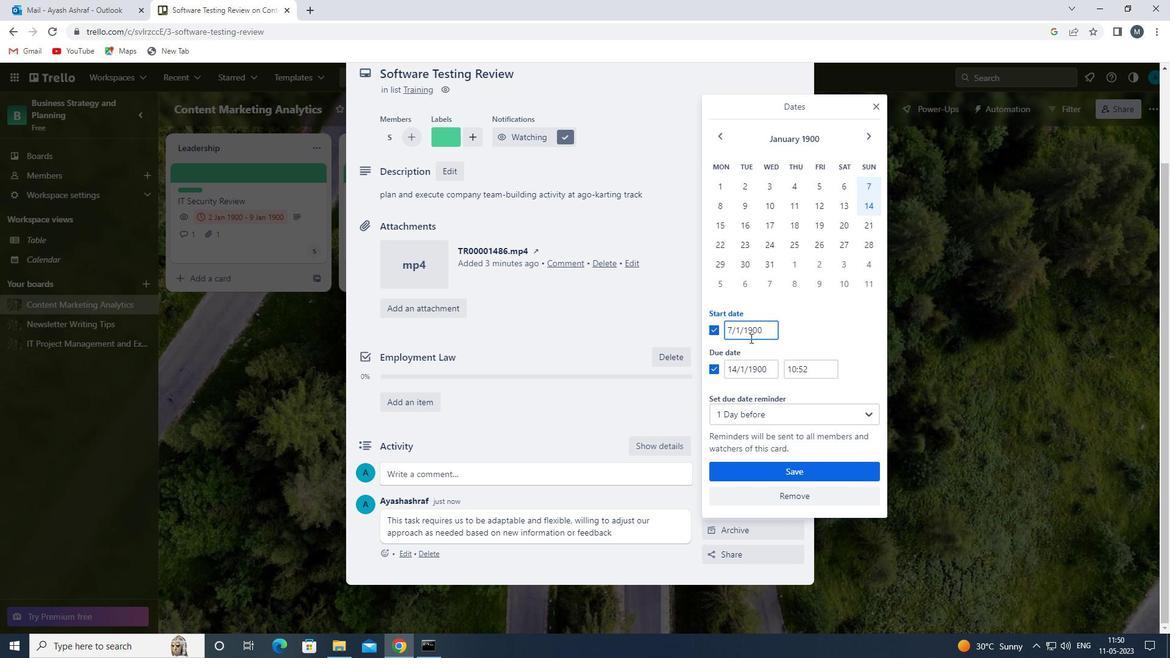 
Action: Key pressed <Key.backspace>
Screenshot: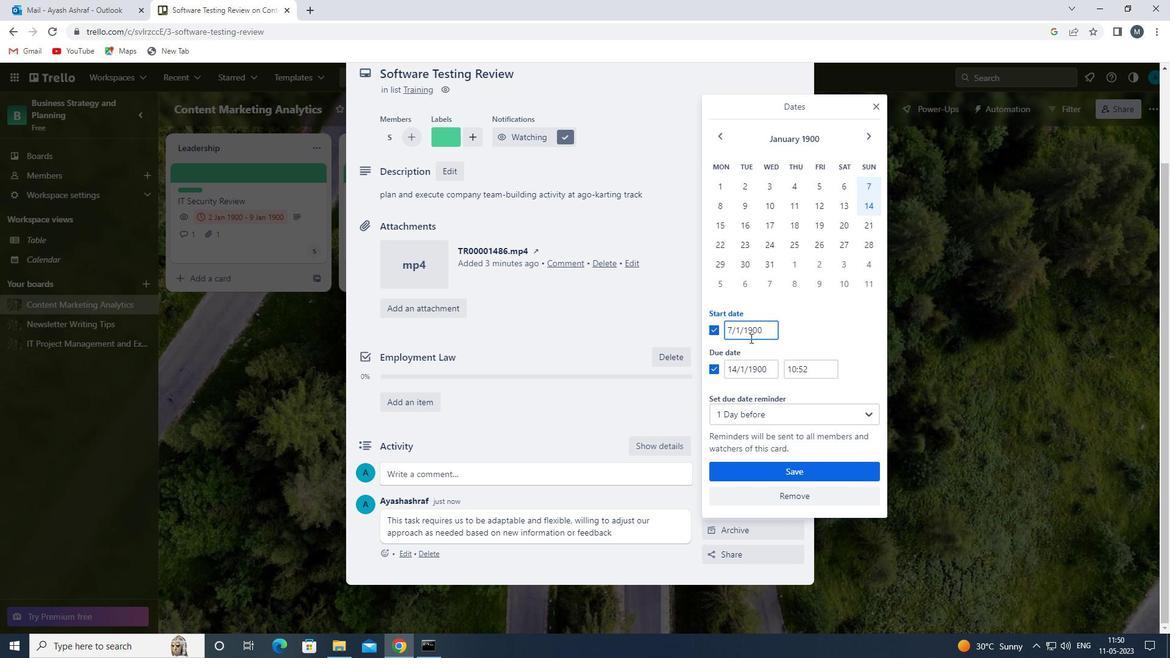 
Action: Mouse moved to (717, 334)
Screenshot: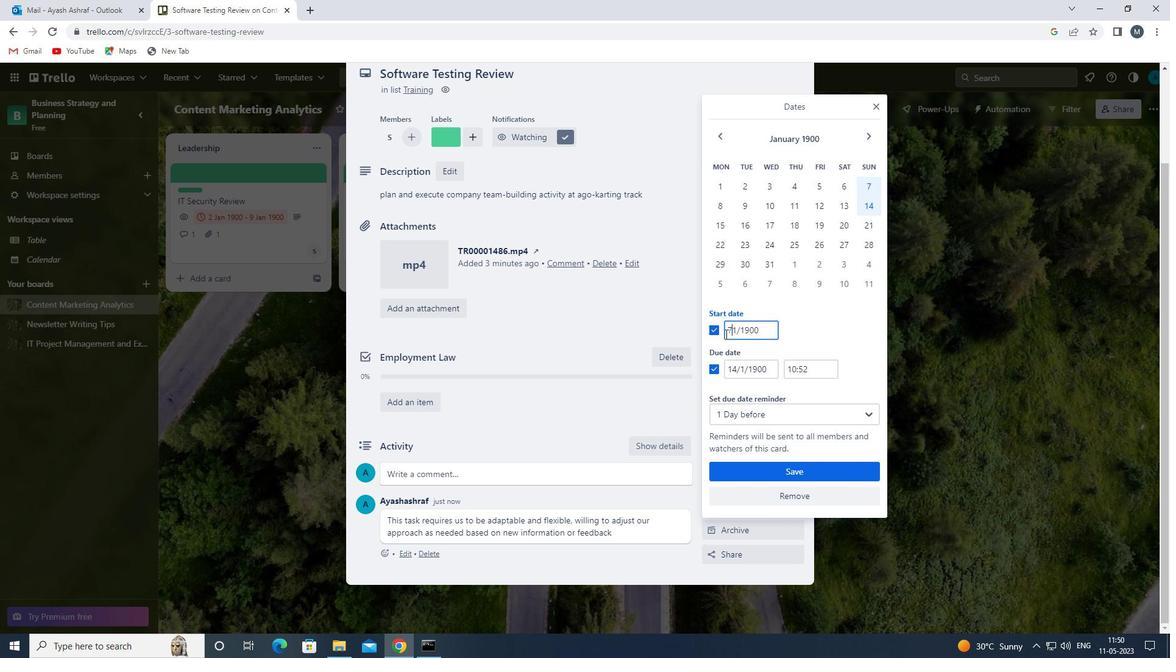 
Action: Mouse pressed left at (717, 334)
Screenshot: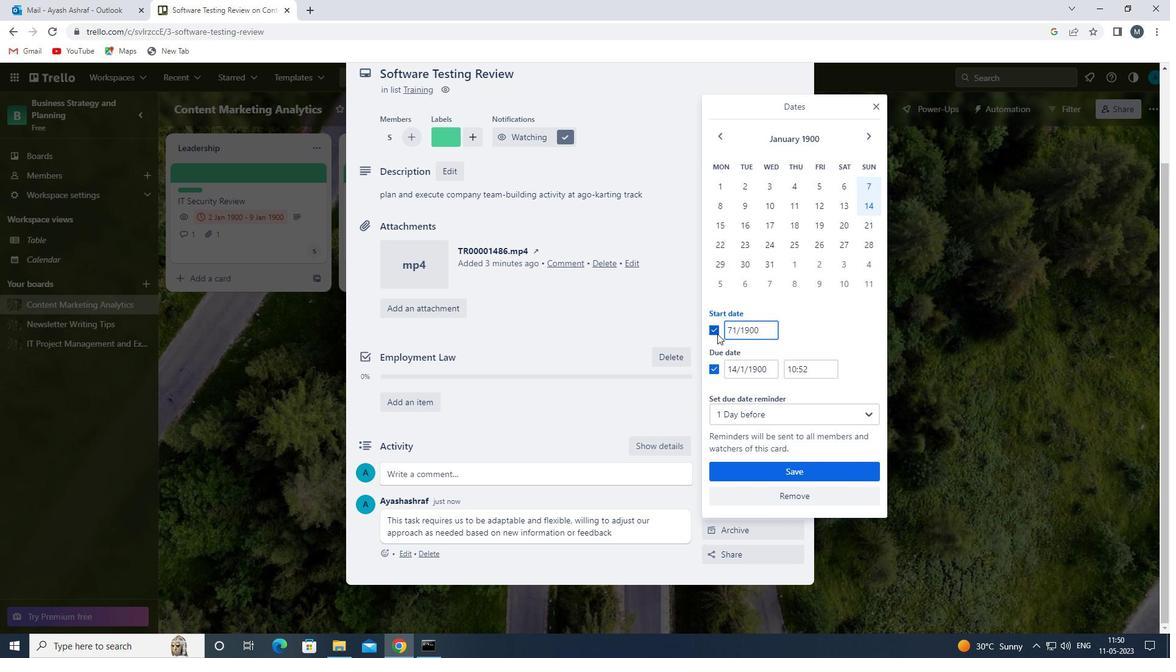 
Action: Mouse moved to (716, 331)
Screenshot: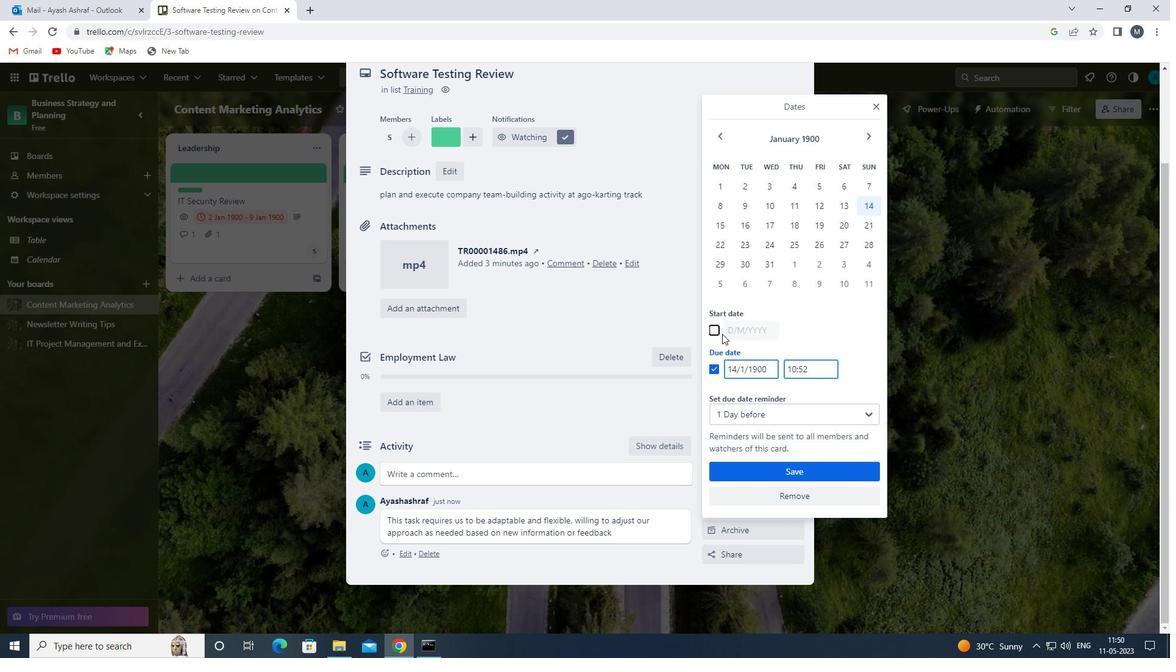 
Action: Mouse pressed left at (716, 331)
Screenshot: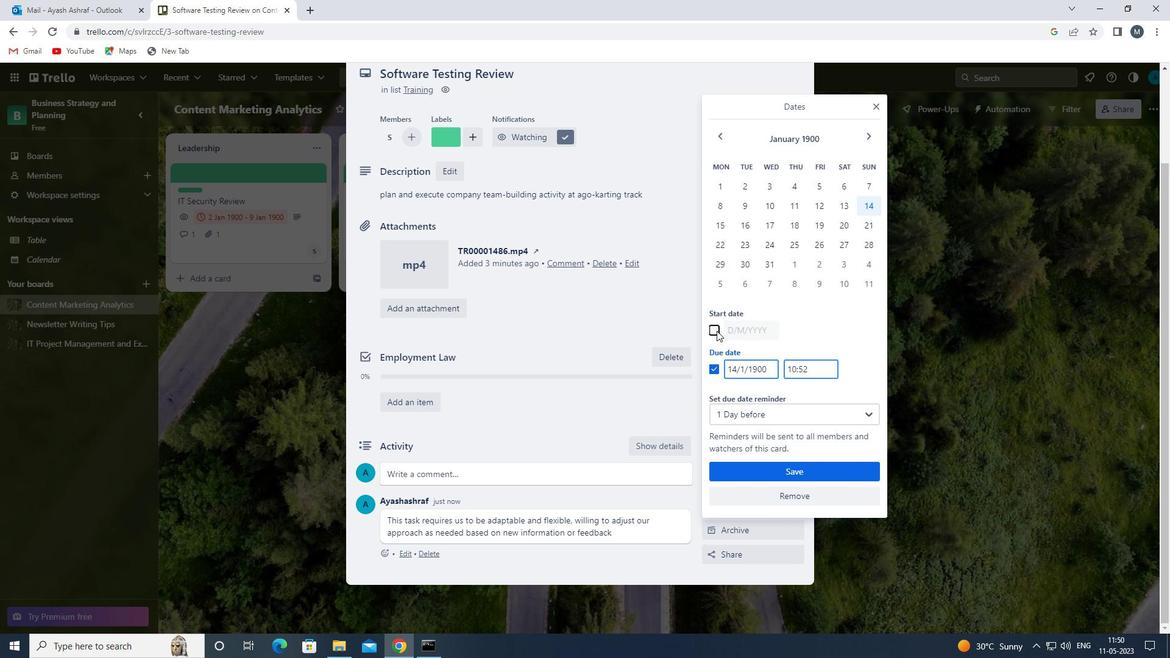 
Action: Mouse moved to (735, 331)
Screenshot: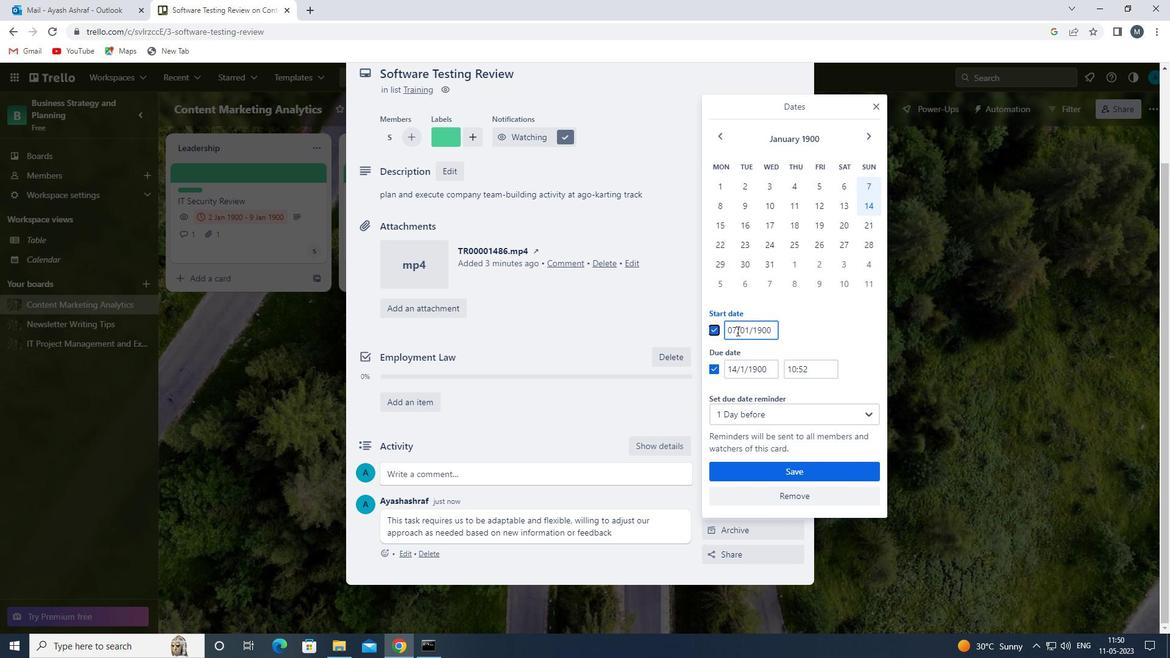 
Action: Mouse pressed left at (735, 331)
Screenshot: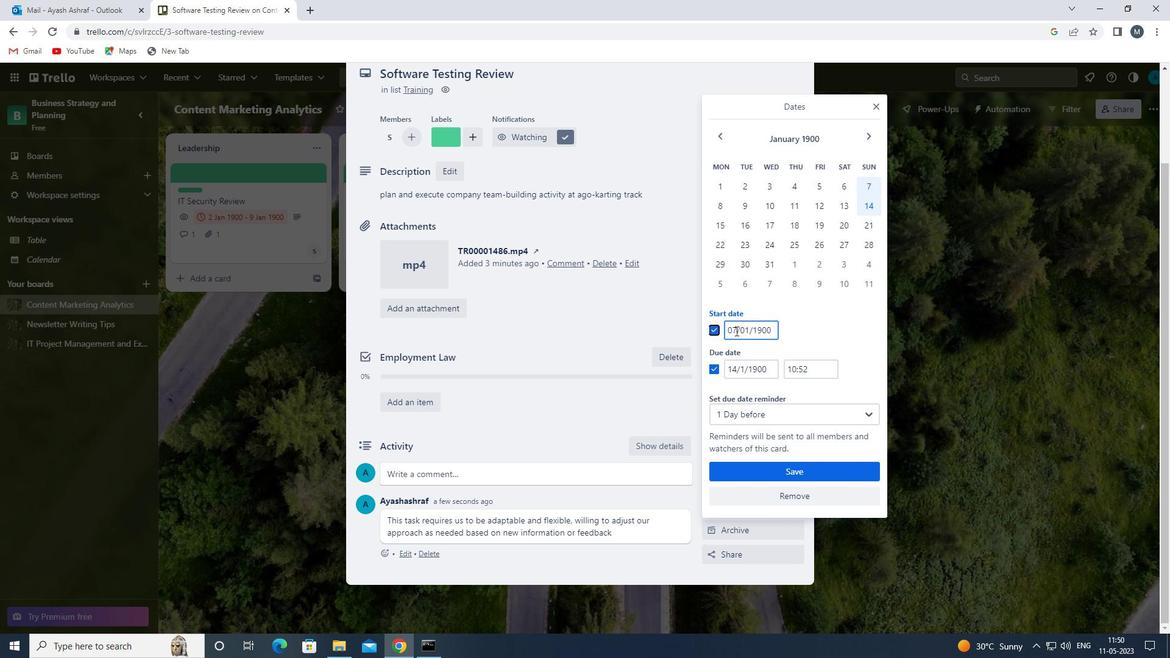 
Action: Mouse moved to (732, 333)
Screenshot: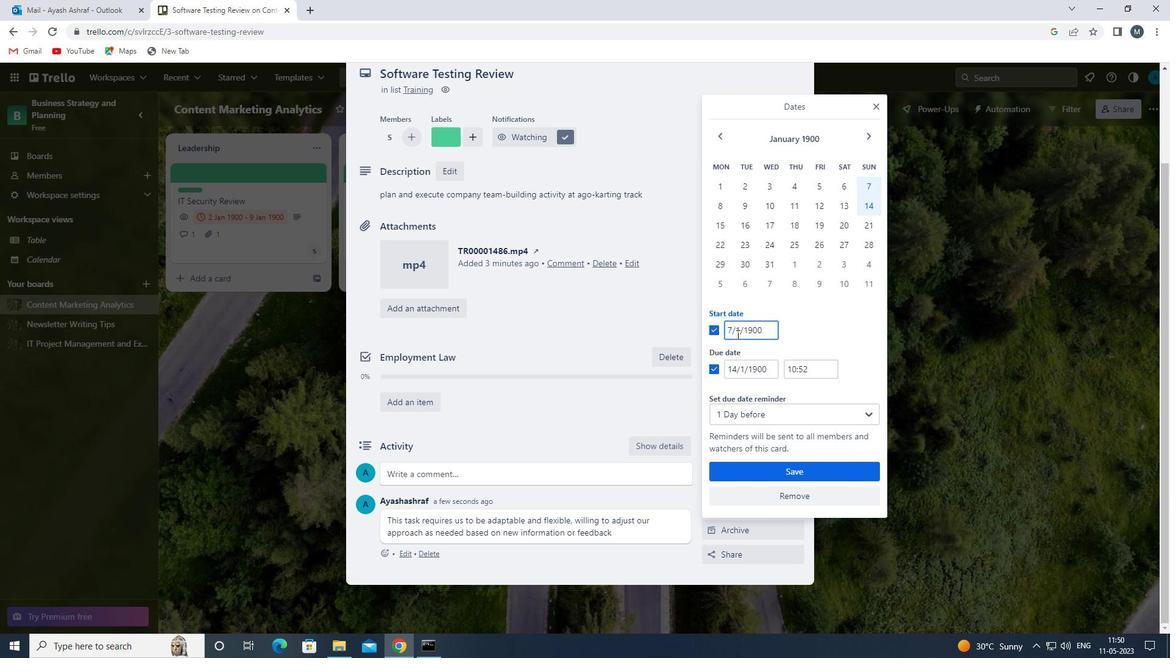 
Action: Mouse pressed left at (732, 333)
Screenshot: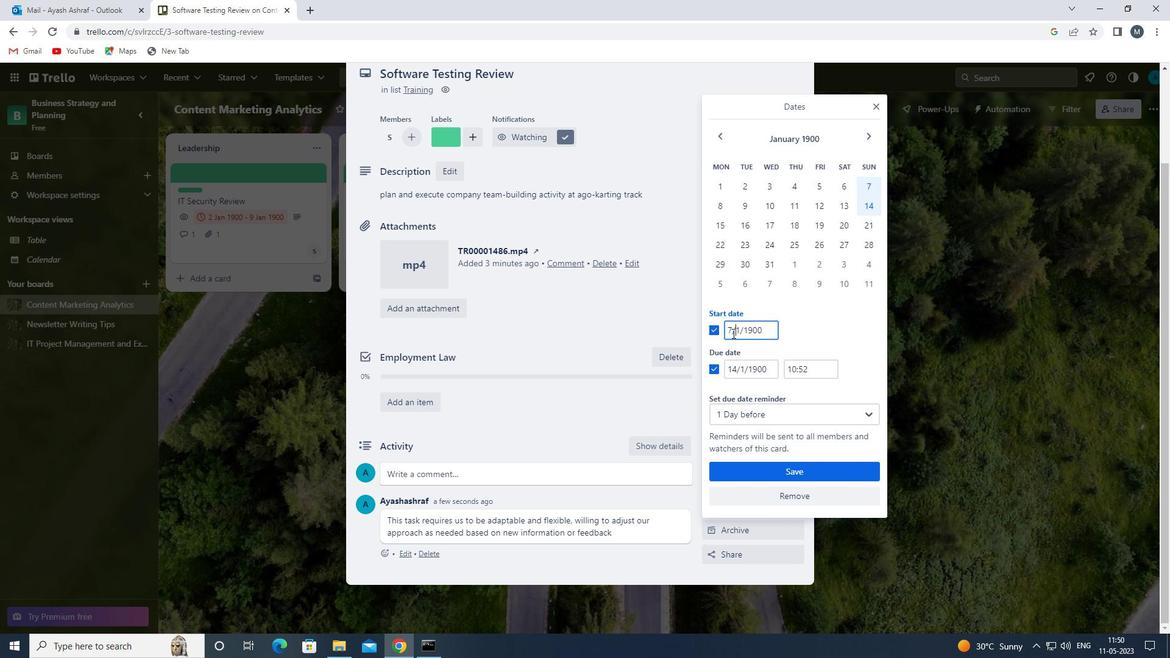 
Action: Mouse moved to (745, 337)
Screenshot: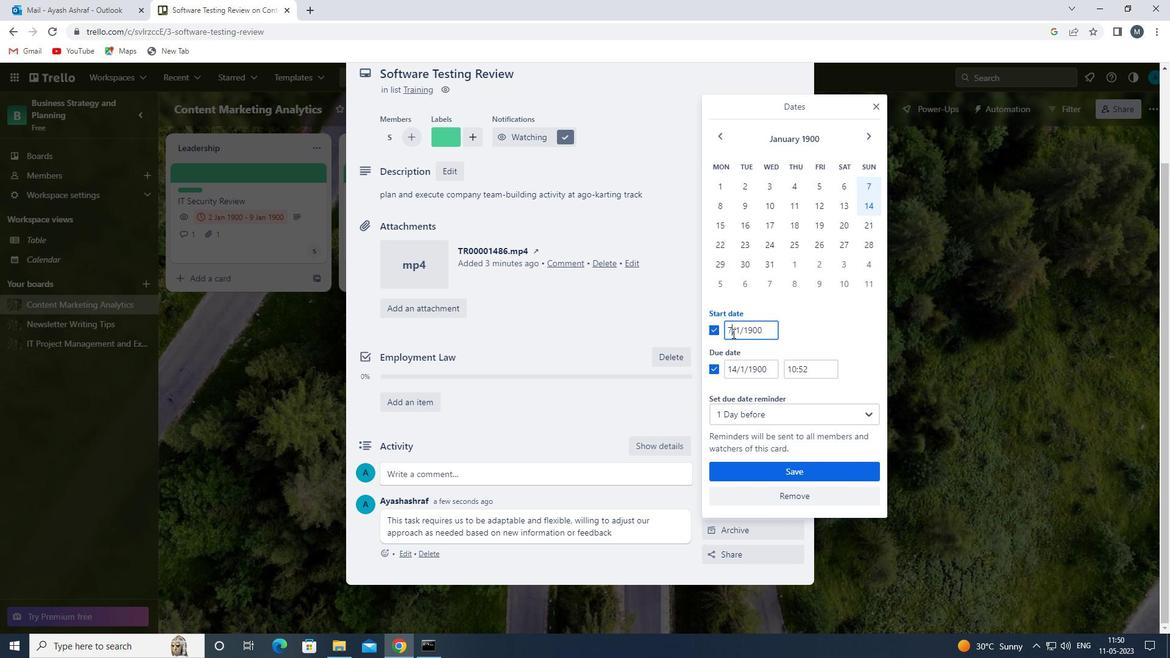 
Action: Key pressed <Key.backspace><<104>>
Screenshot: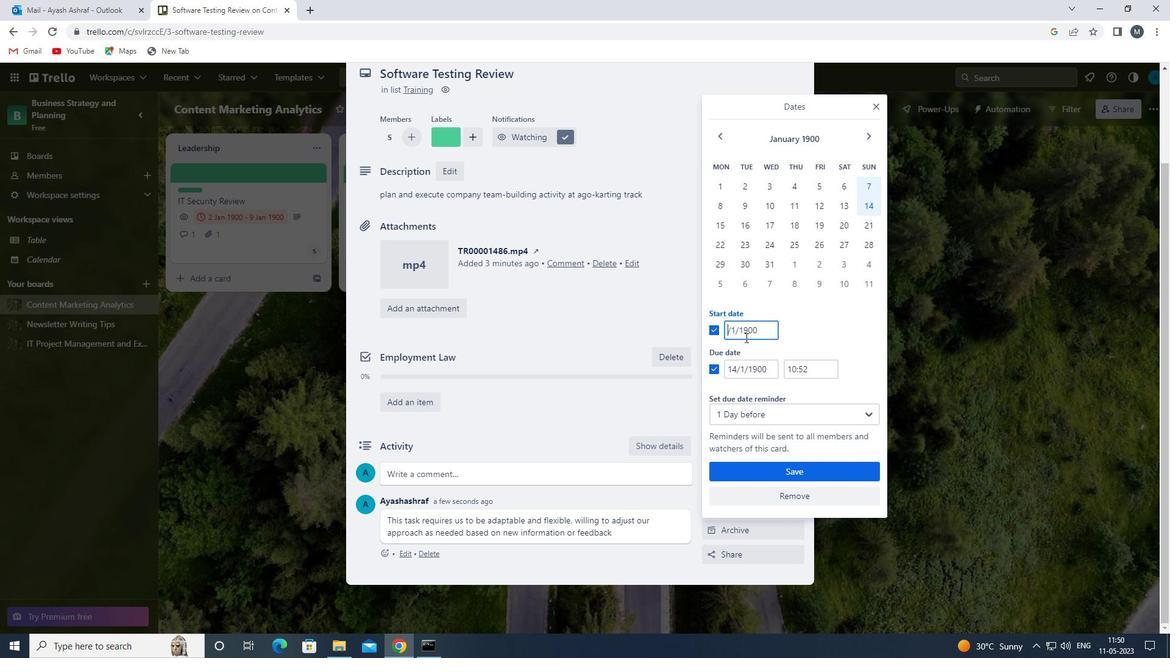 
Action: Mouse moved to (737, 370)
Screenshot: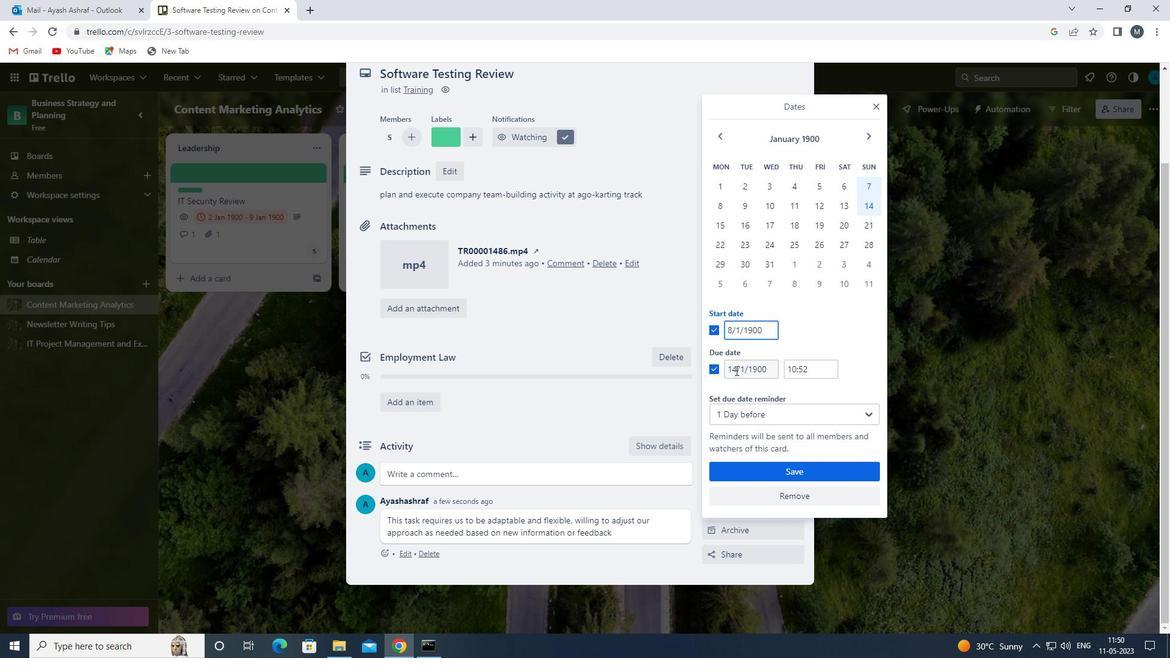 
Action: Mouse pressed left at (737, 370)
Screenshot: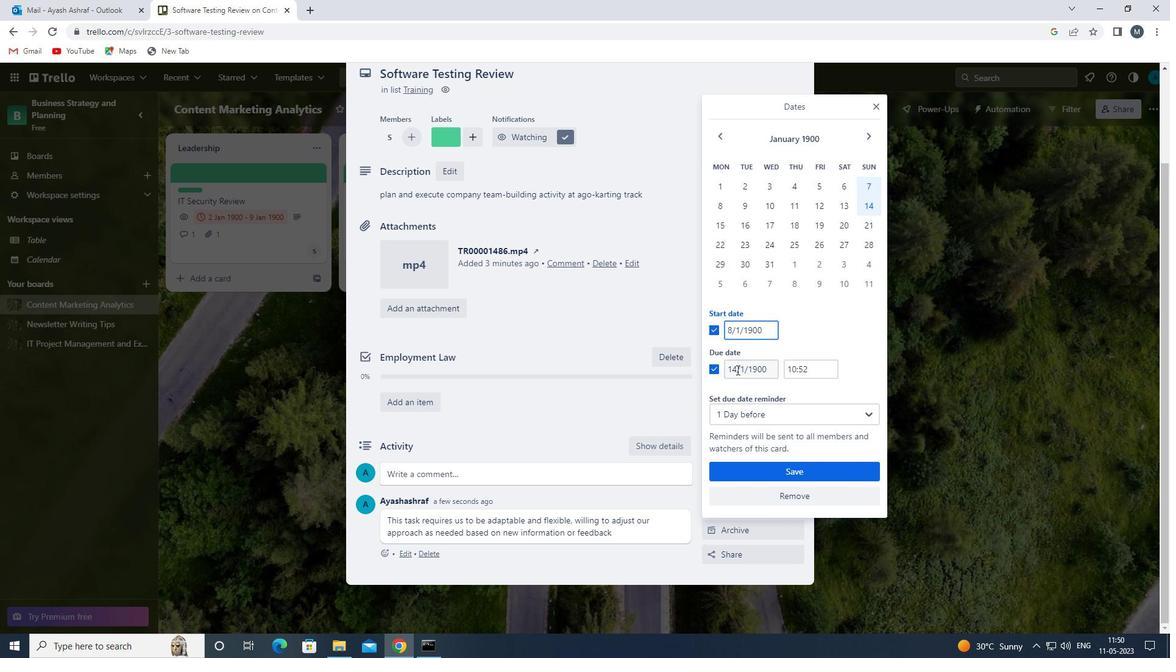 
Action: Mouse moved to (745, 374)
Screenshot: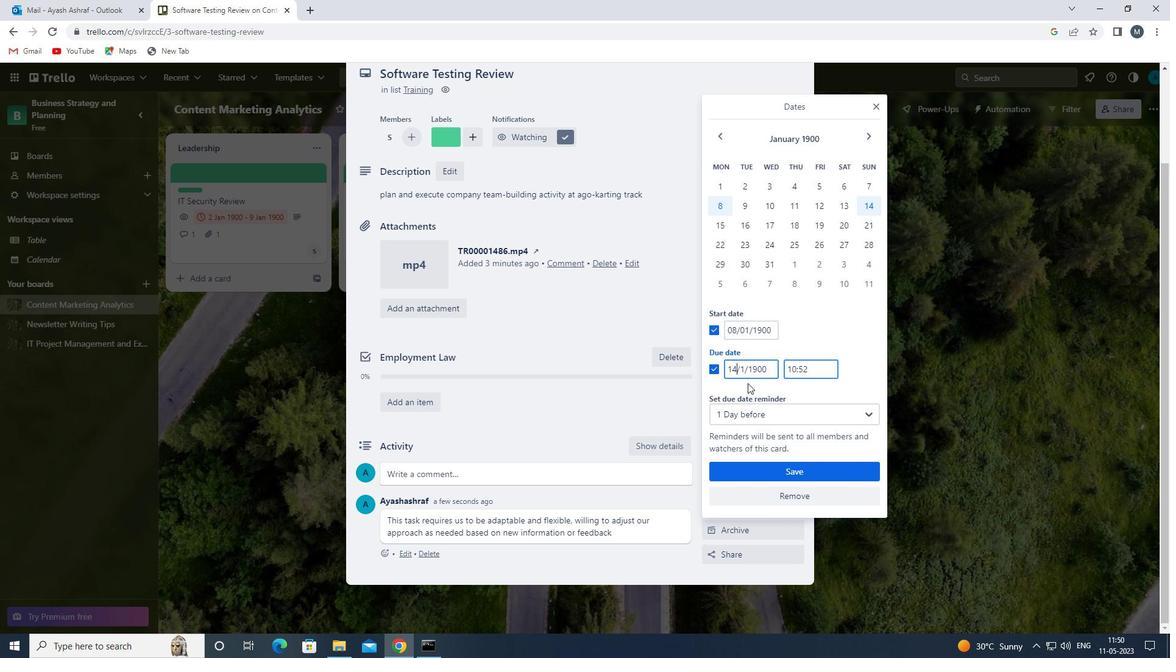 
Action: Key pressed <Key.backspace>
Screenshot: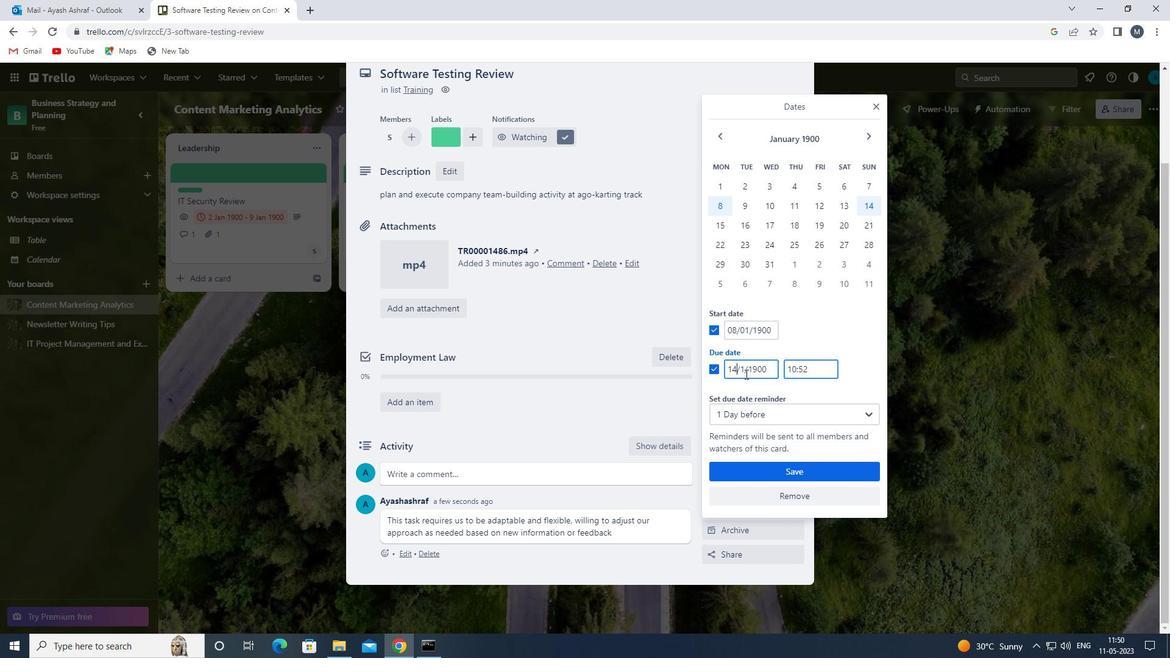 
Action: Mouse moved to (745, 372)
Screenshot: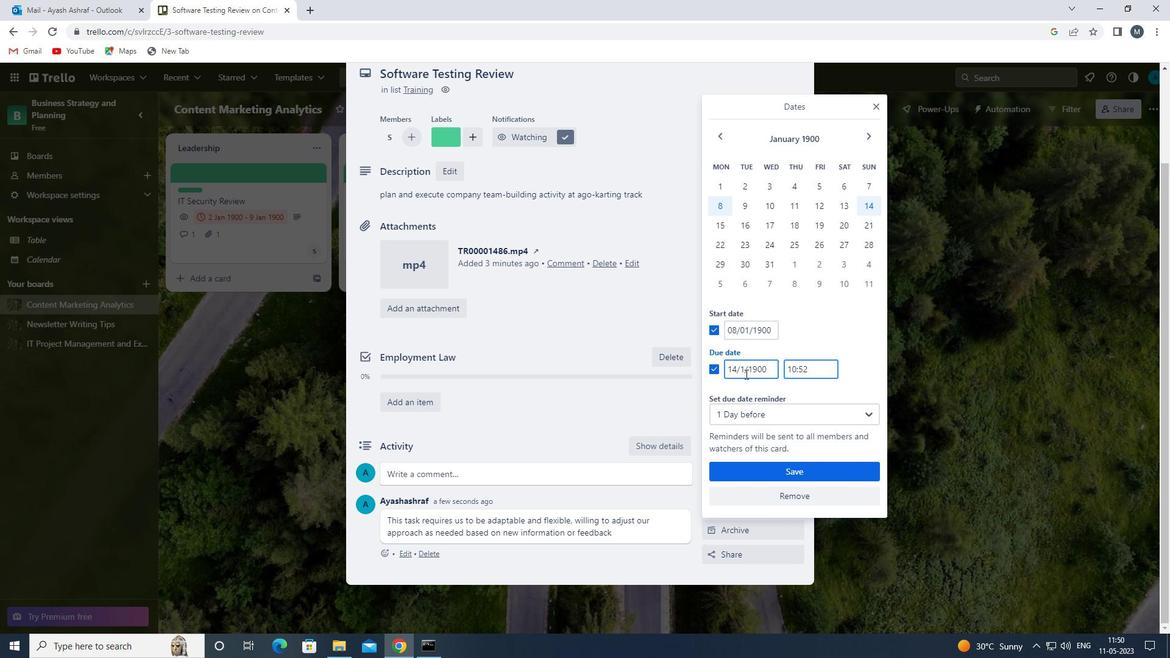 
Action: Key pressed <Key.backspace>
Screenshot: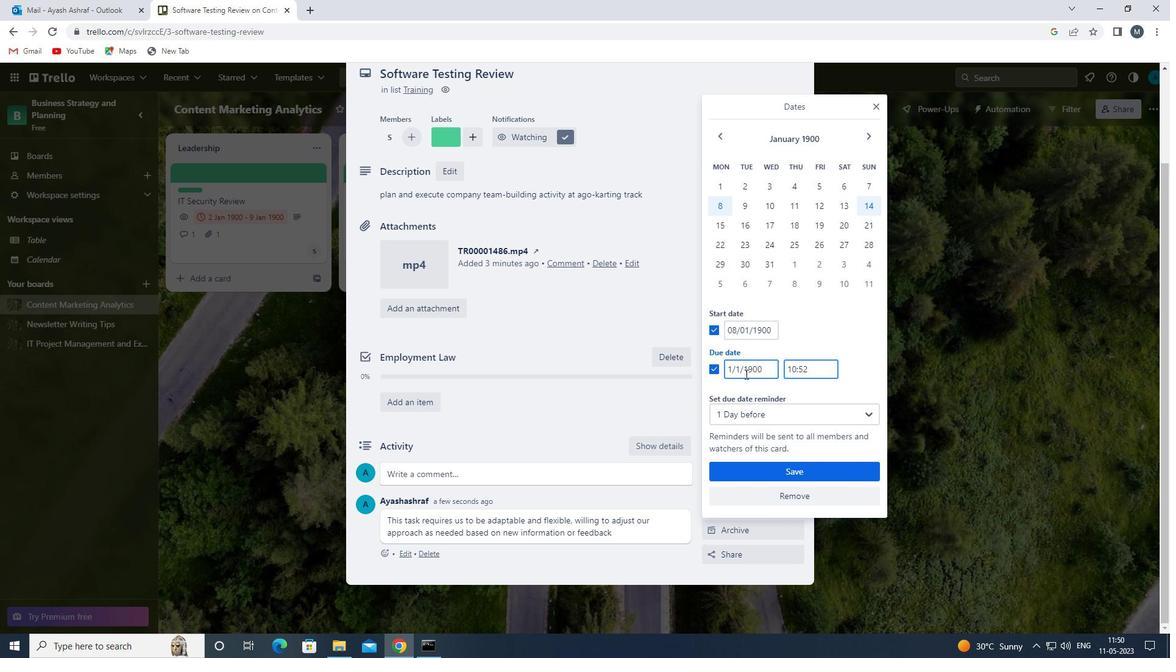 
Action: Mouse moved to (743, 372)
Screenshot: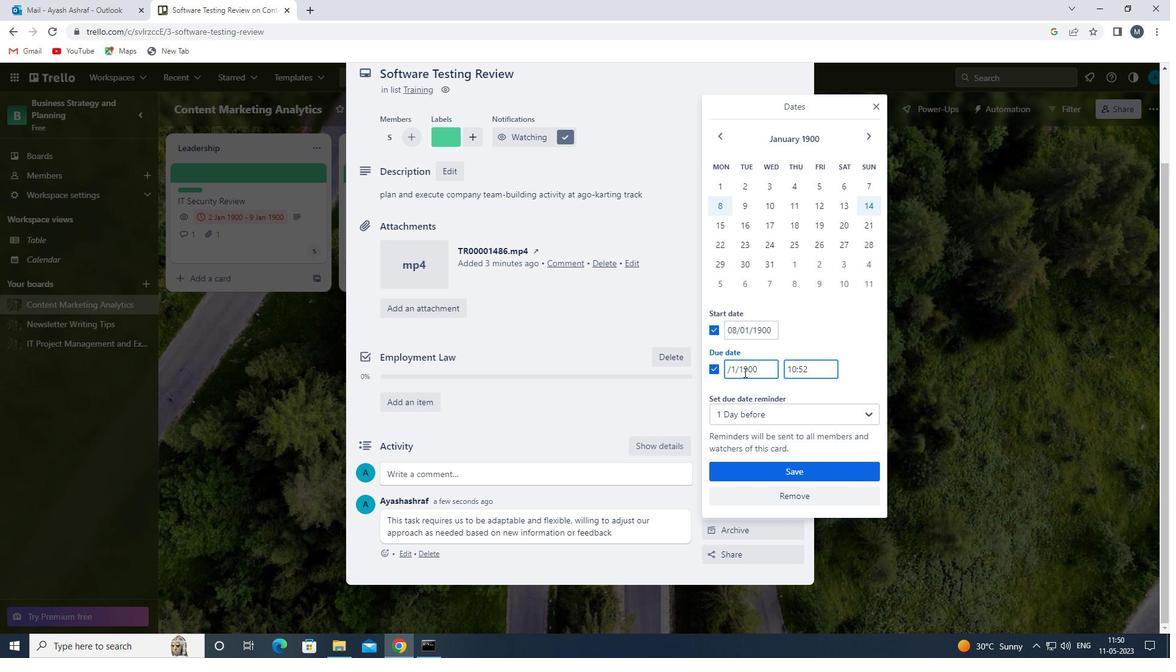 
Action: Key pressed <<97>><<101>>
Screenshot: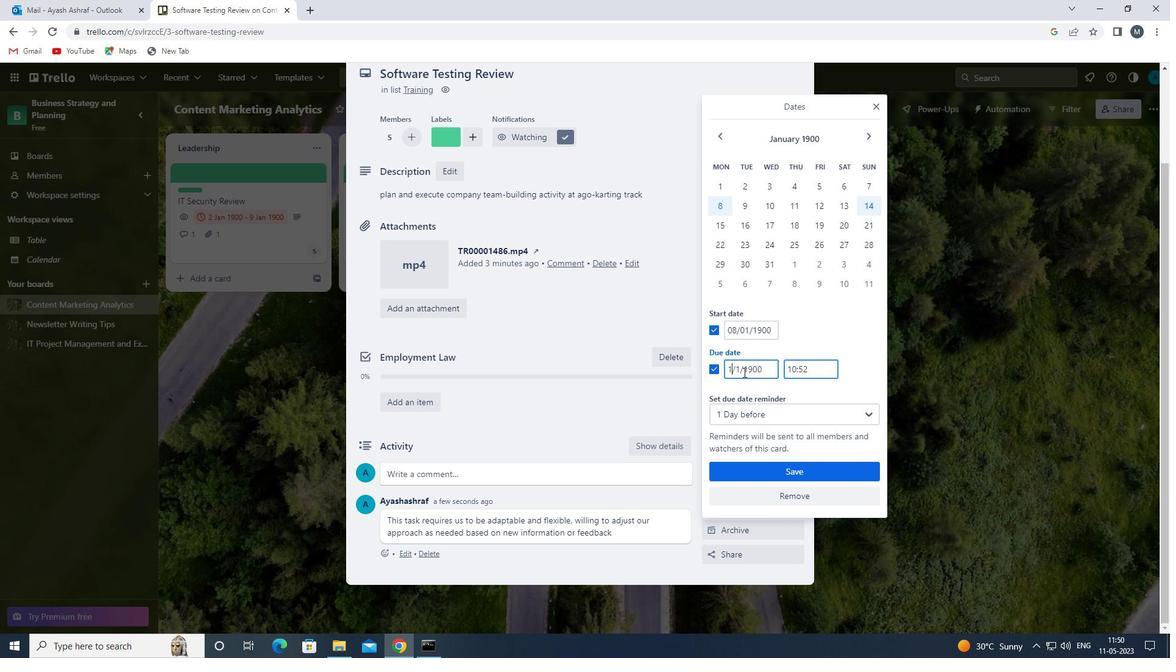 
Action: Mouse moved to (752, 471)
Screenshot: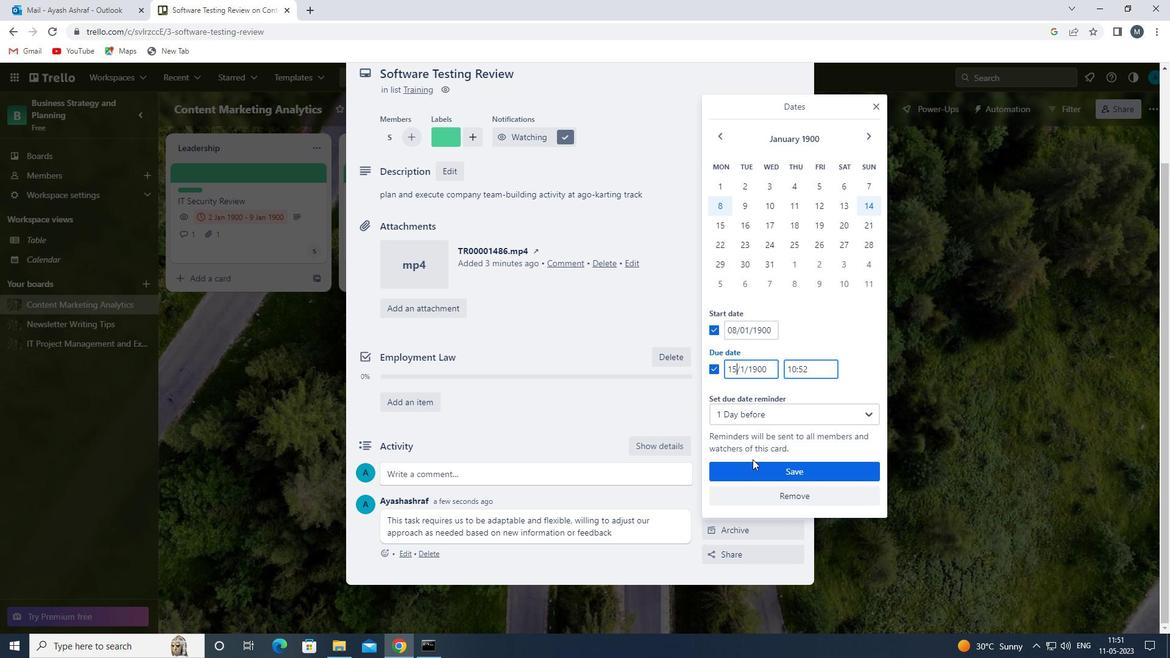 
Action: Mouse pressed left at (752, 471)
Screenshot: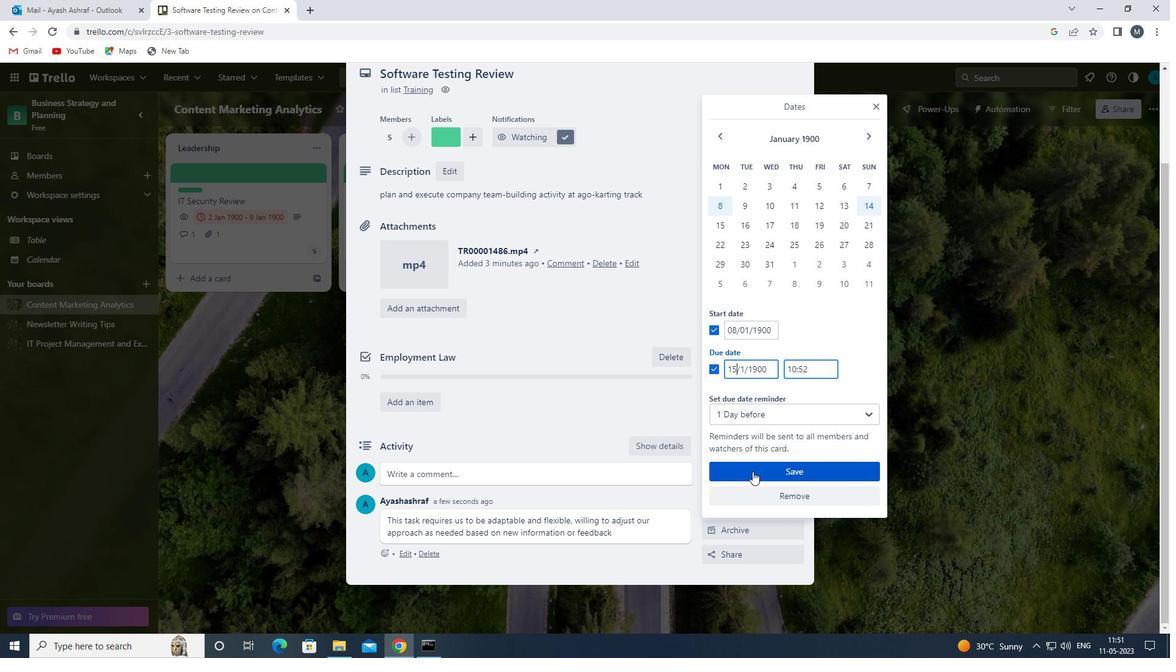 
